 Task: Find connections with filter location Victoriaville with filter topic #Storytellingwith filter profile language German with filter current company Spencer Stuart with filter school Indian Institute of Materials Management, Mumbai with filter industry Wholesale Hardware, Plumbing, Heating Equipment with filter service category Financial Accounting with filter keywords title Restaurant Chain Executive
Action: Mouse moved to (690, 124)
Screenshot: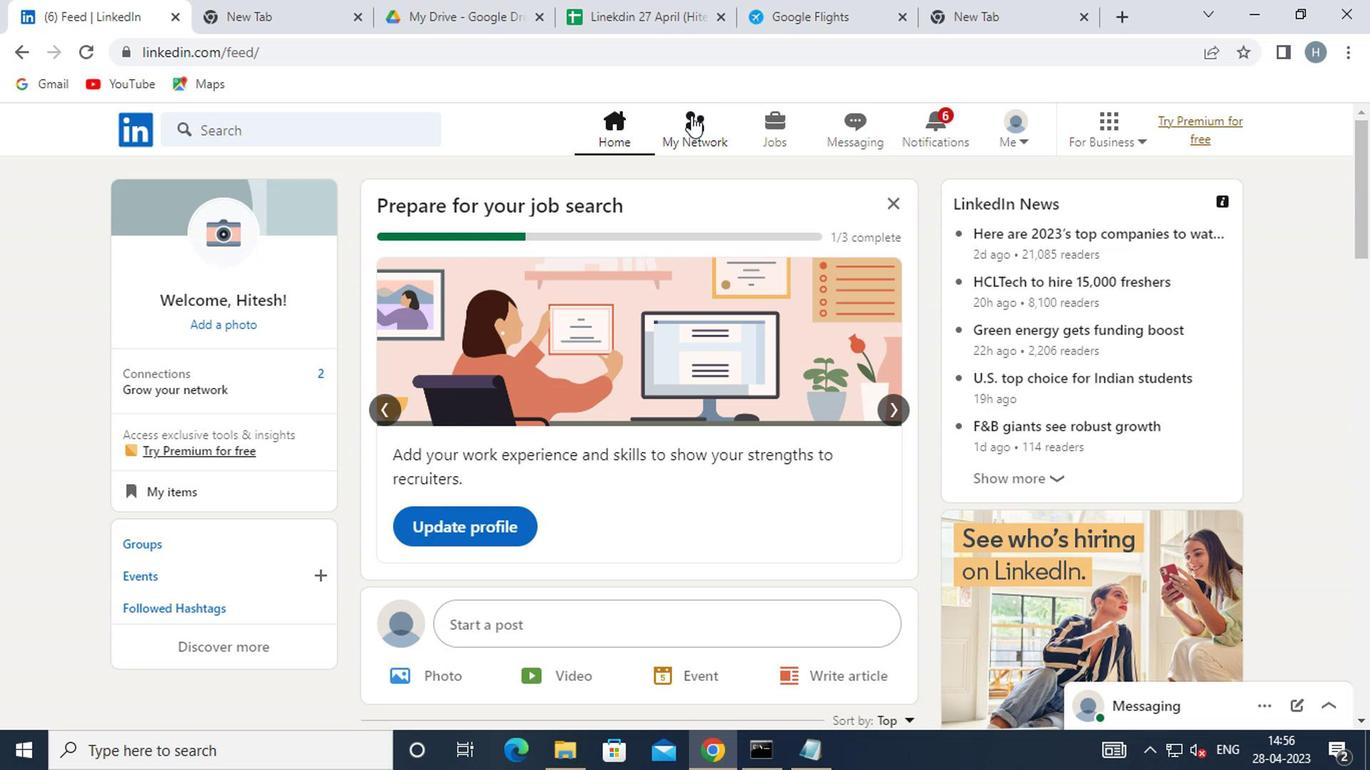 
Action: Mouse pressed left at (690, 124)
Screenshot: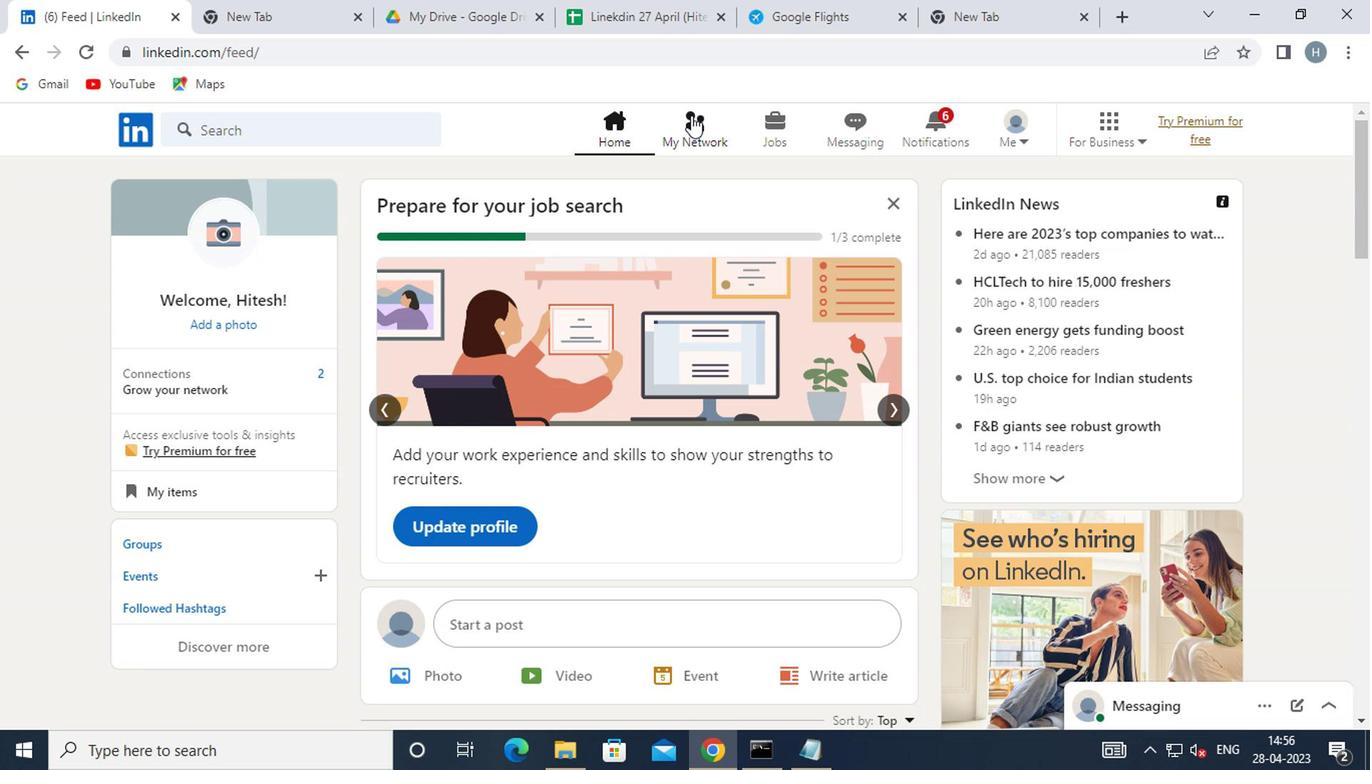 
Action: Mouse moved to (357, 228)
Screenshot: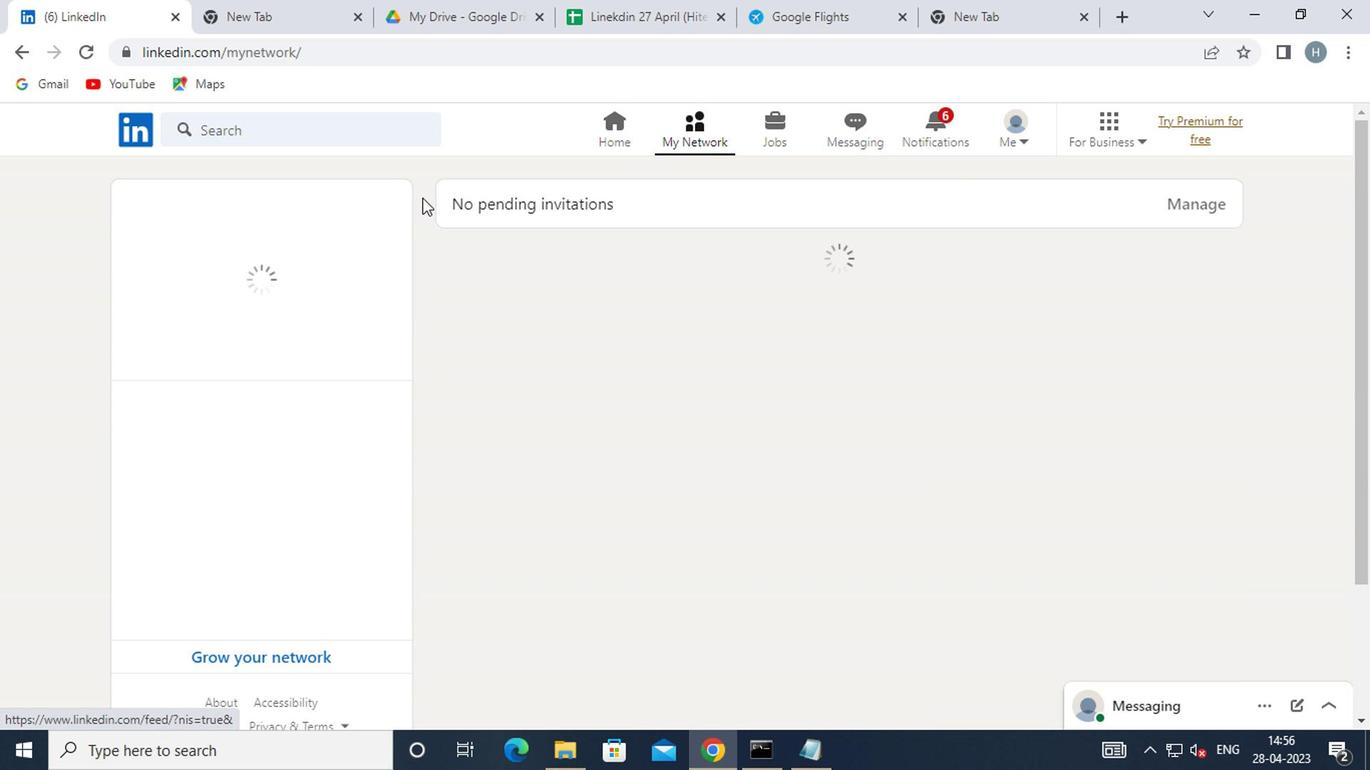 
Action: Mouse pressed left at (357, 228)
Screenshot: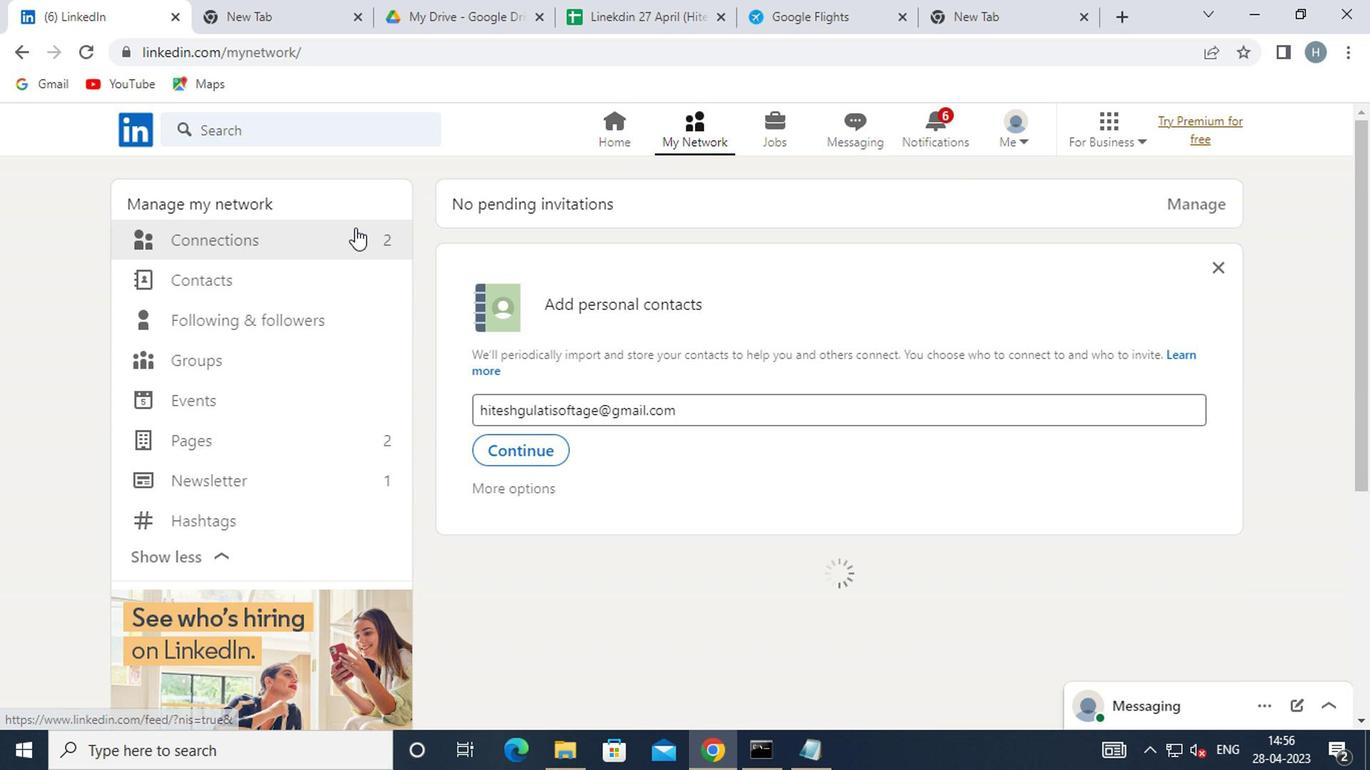
Action: Mouse moved to (824, 243)
Screenshot: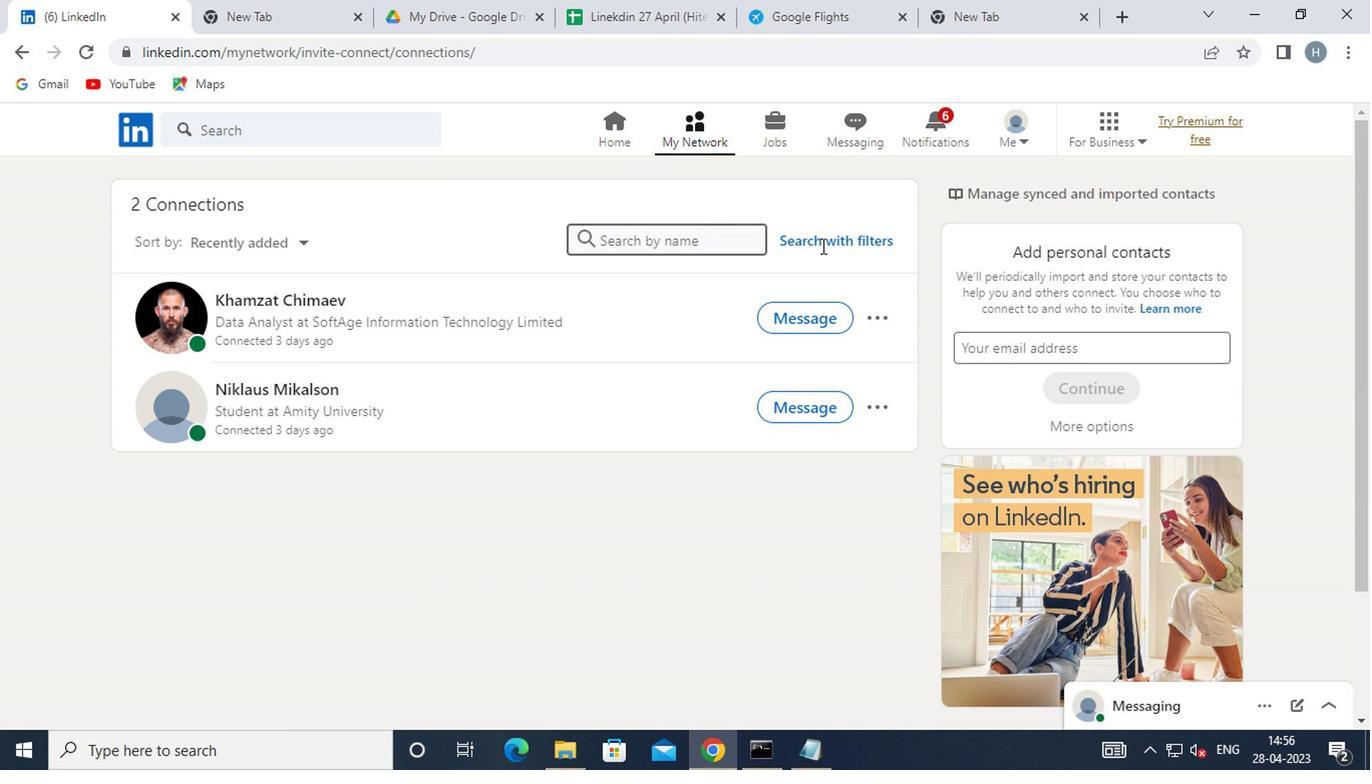 
Action: Mouse pressed left at (824, 243)
Screenshot: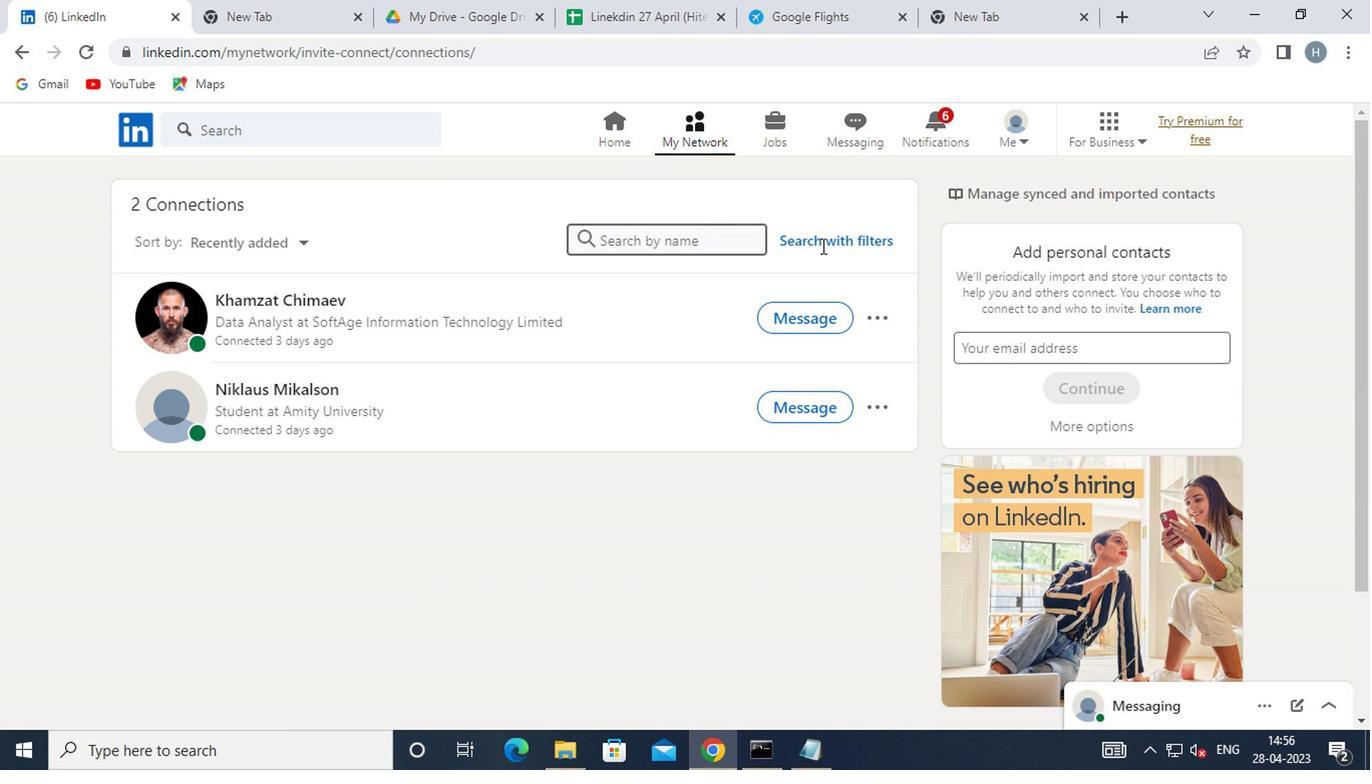 
Action: Mouse moved to (746, 184)
Screenshot: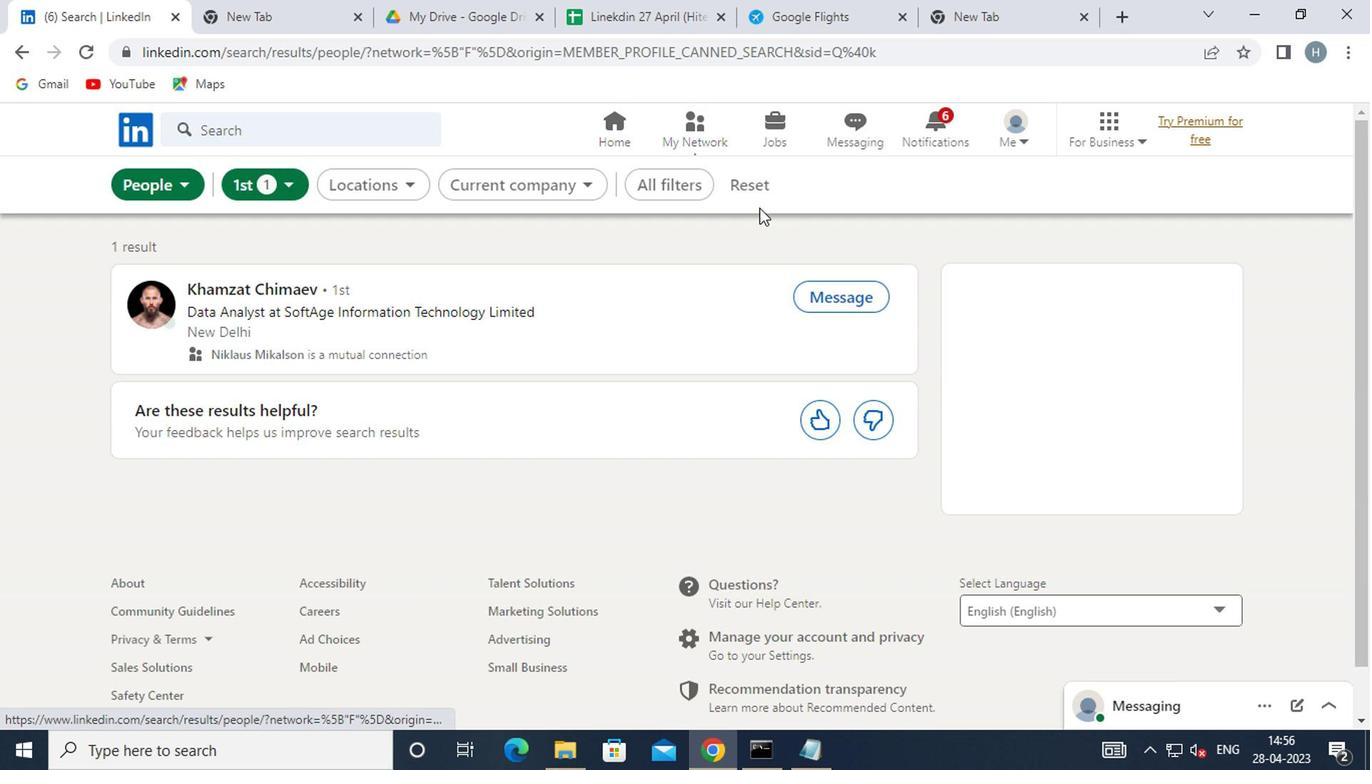 
Action: Mouse pressed left at (746, 184)
Screenshot: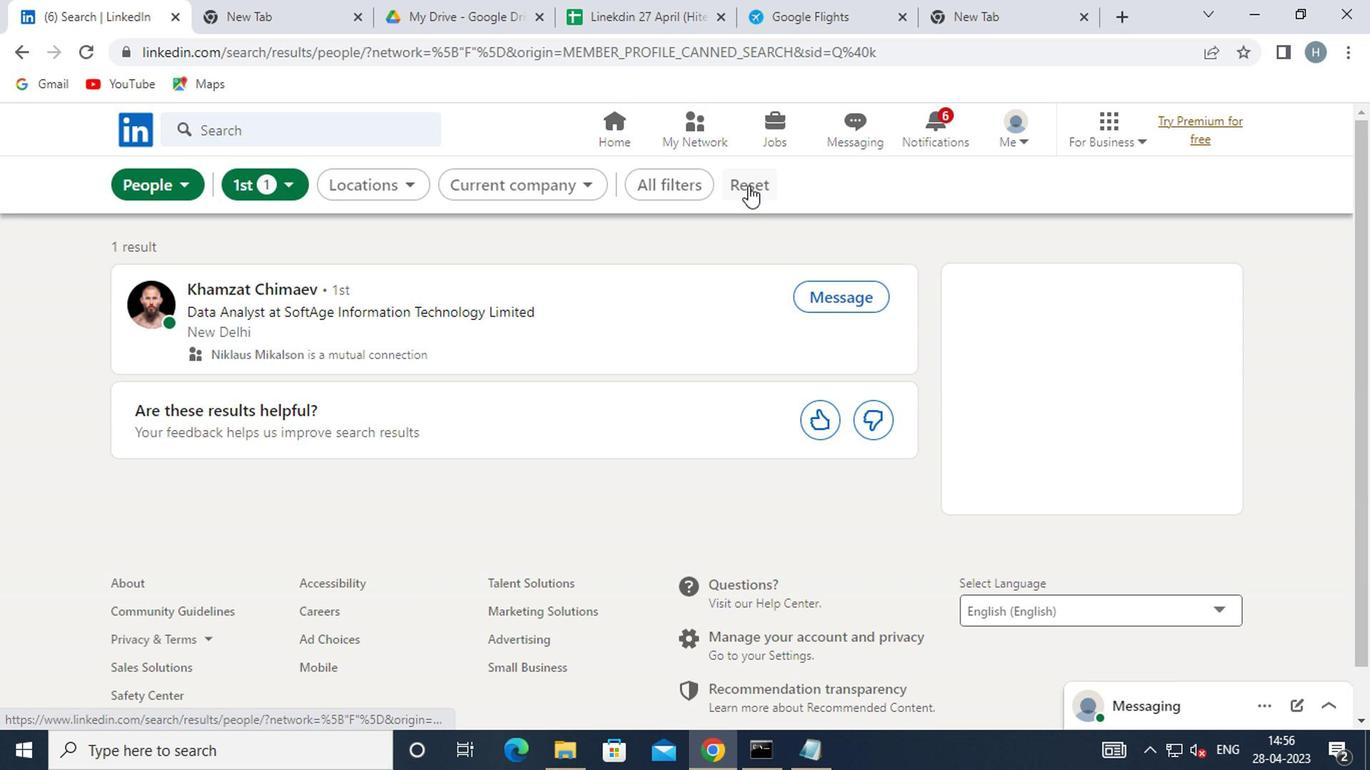 
Action: Mouse moved to (722, 180)
Screenshot: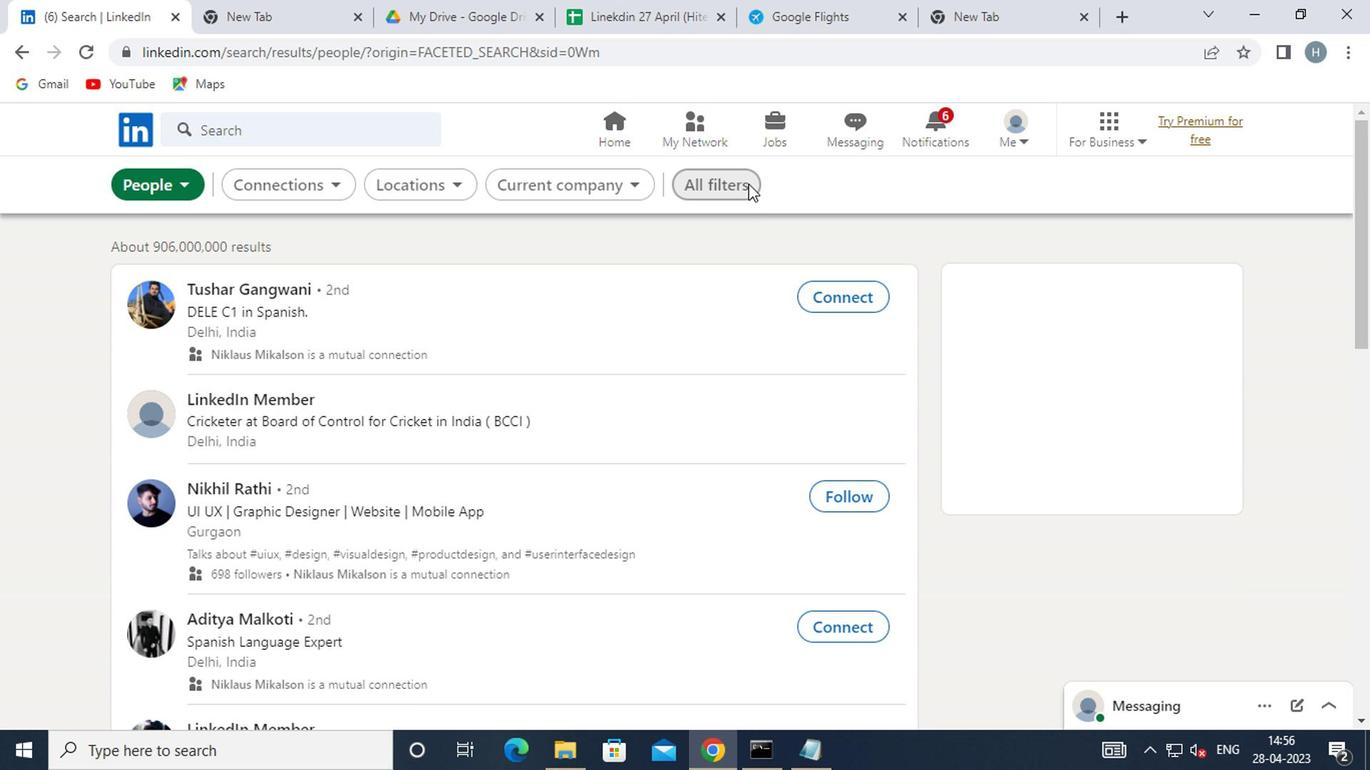 
Action: Mouse pressed left at (722, 180)
Screenshot: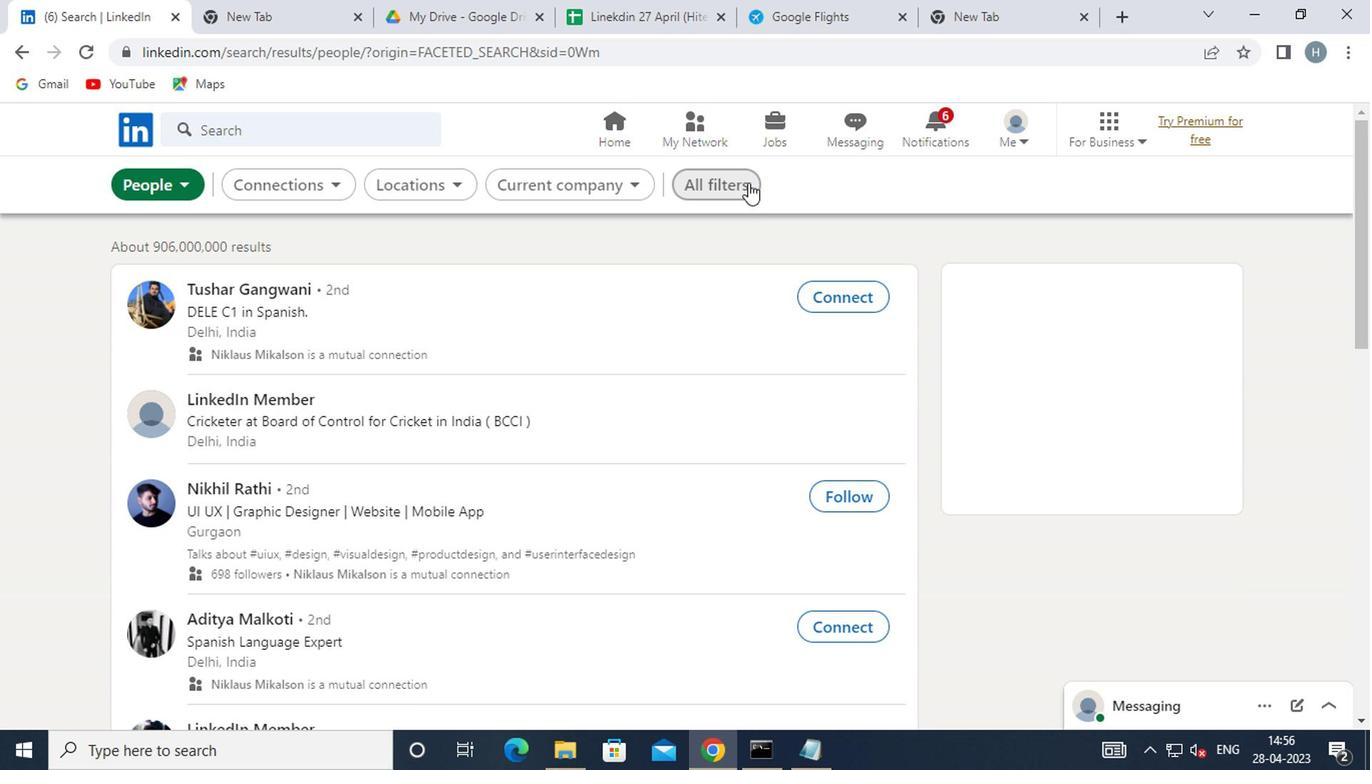 
Action: Mouse moved to (934, 311)
Screenshot: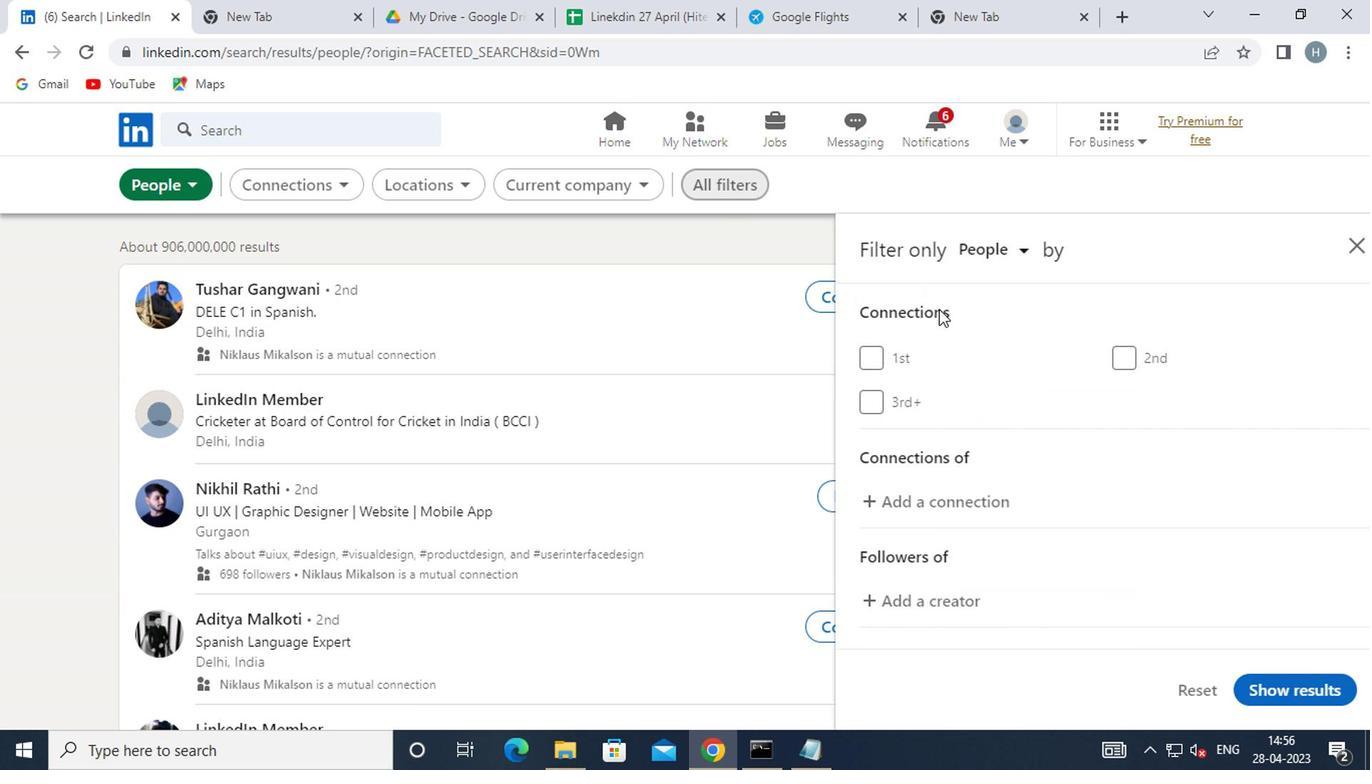 
Action: Mouse scrolled (934, 311) with delta (0, 0)
Screenshot: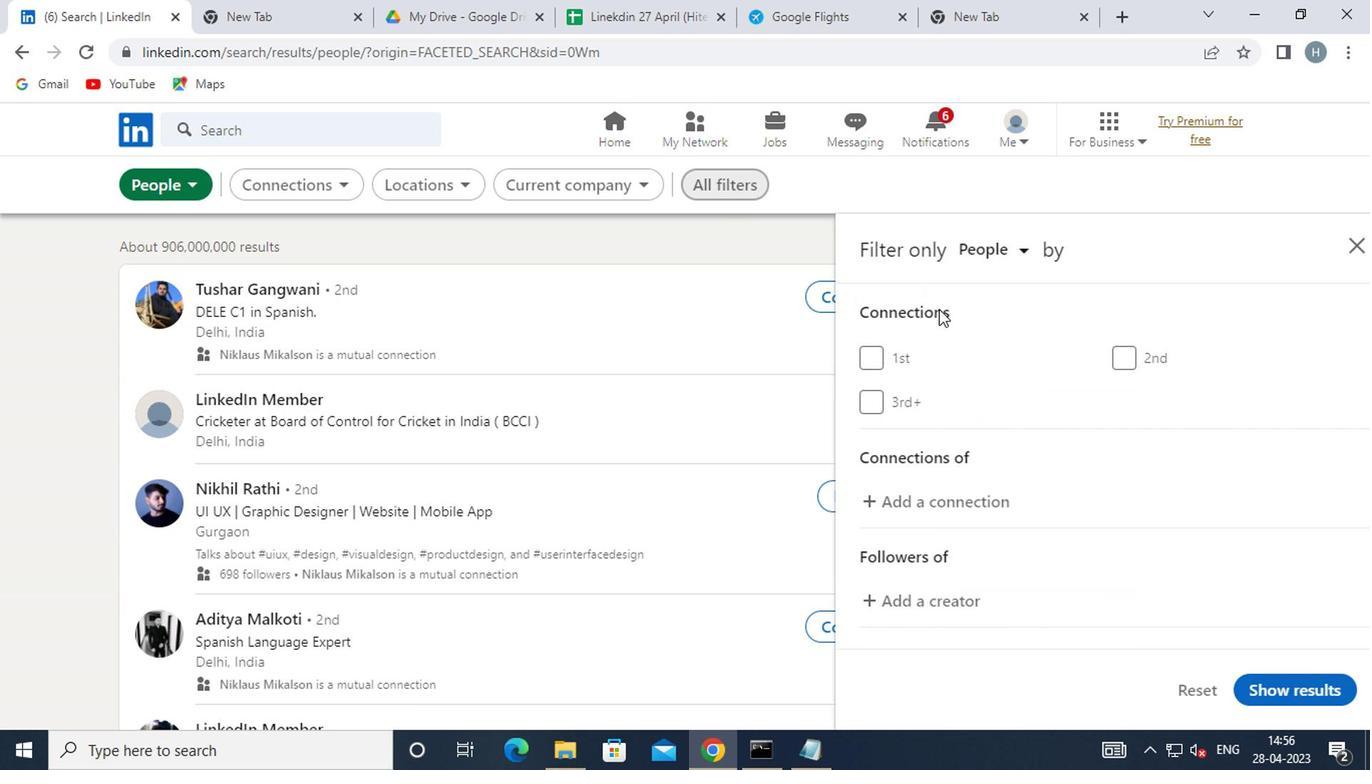
Action: Mouse moved to (936, 313)
Screenshot: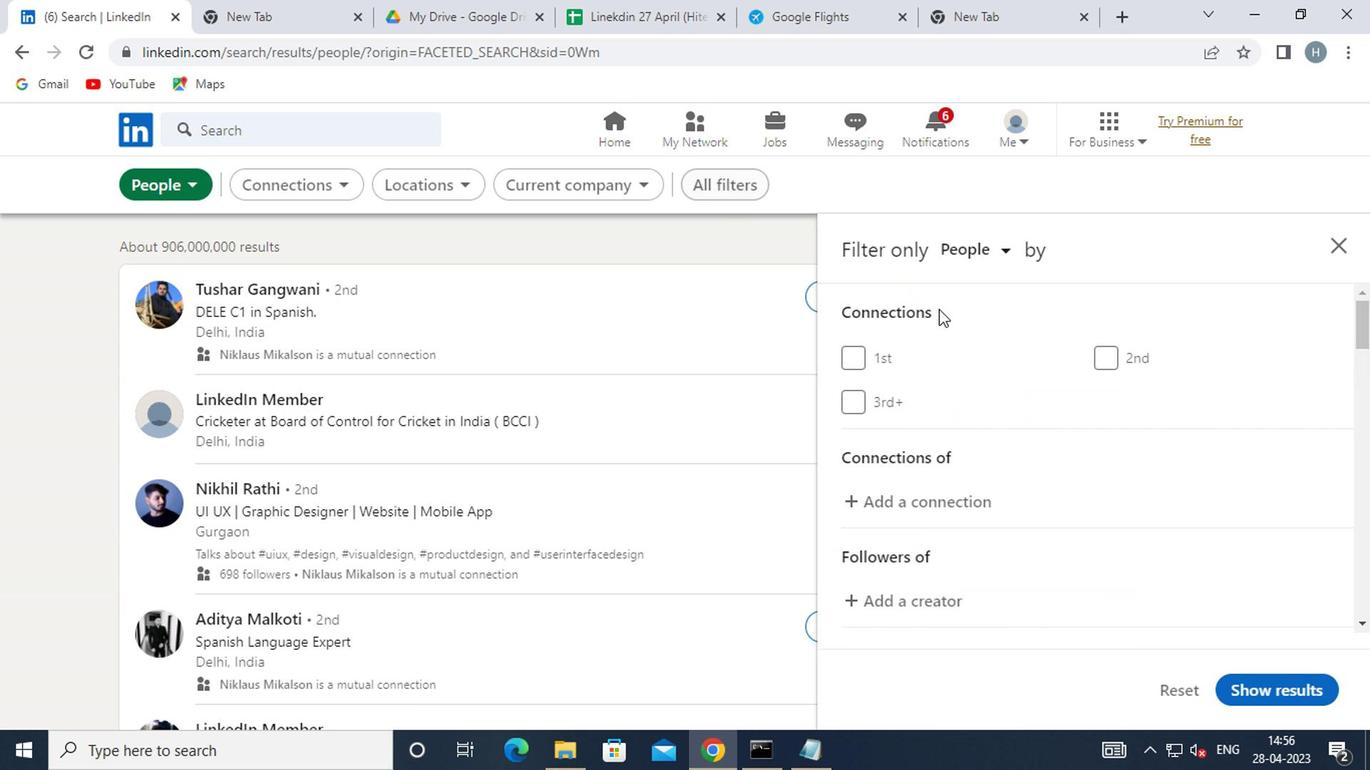 
Action: Mouse scrolled (936, 313) with delta (0, 0)
Screenshot: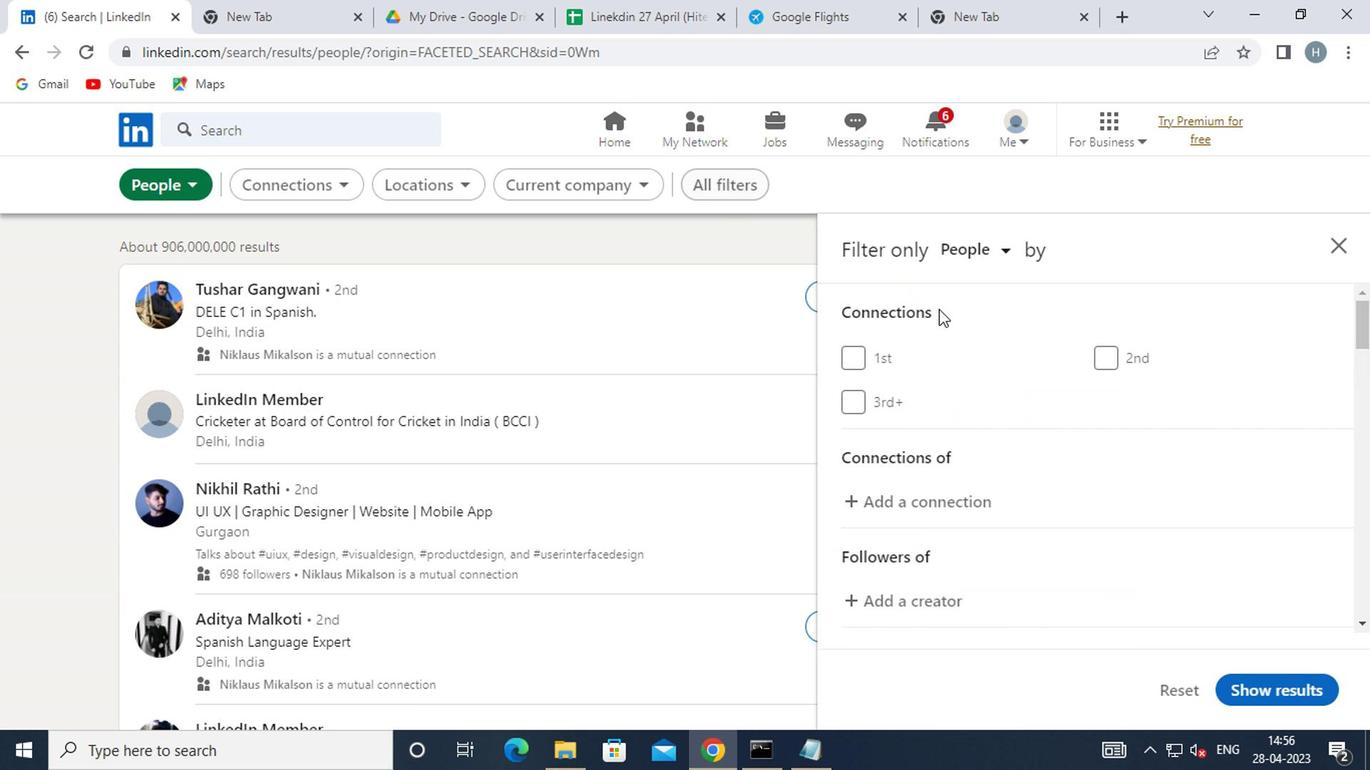 
Action: Mouse moved to (936, 316)
Screenshot: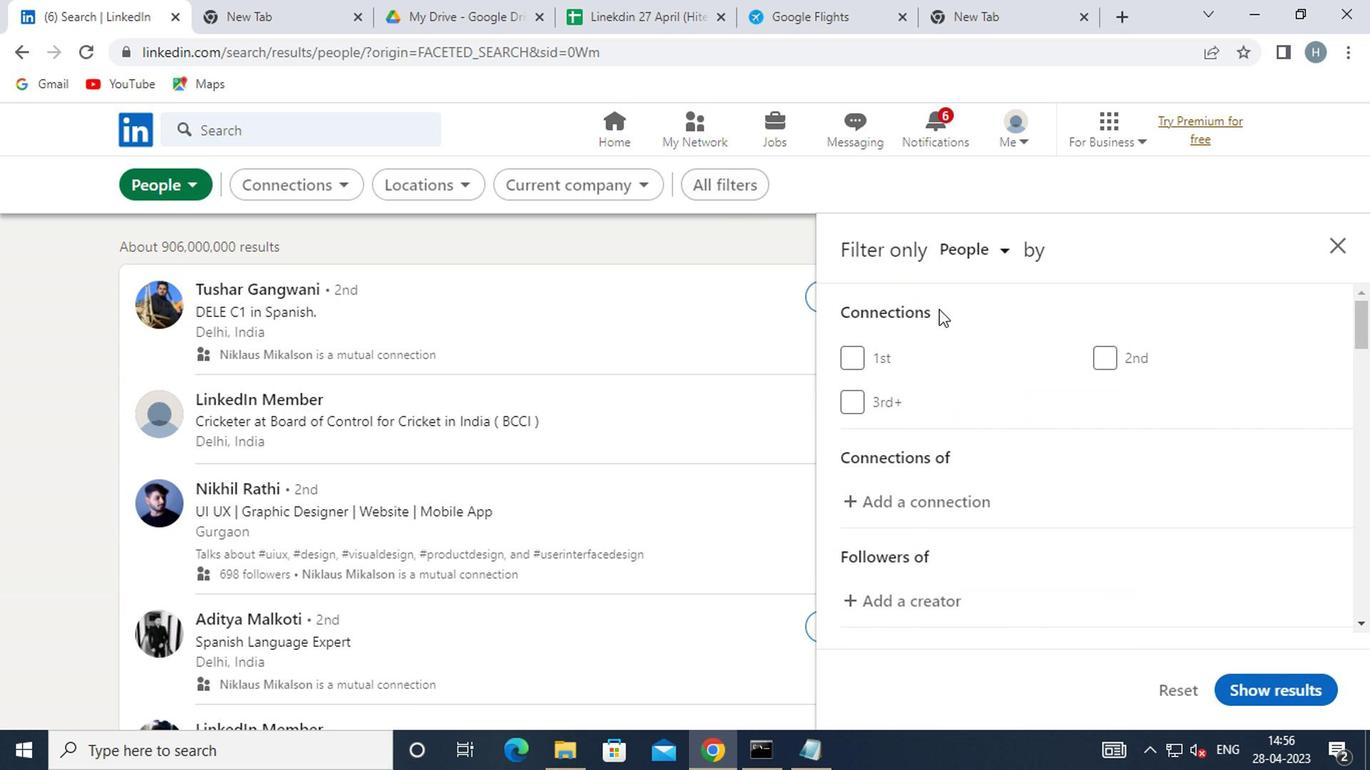 
Action: Mouse scrolled (936, 314) with delta (0, -1)
Screenshot: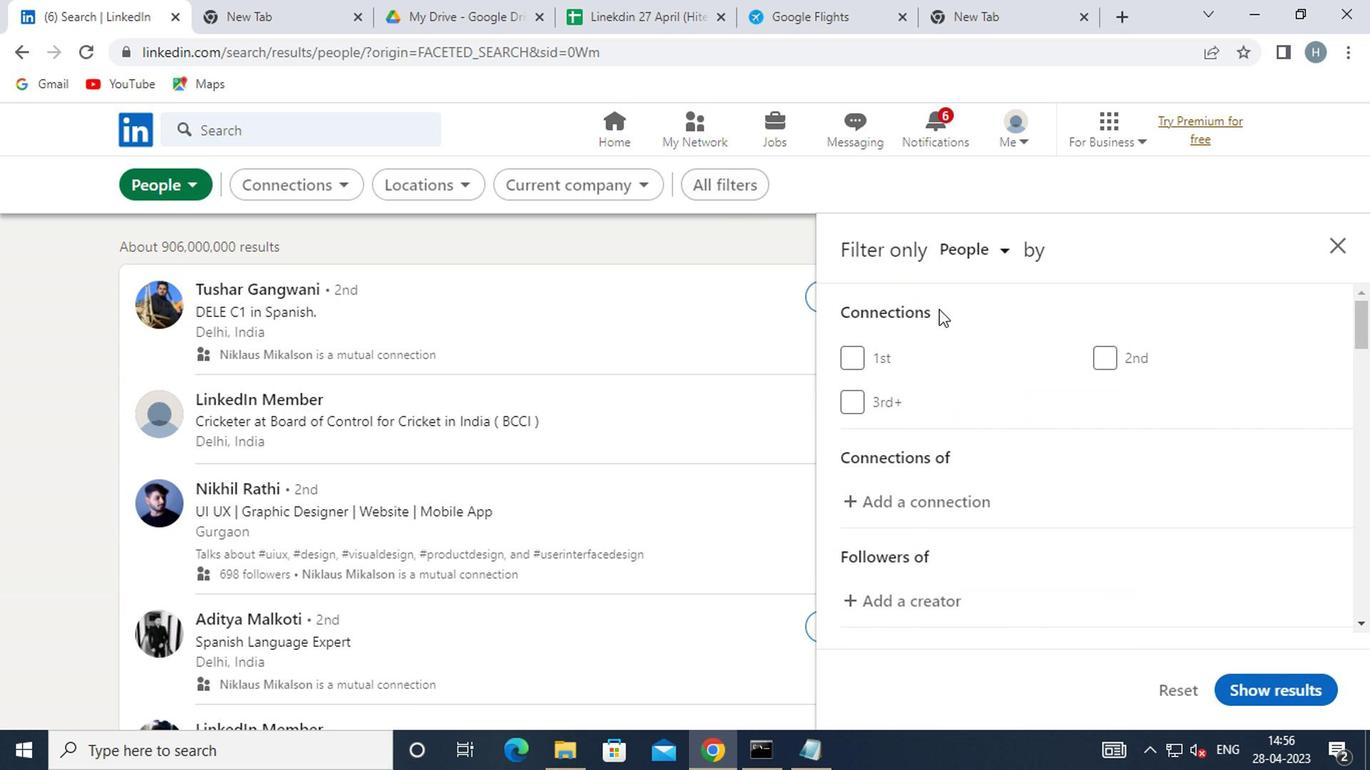 
Action: Mouse moved to (936, 316)
Screenshot: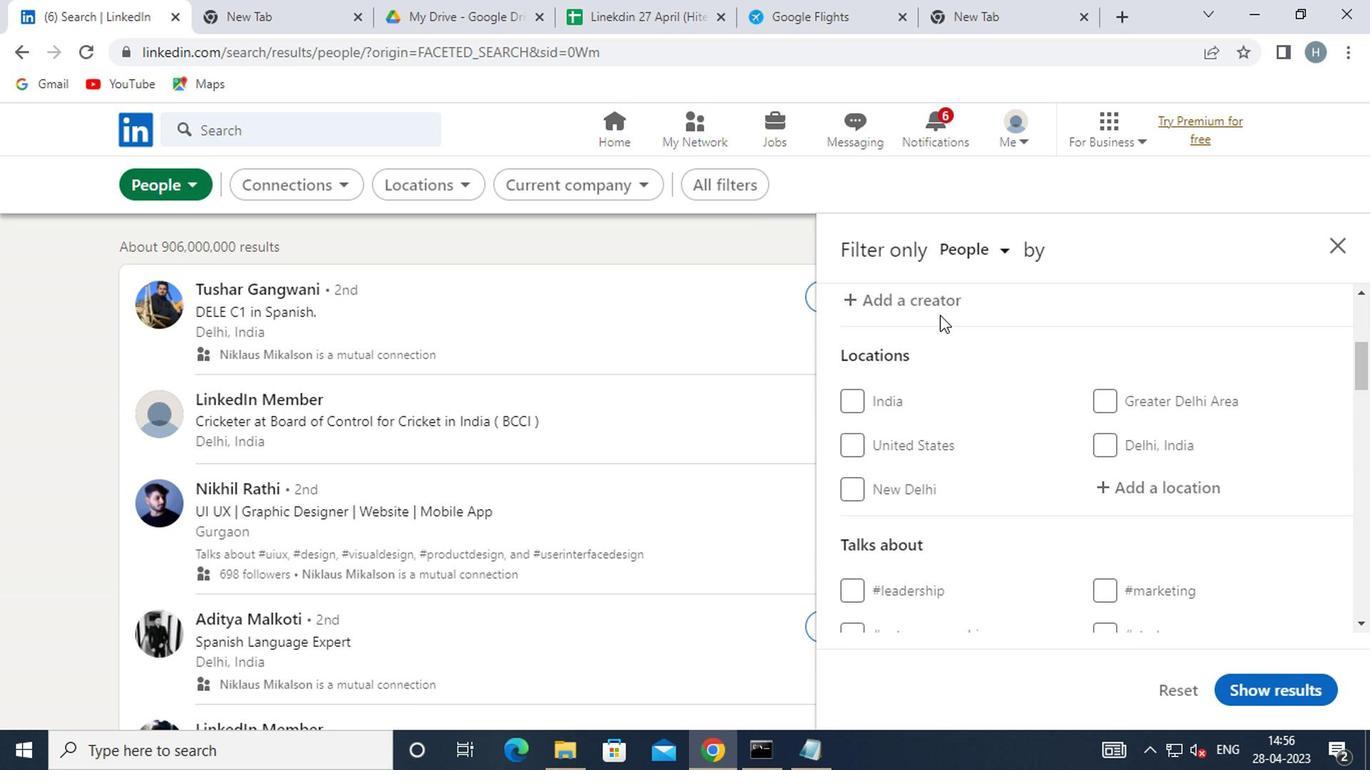 
Action: Mouse scrolled (936, 314) with delta (0, -1)
Screenshot: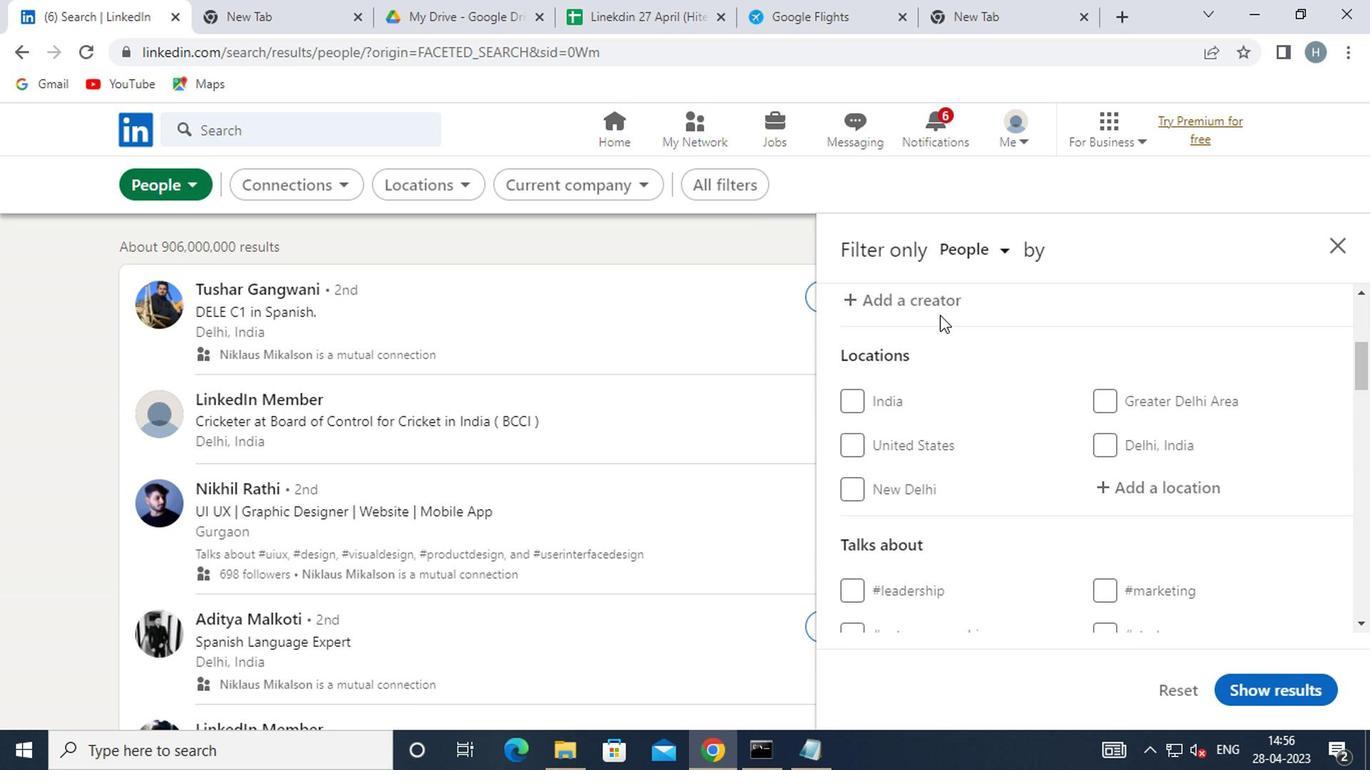 
Action: Mouse moved to (1130, 397)
Screenshot: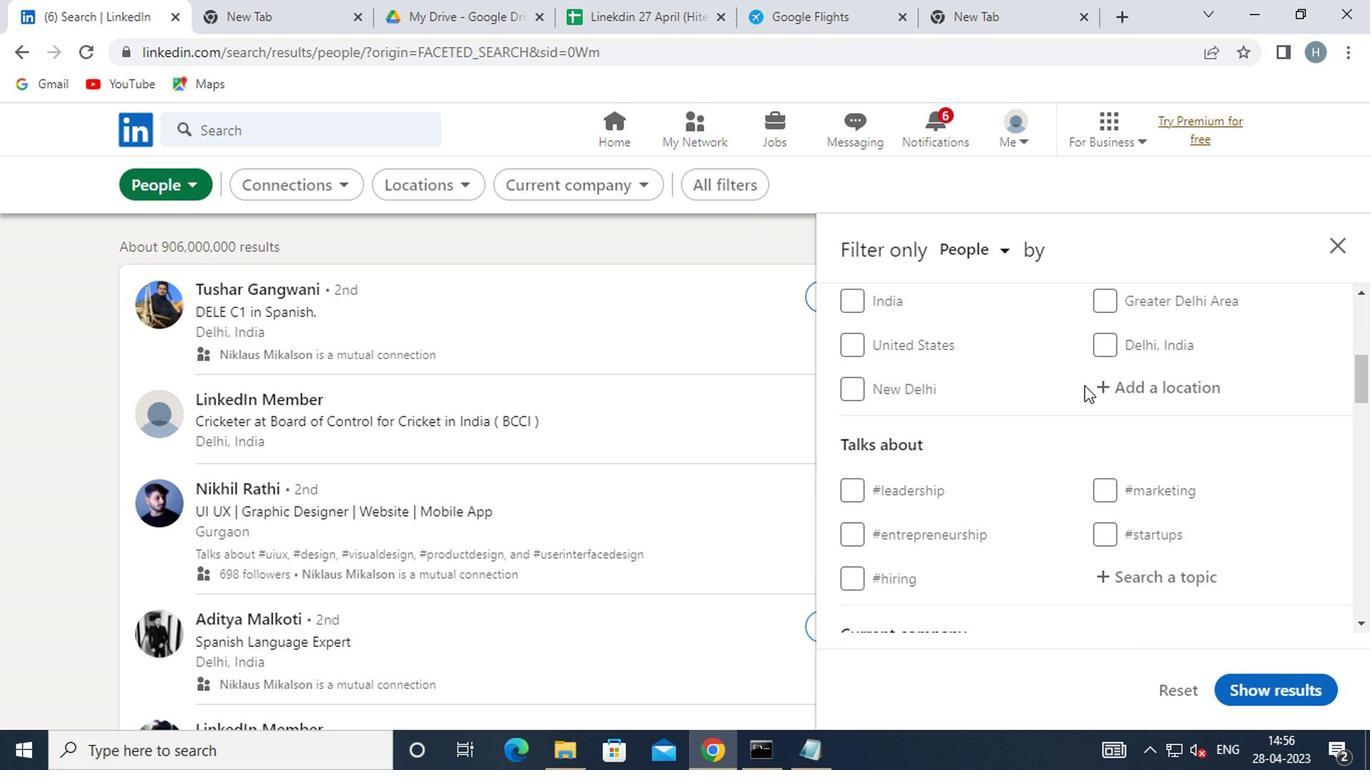 
Action: Mouse pressed left at (1130, 397)
Screenshot: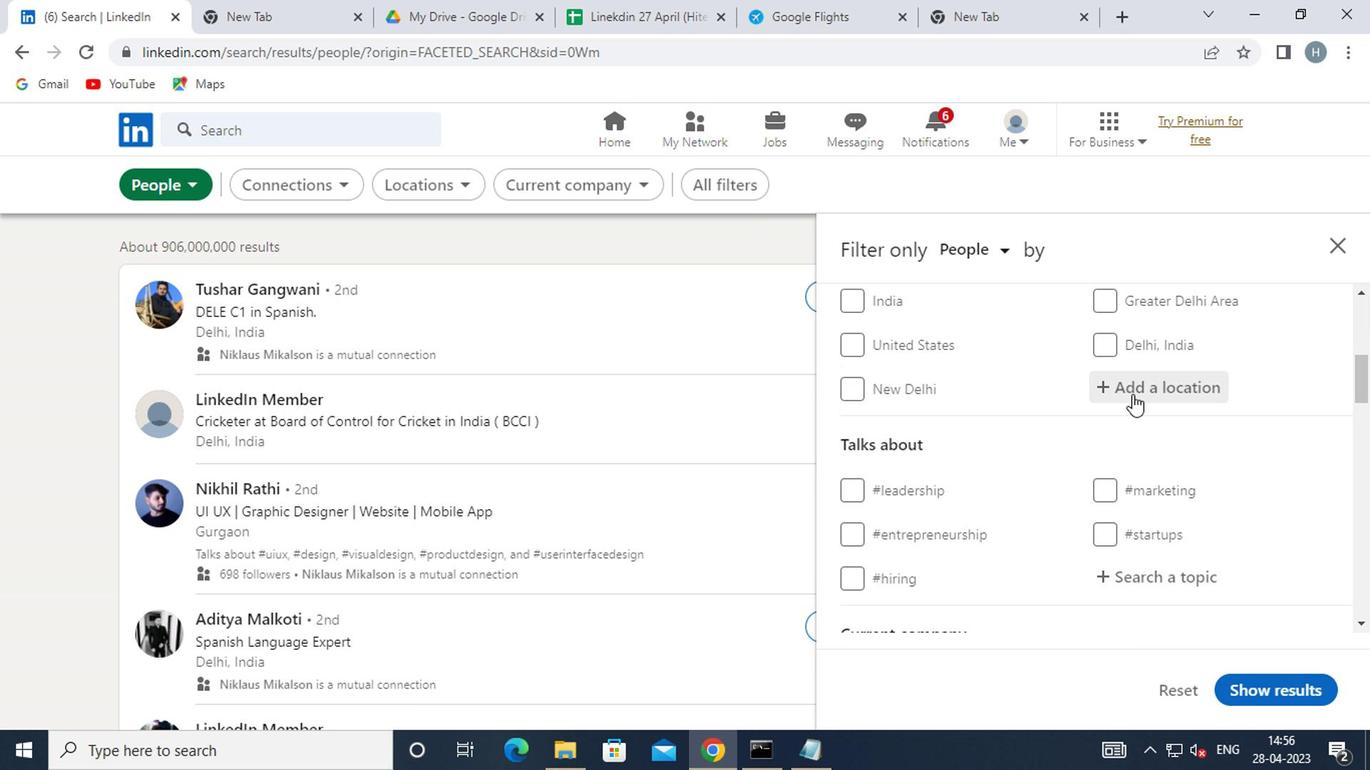 
Action: Mouse moved to (1128, 397)
Screenshot: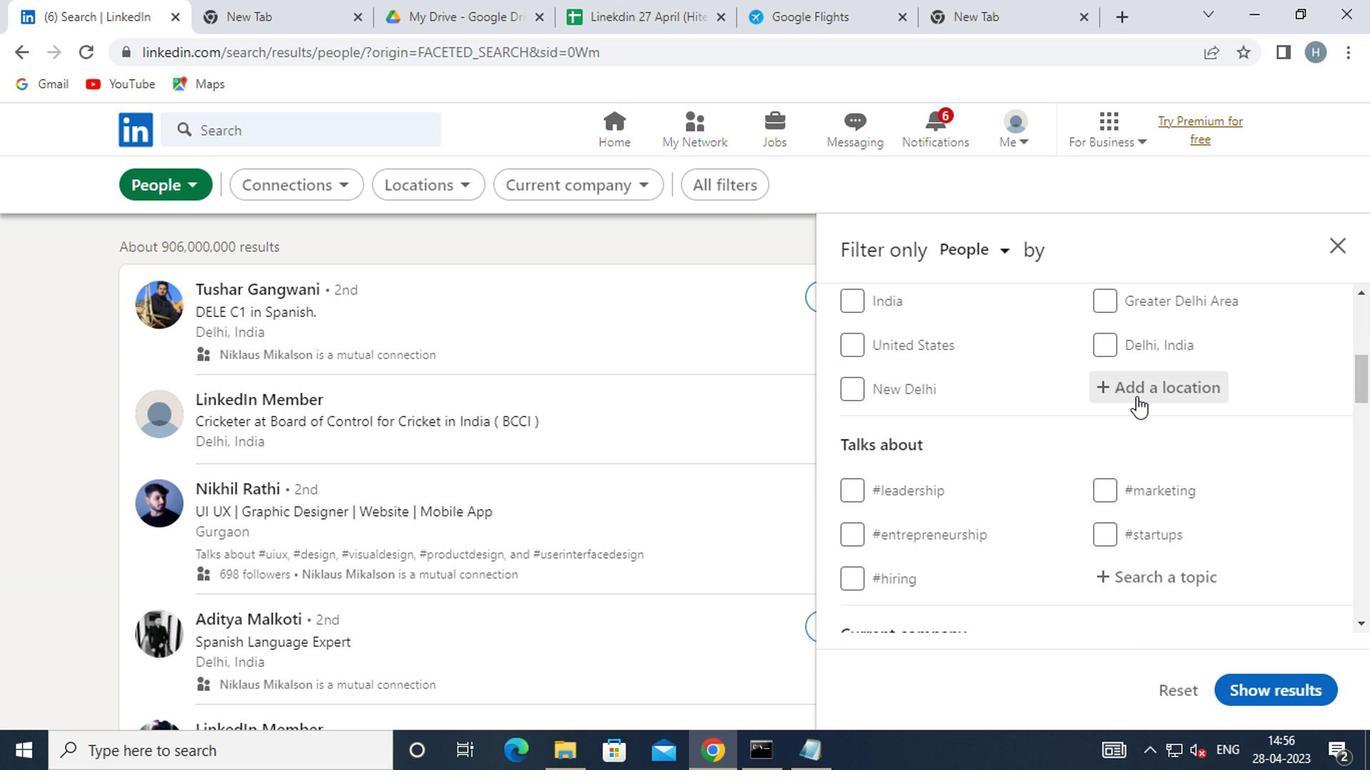 
Action: Key pressed <Key.shift>VICTORIA
Screenshot: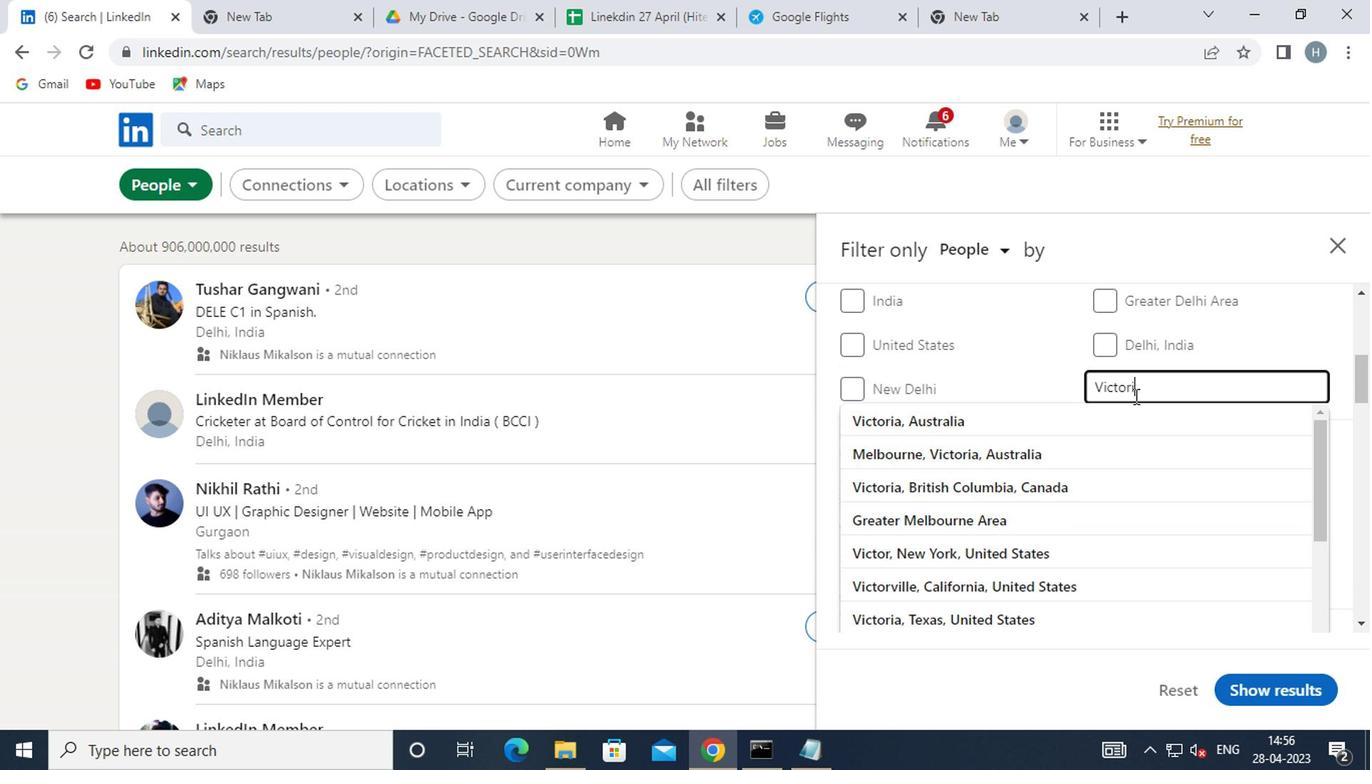 
Action: Mouse moved to (1127, 396)
Screenshot: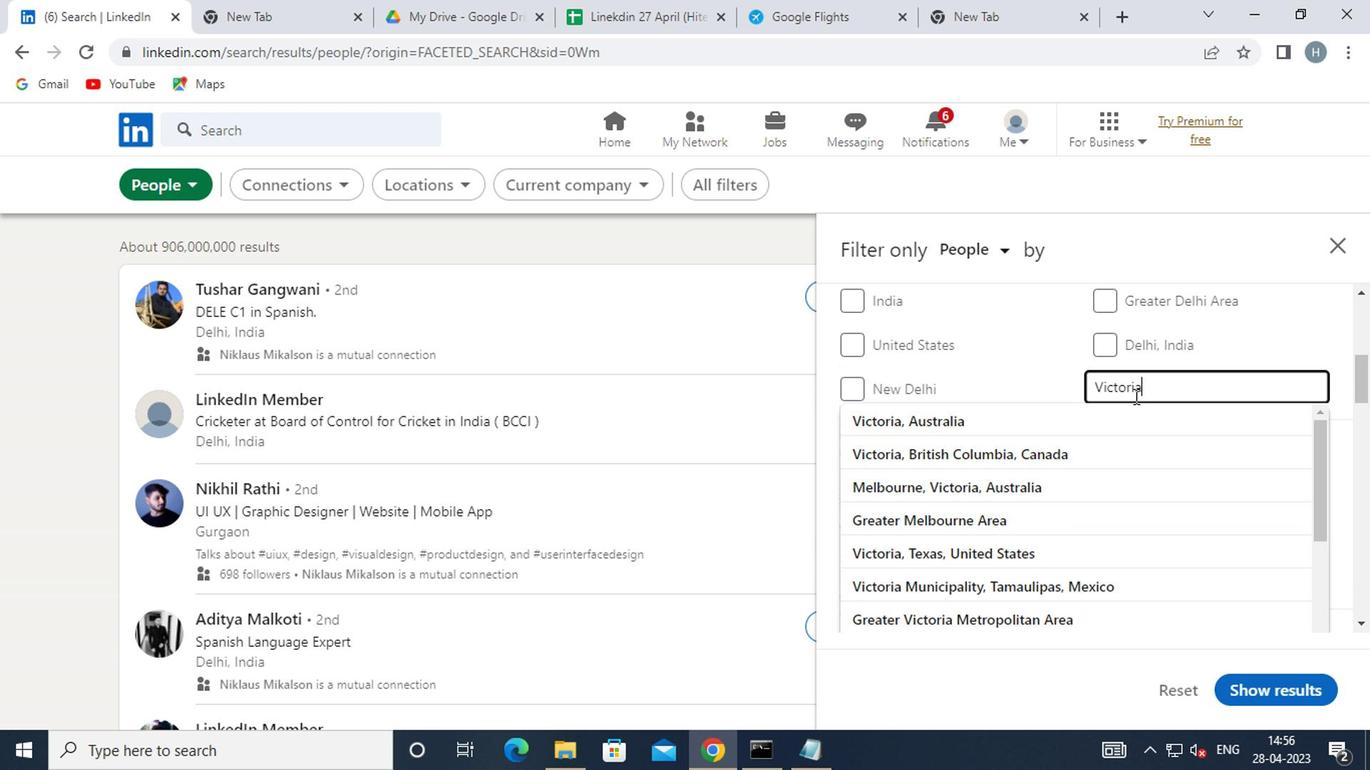 
Action: Key pressed VILLE
Screenshot: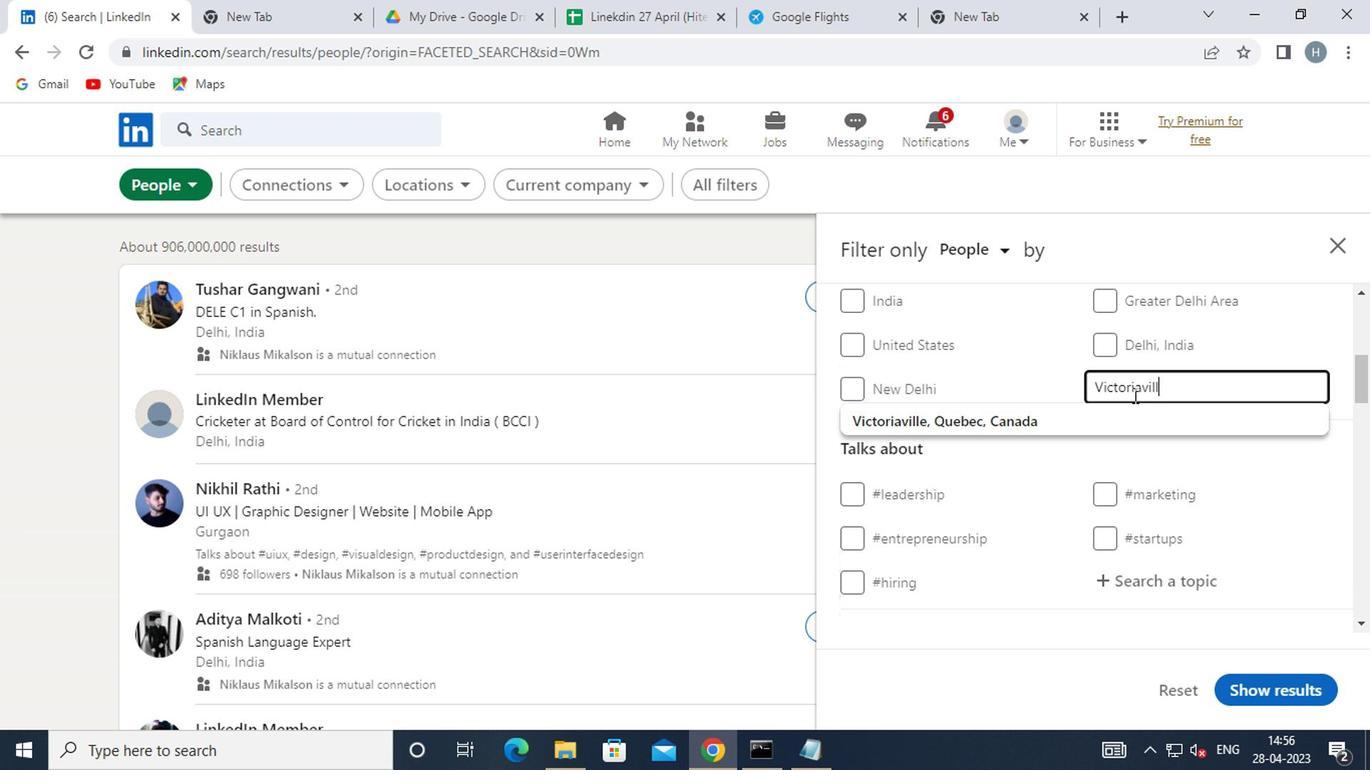 
Action: Mouse moved to (1088, 415)
Screenshot: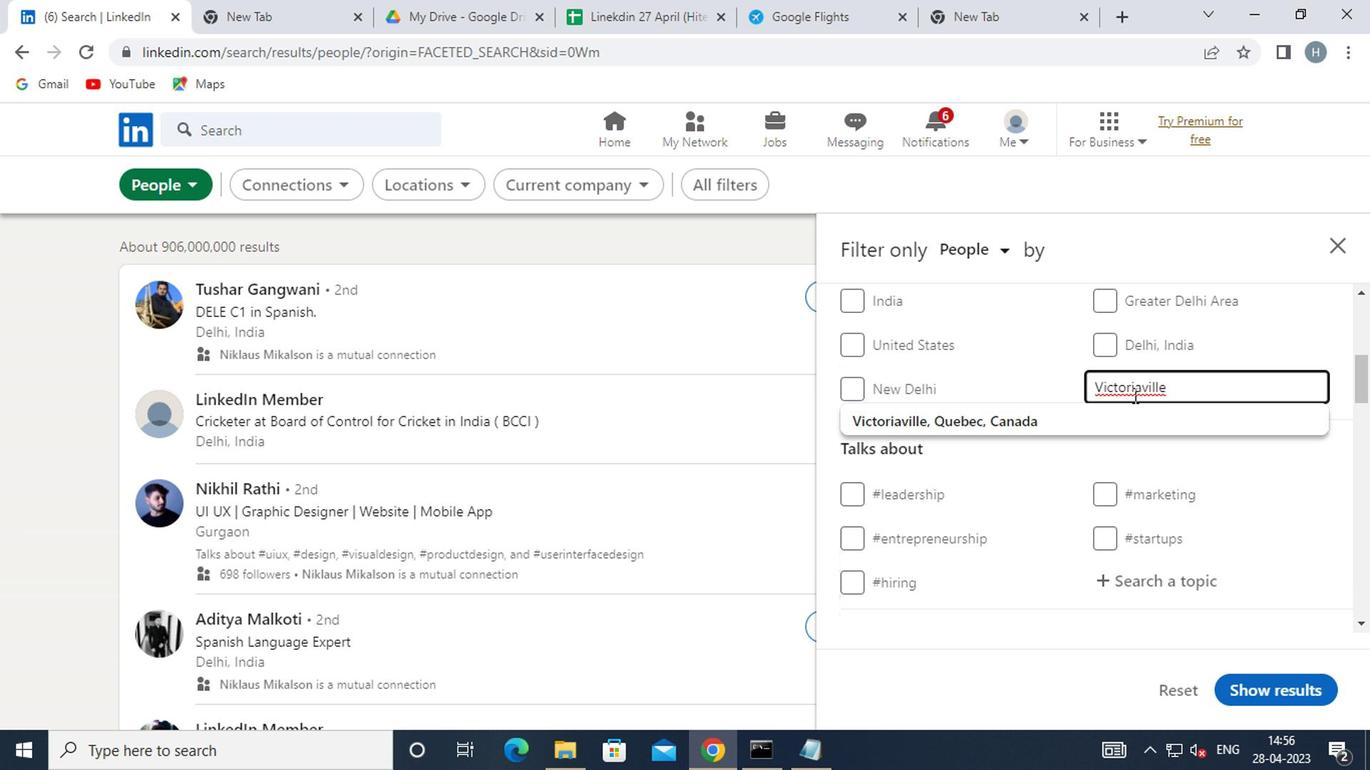 
Action: Mouse pressed left at (1088, 415)
Screenshot: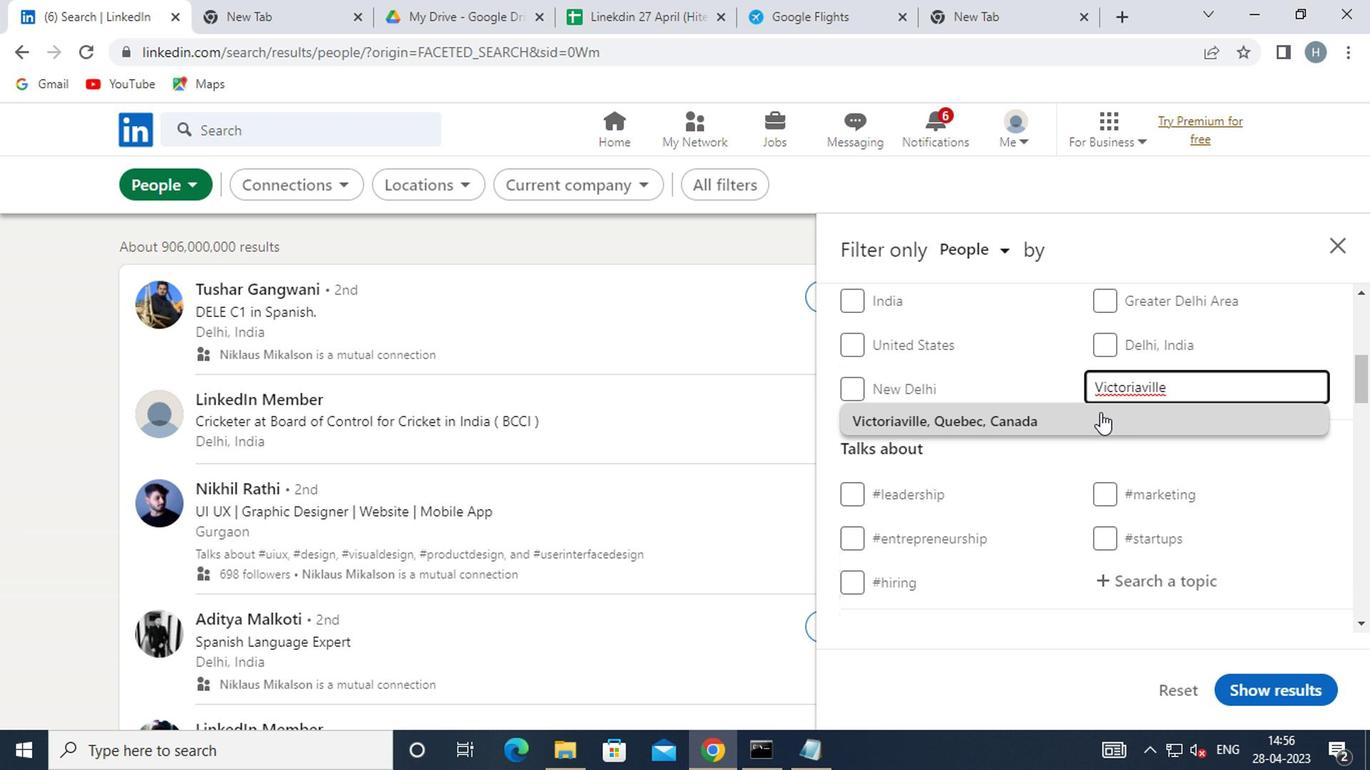 
Action: Mouse moved to (1091, 403)
Screenshot: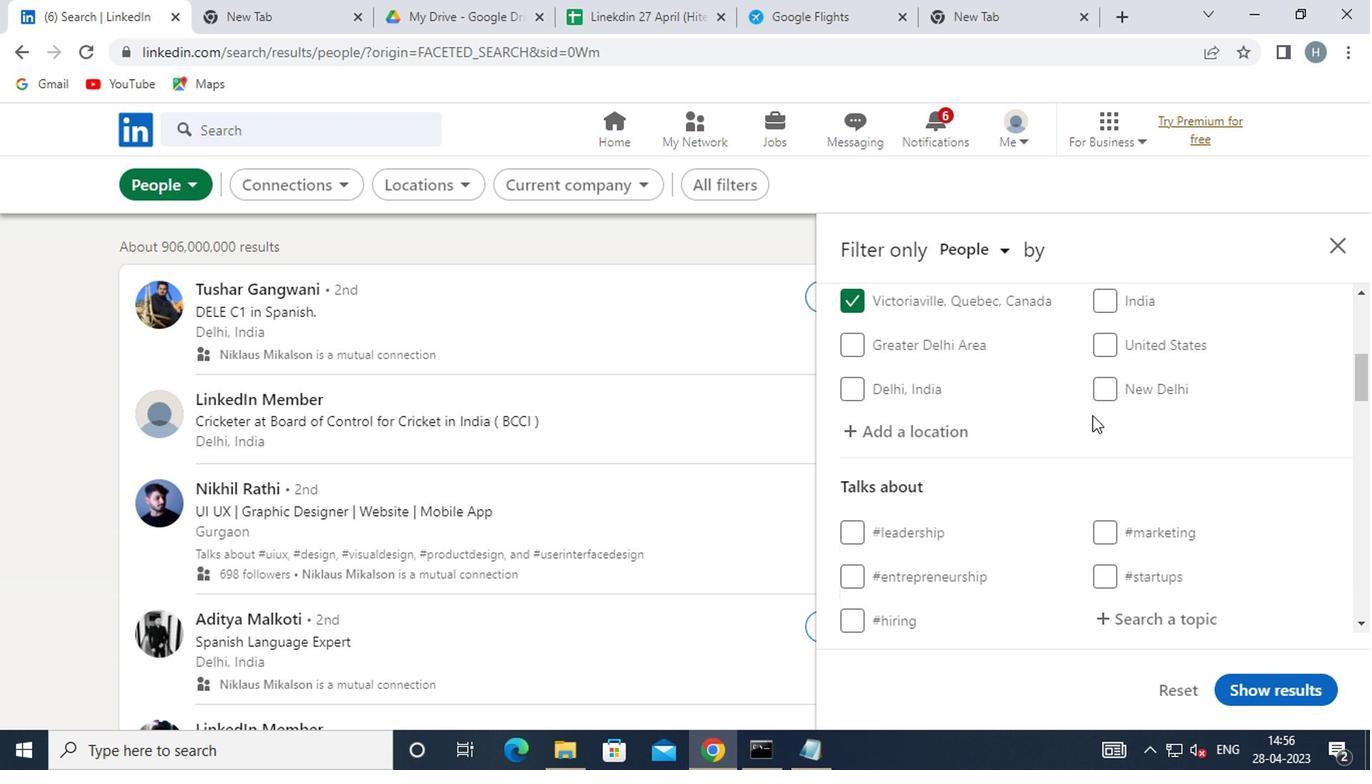 
Action: Mouse scrolled (1091, 402) with delta (0, 0)
Screenshot: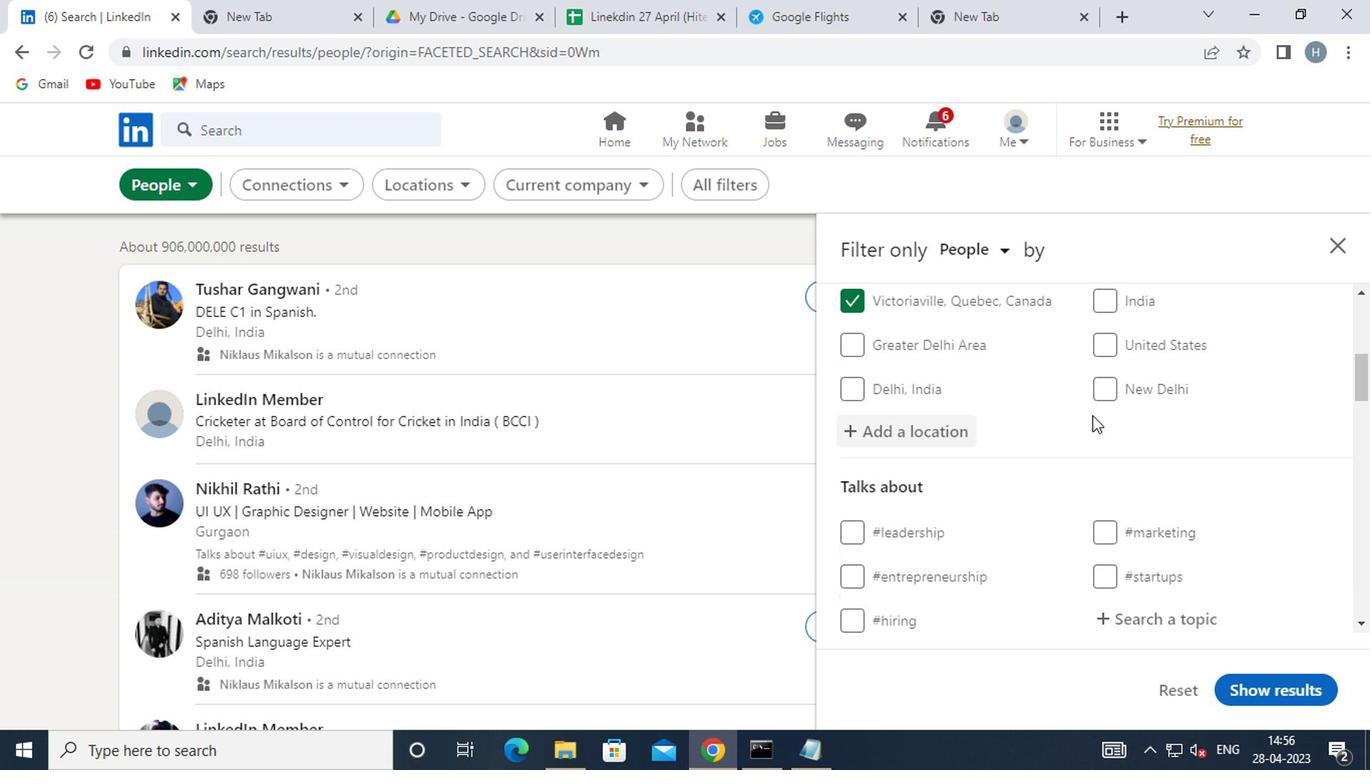 
Action: Mouse scrolled (1091, 402) with delta (0, 0)
Screenshot: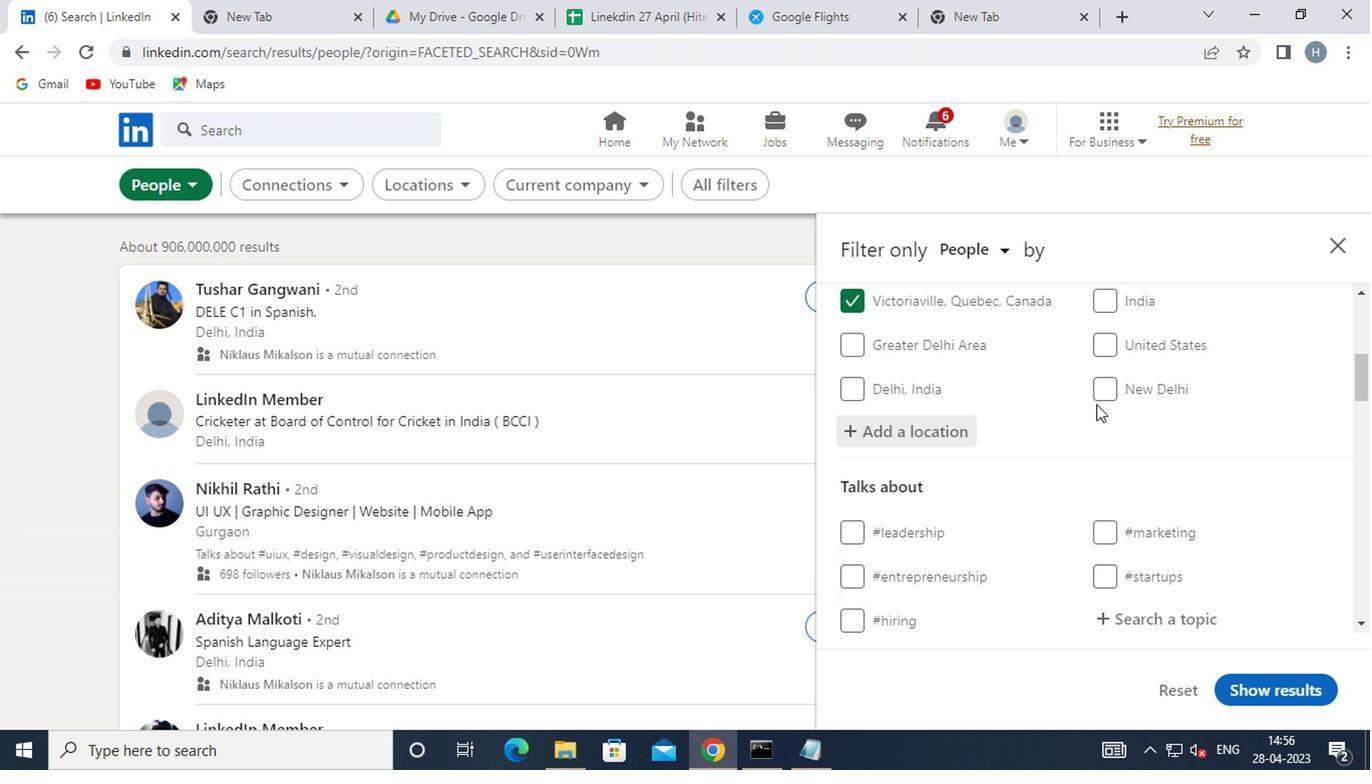
Action: Mouse moved to (1129, 415)
Screenshot: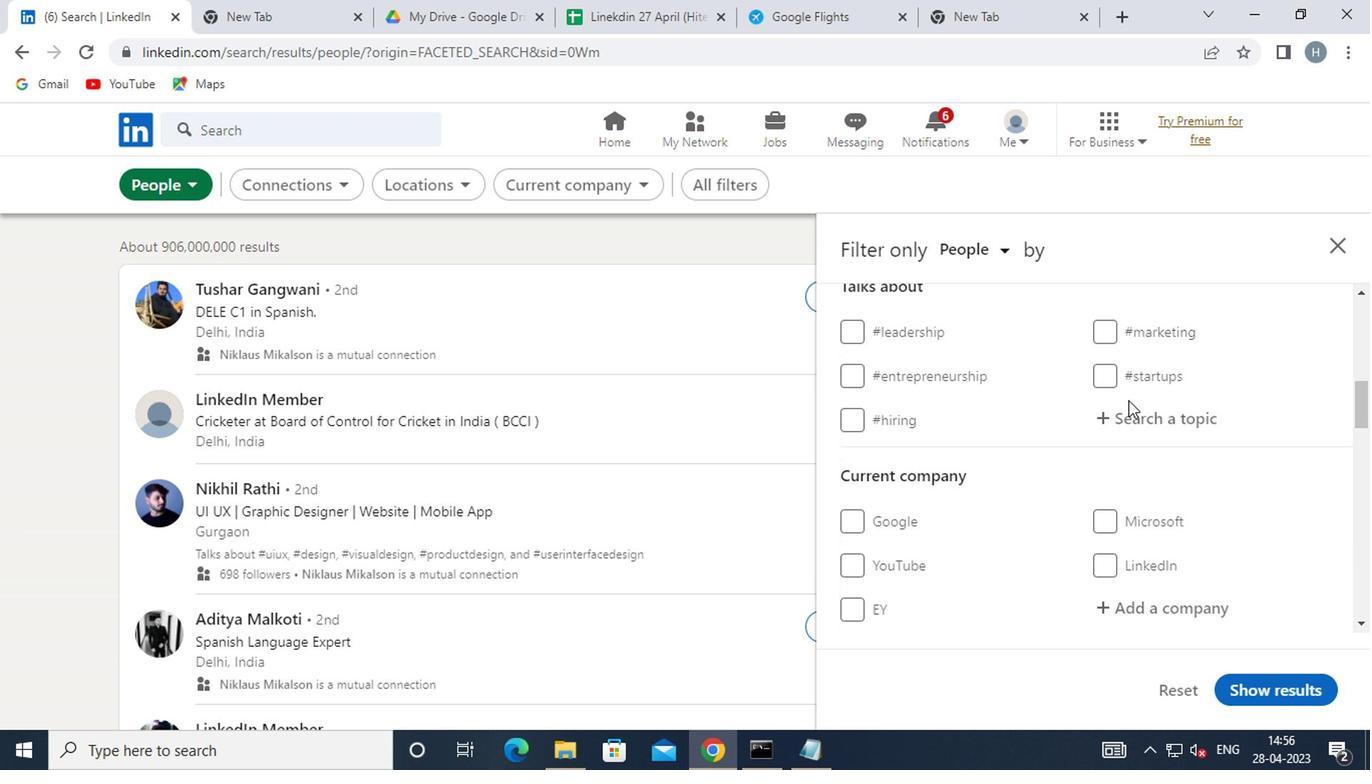 
Action: Mouse pressed left at (1129, 415)
Screenshot: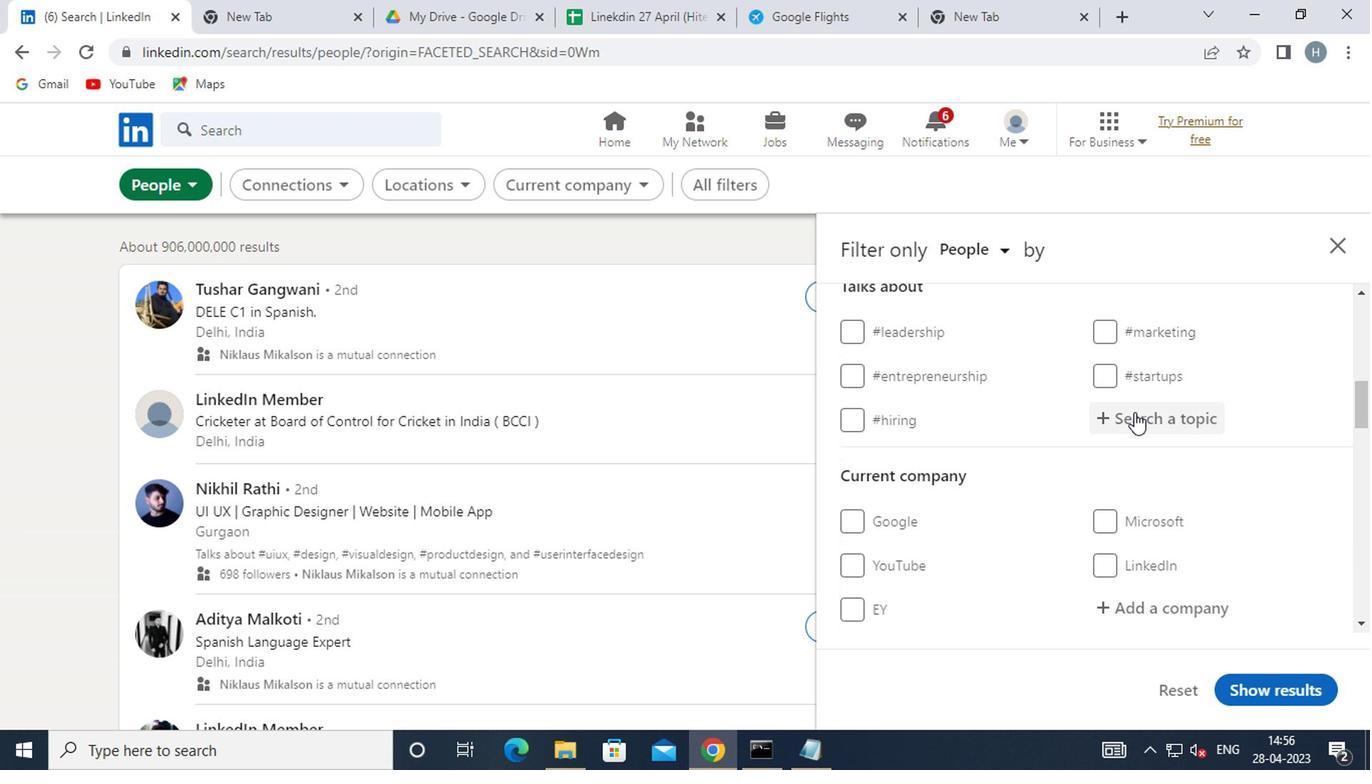 
Action: Mouse moved to (1129, 415)
Screenshot: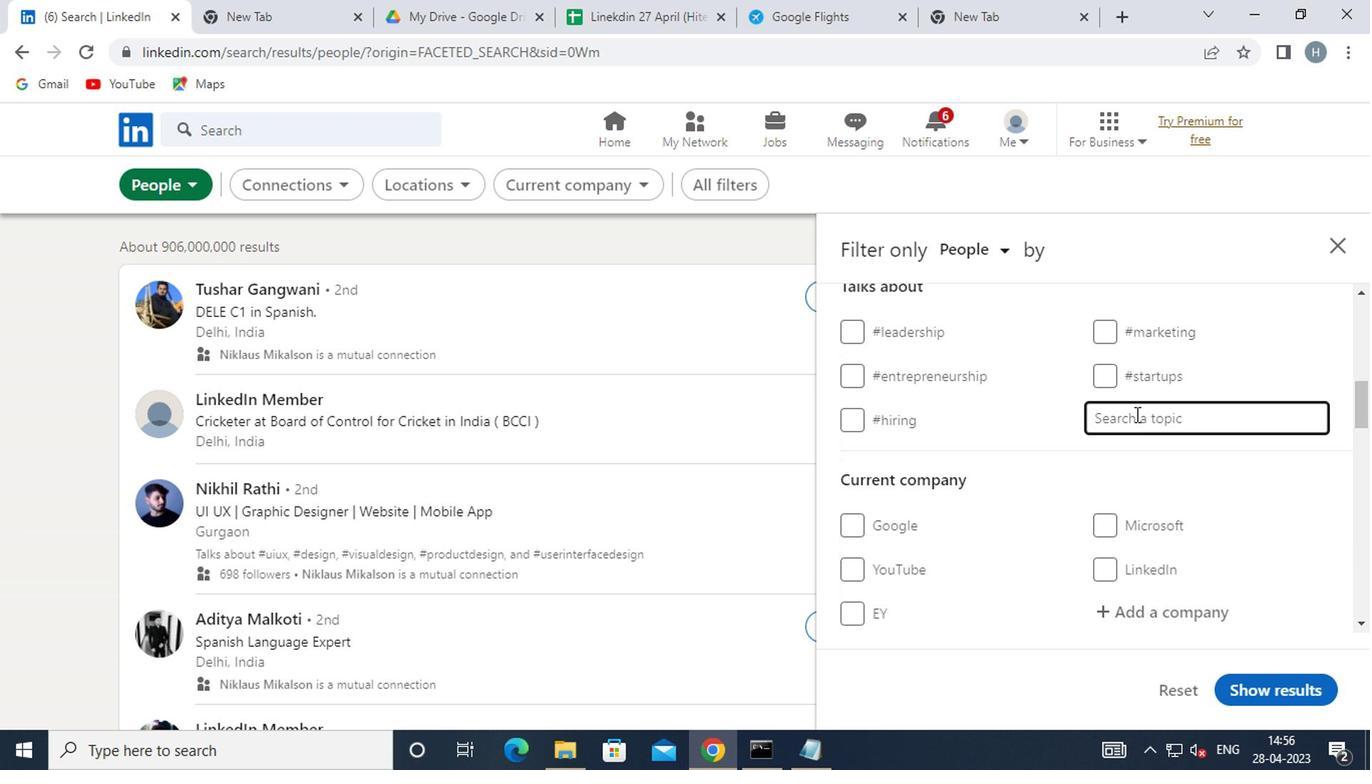 
Action: Key pressed <Key.shift>S
Screenshot: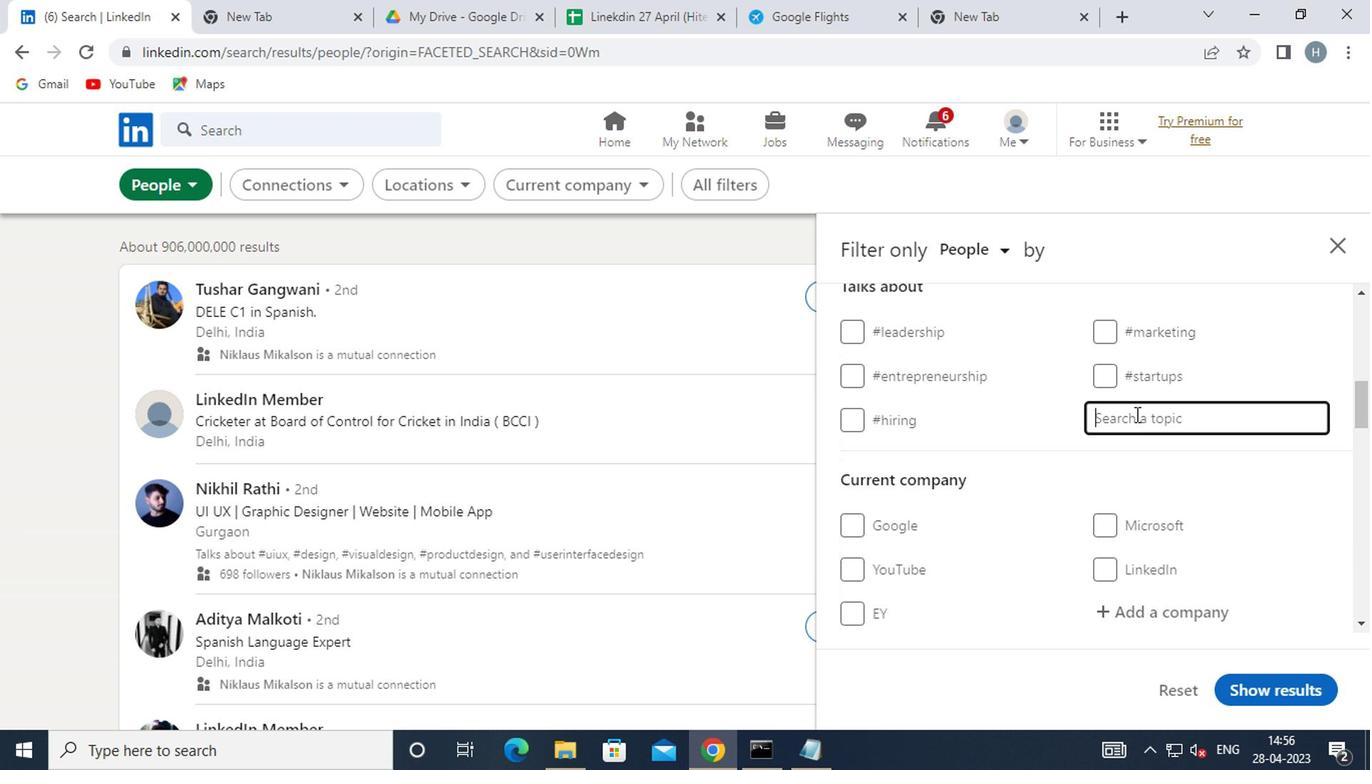 
Action: Mouse moved to (1129, 413)
Screenshot: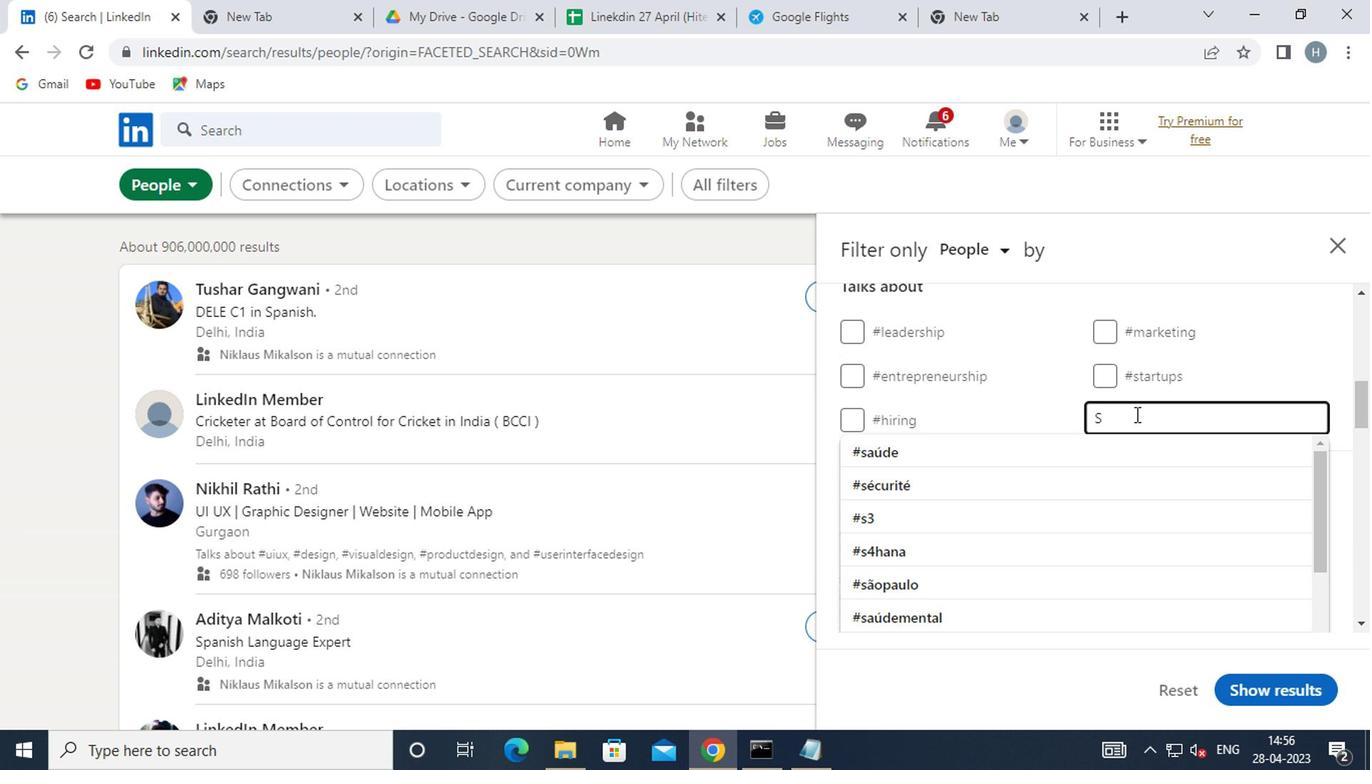 
Action: Key pressed T
Screenshot: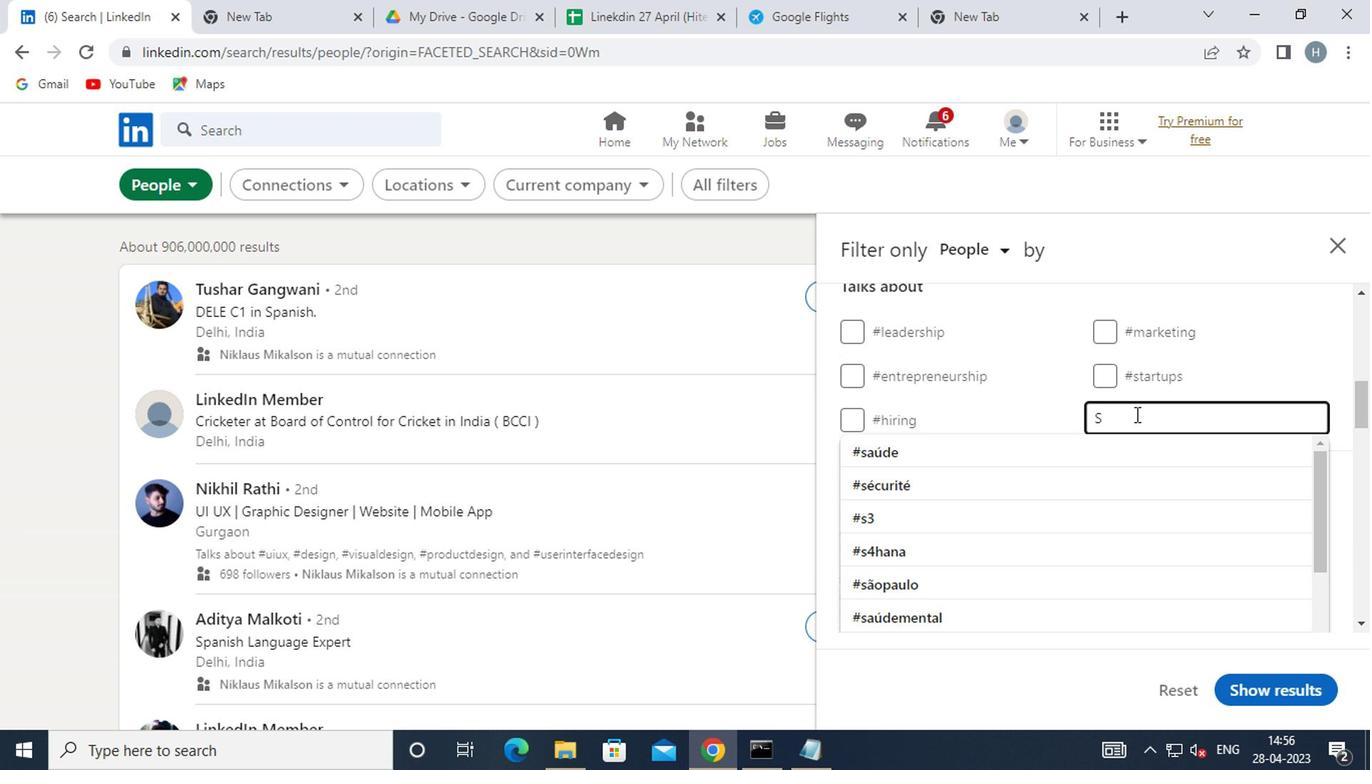 
Action: Mouse moved to (1132, 410)
Screenshot: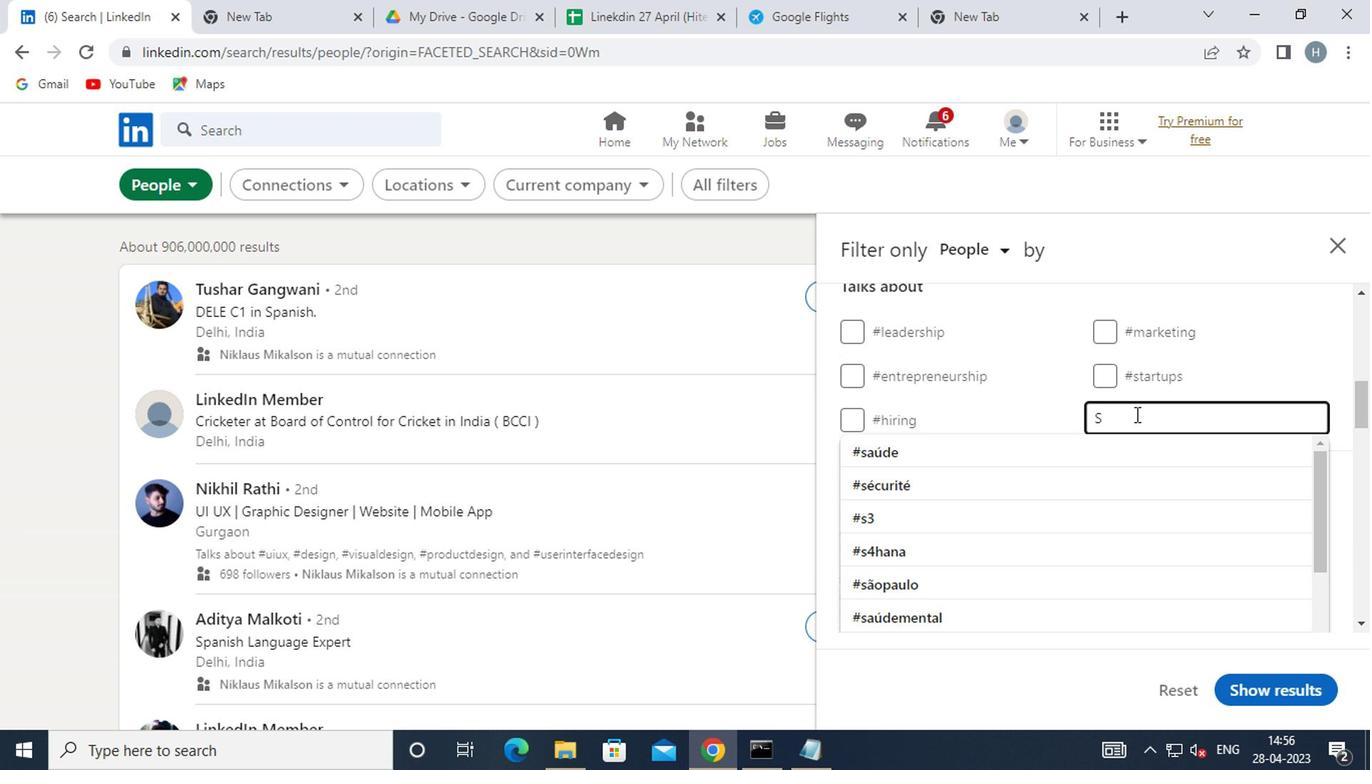 
Action: Key pressed OR
Screenshot: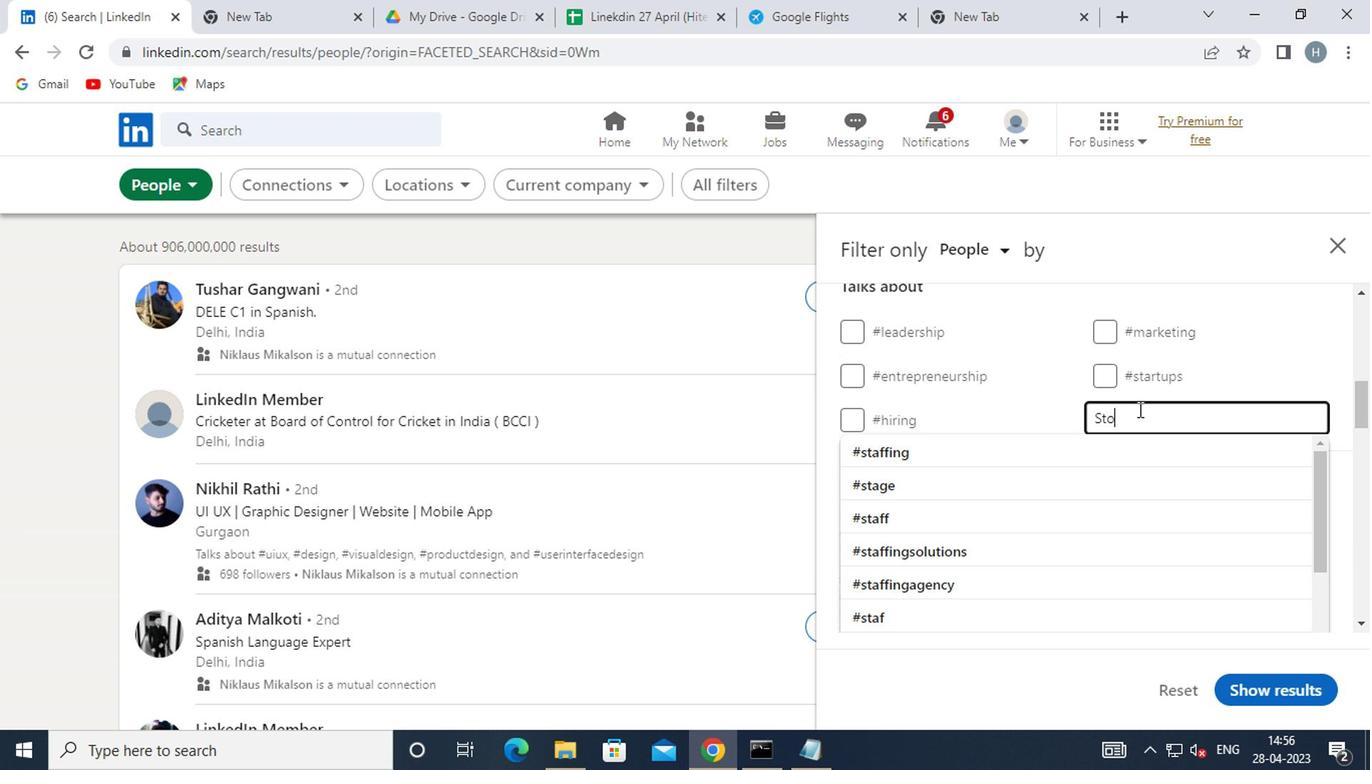 
Action: Mouse moved to (1083, 449)
Screenshot: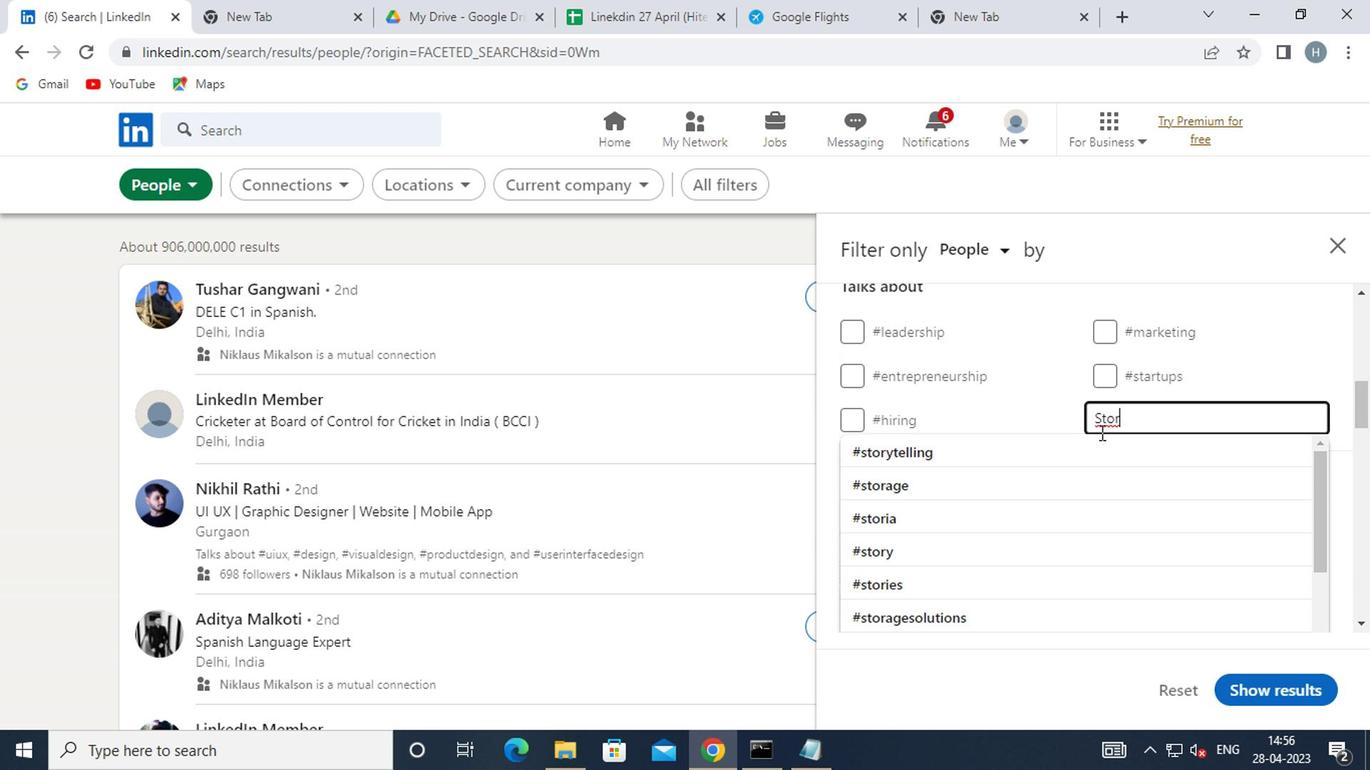 
Action: Mouse pressed left at (1083, 449)
Screenshot: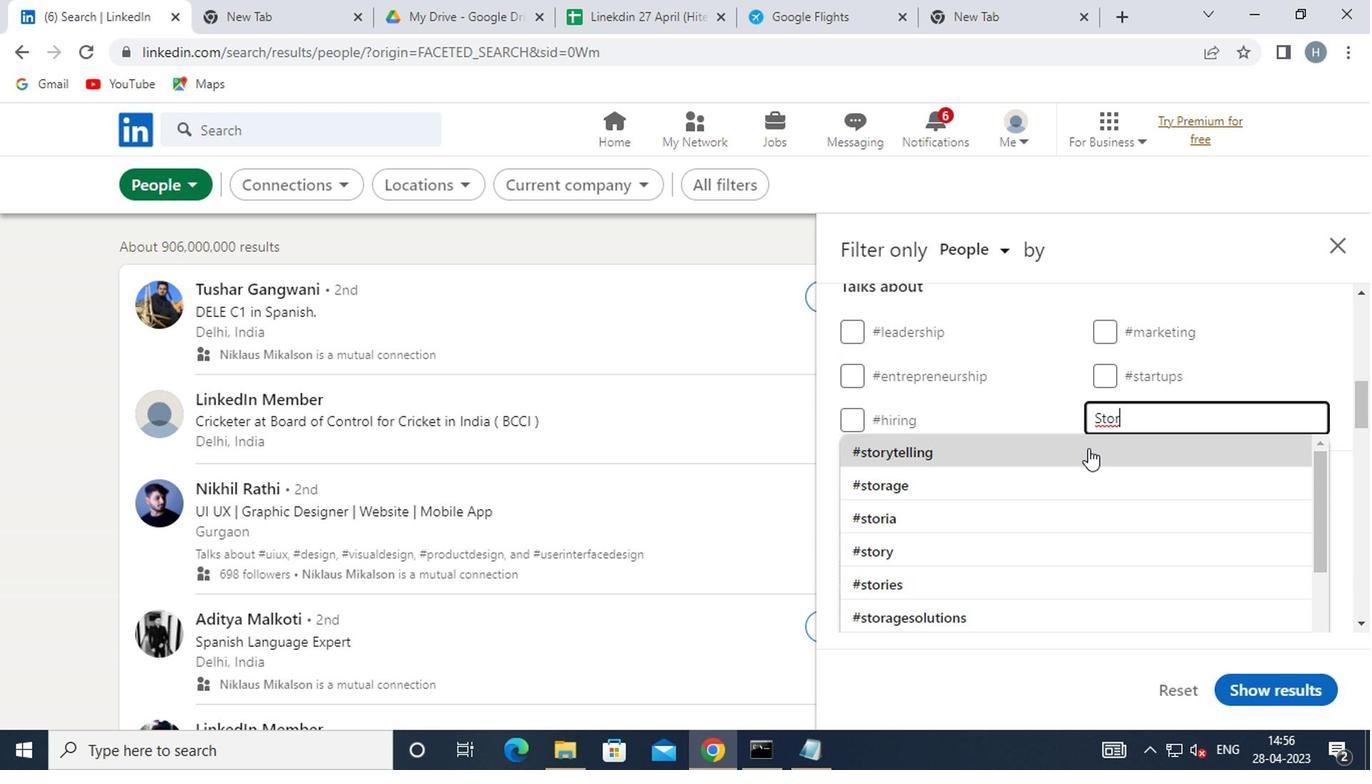 
Action: Mouse moved to (1076, 449)
Screenshot: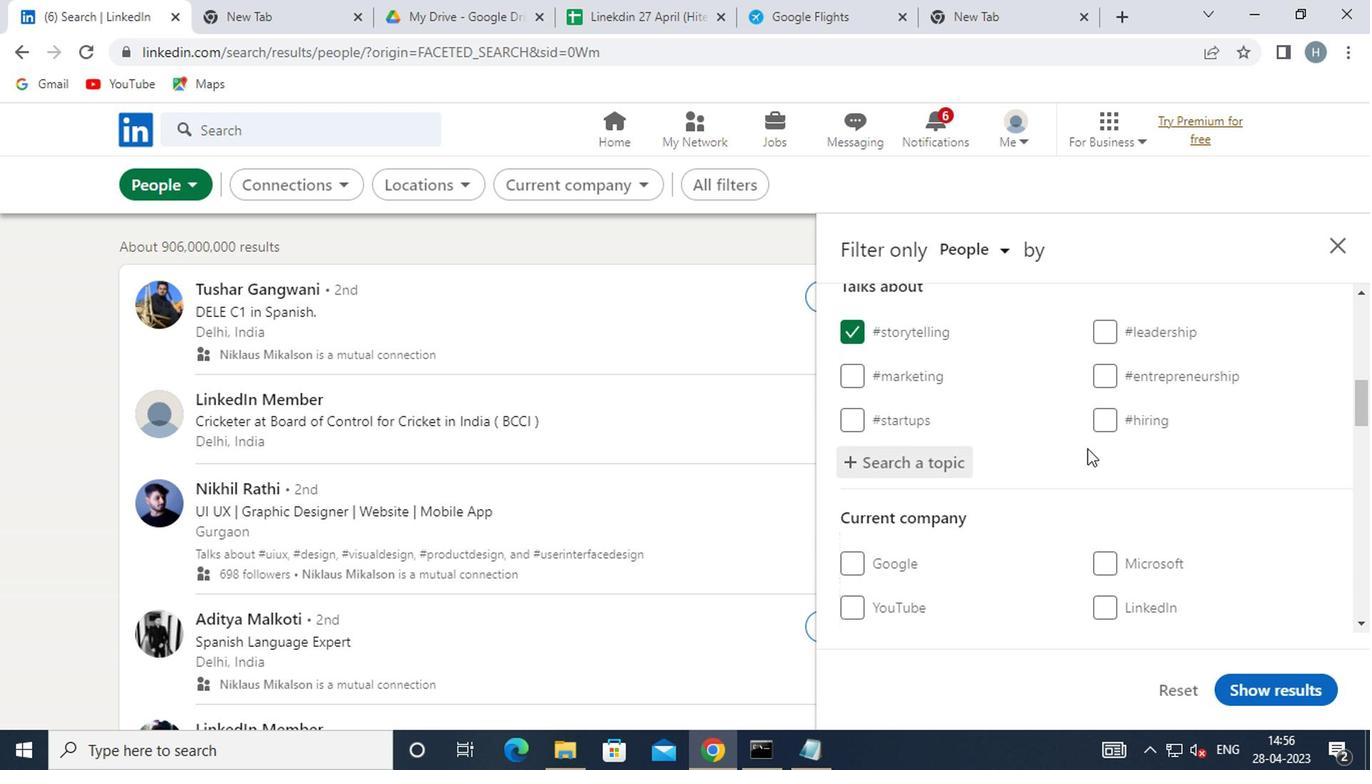 
Action: Mouse scrolled (1076, 448) with delta (0, 0)
Screenshot: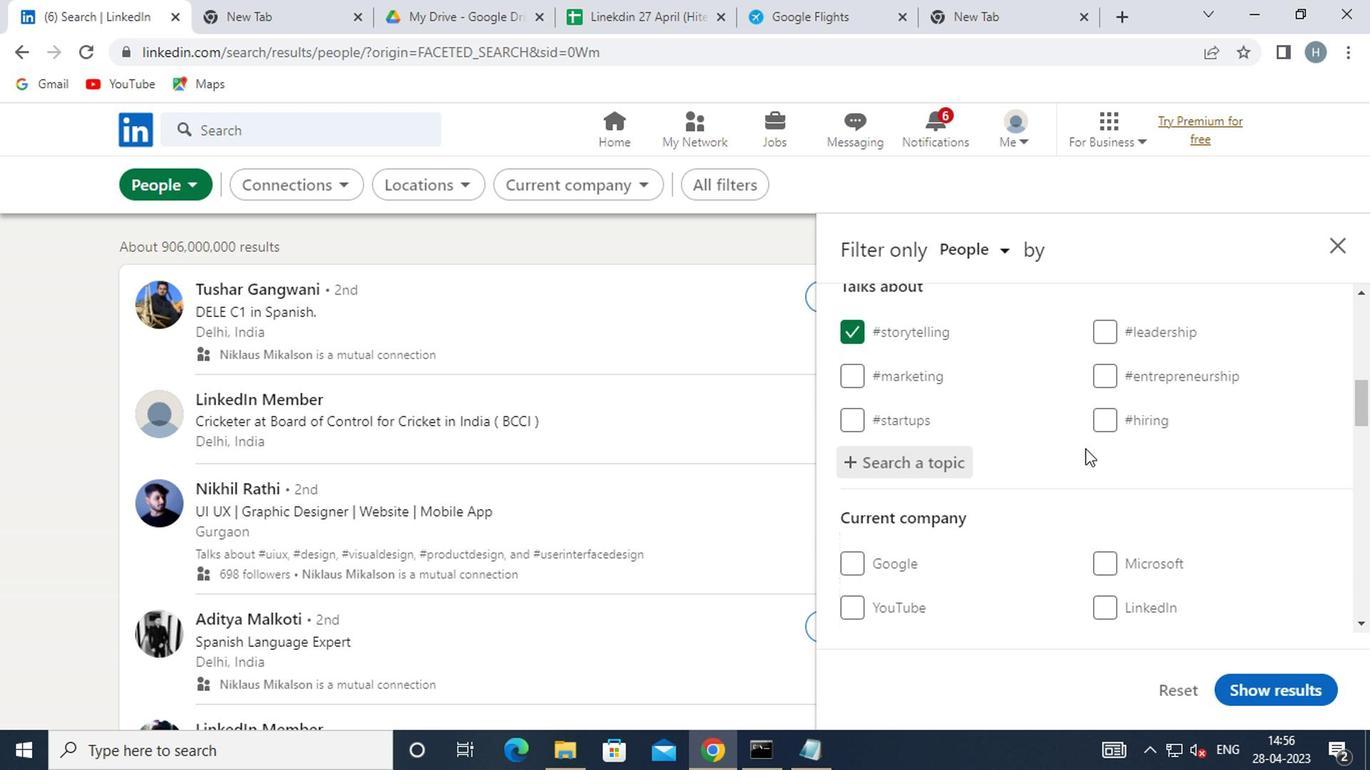 
Action: Mouse moved to (1076, 449)
Screenshot: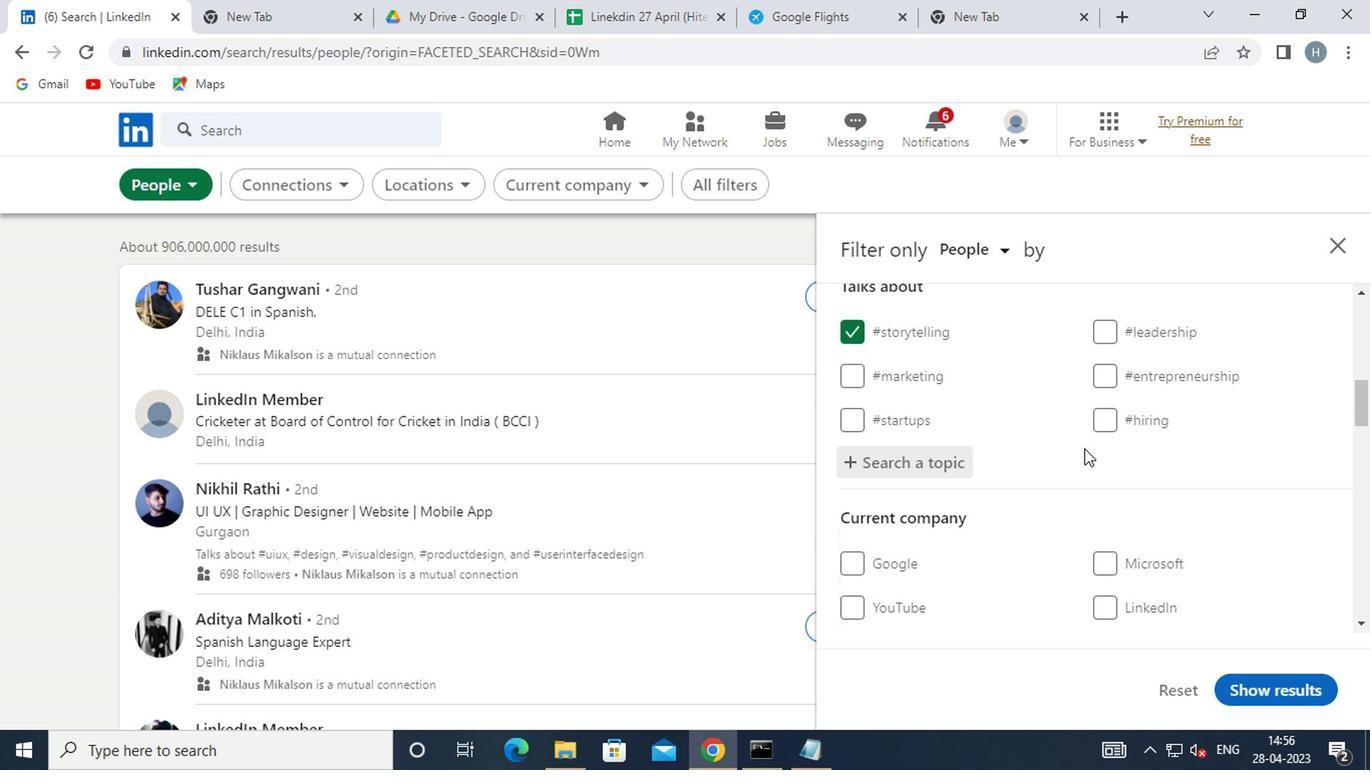 
Action: Mouse scrolled (1076, 448) with delta (0, 0)
Screenshot: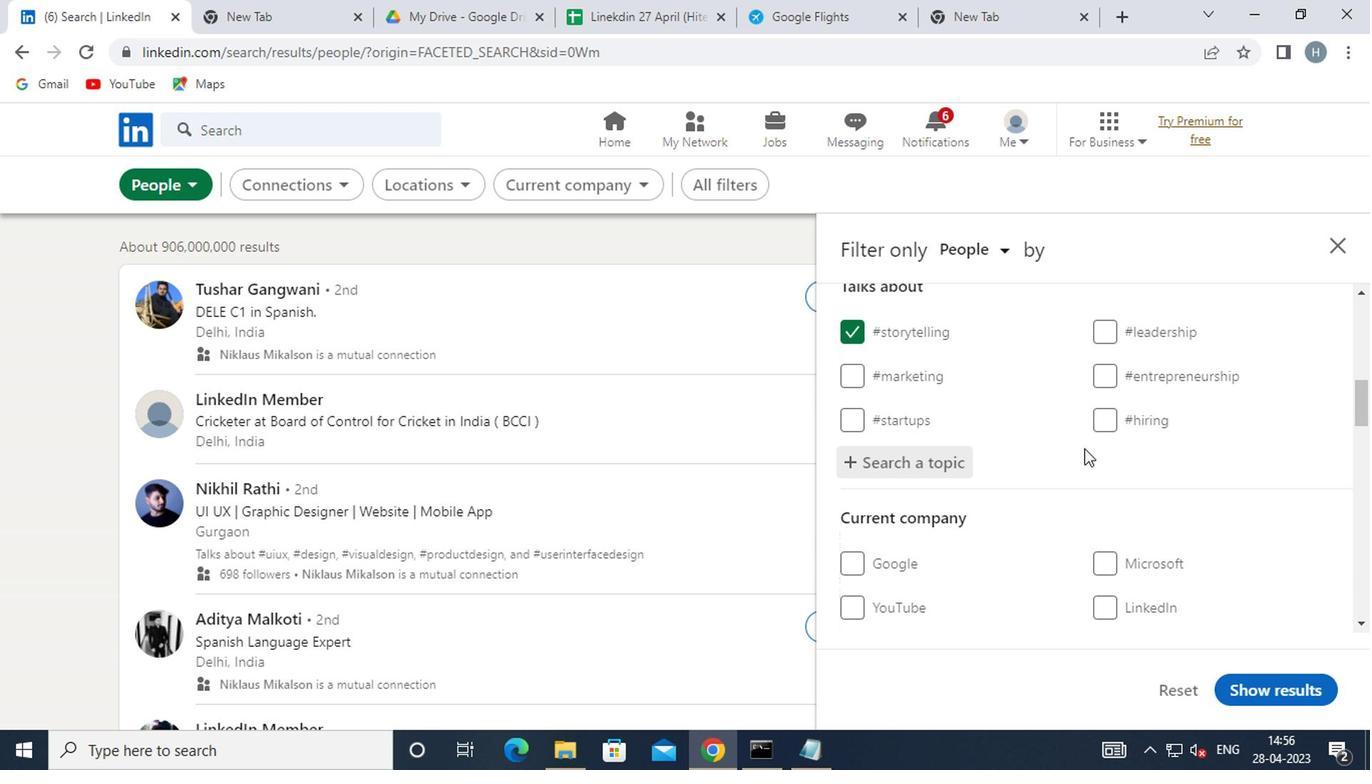 
Action: Mouse moved to (1075, 446)
Screenshot: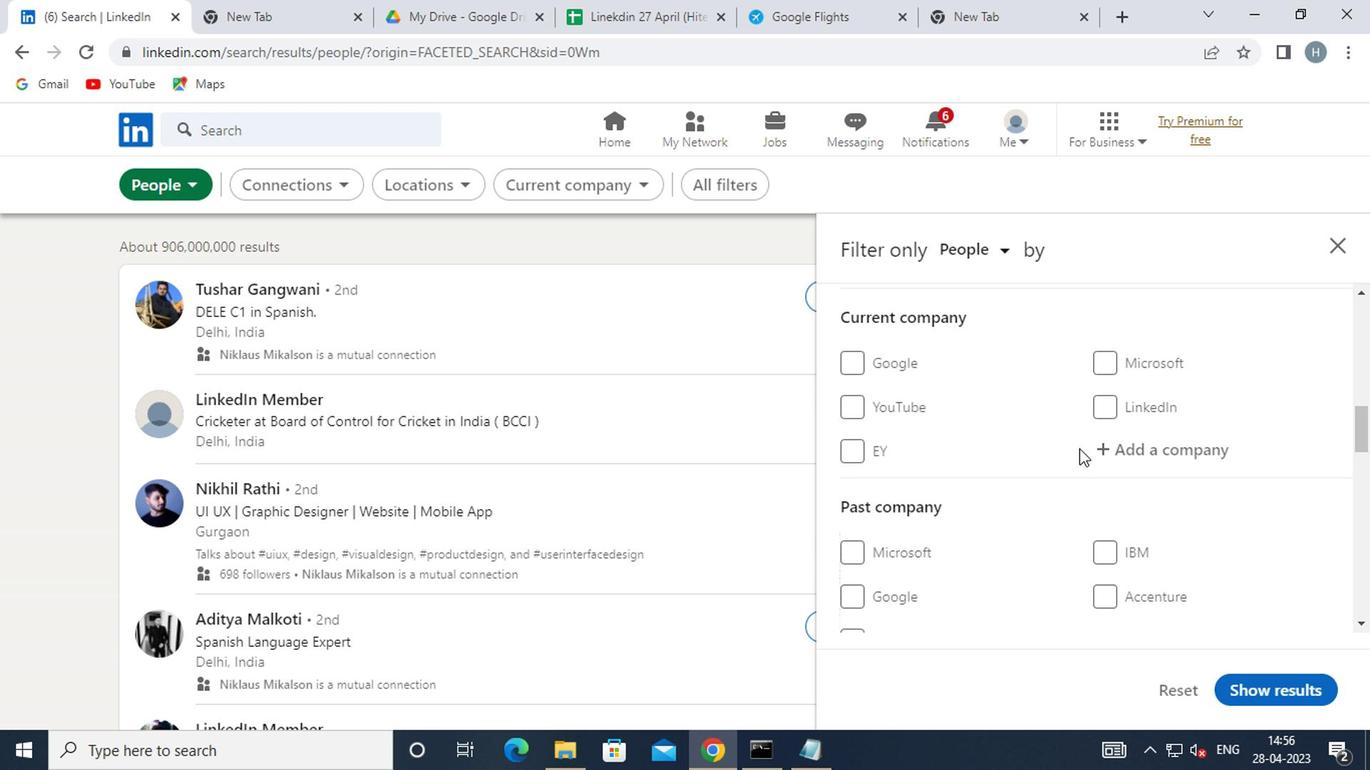 
Action: Mouse scrolled (1075, 445) with delta (0, -1)
Screenshot: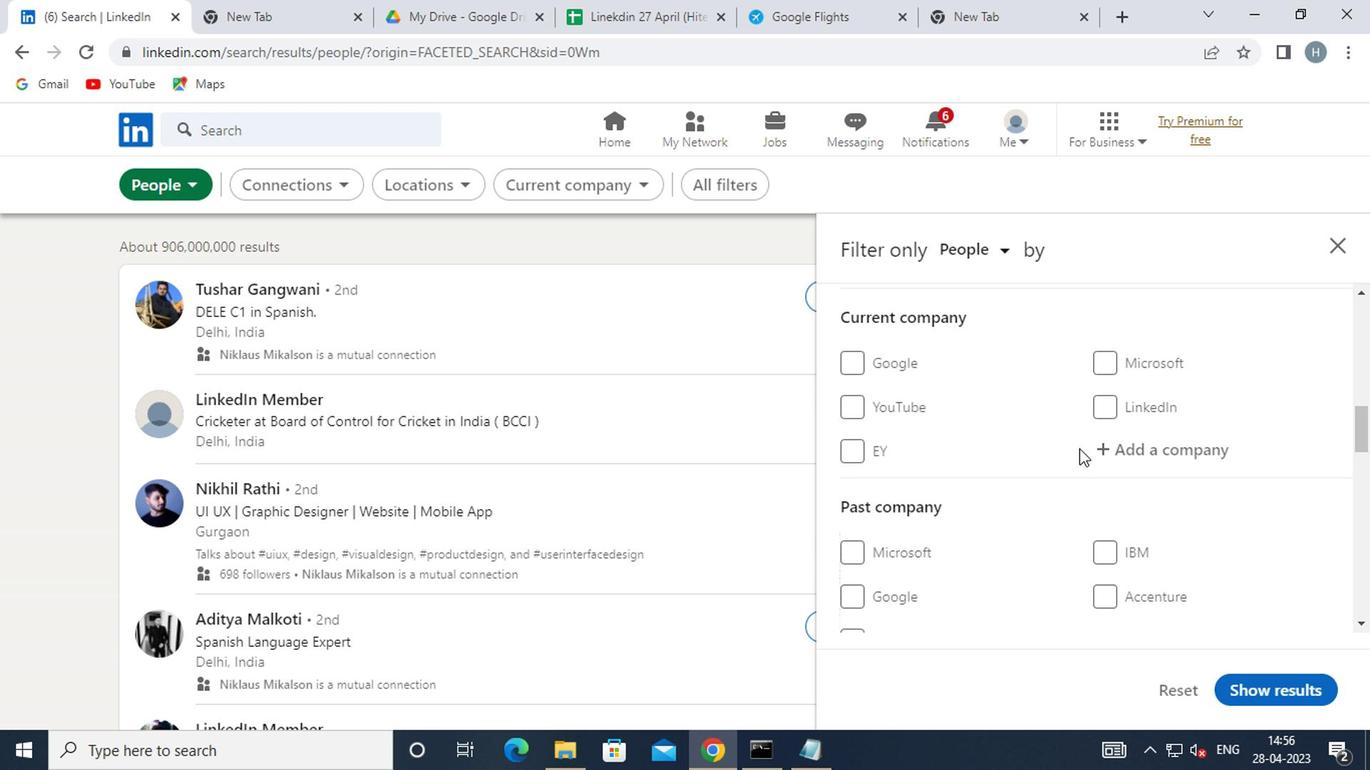 
Action: Mouse moved to (1075, 445)
Screenshot: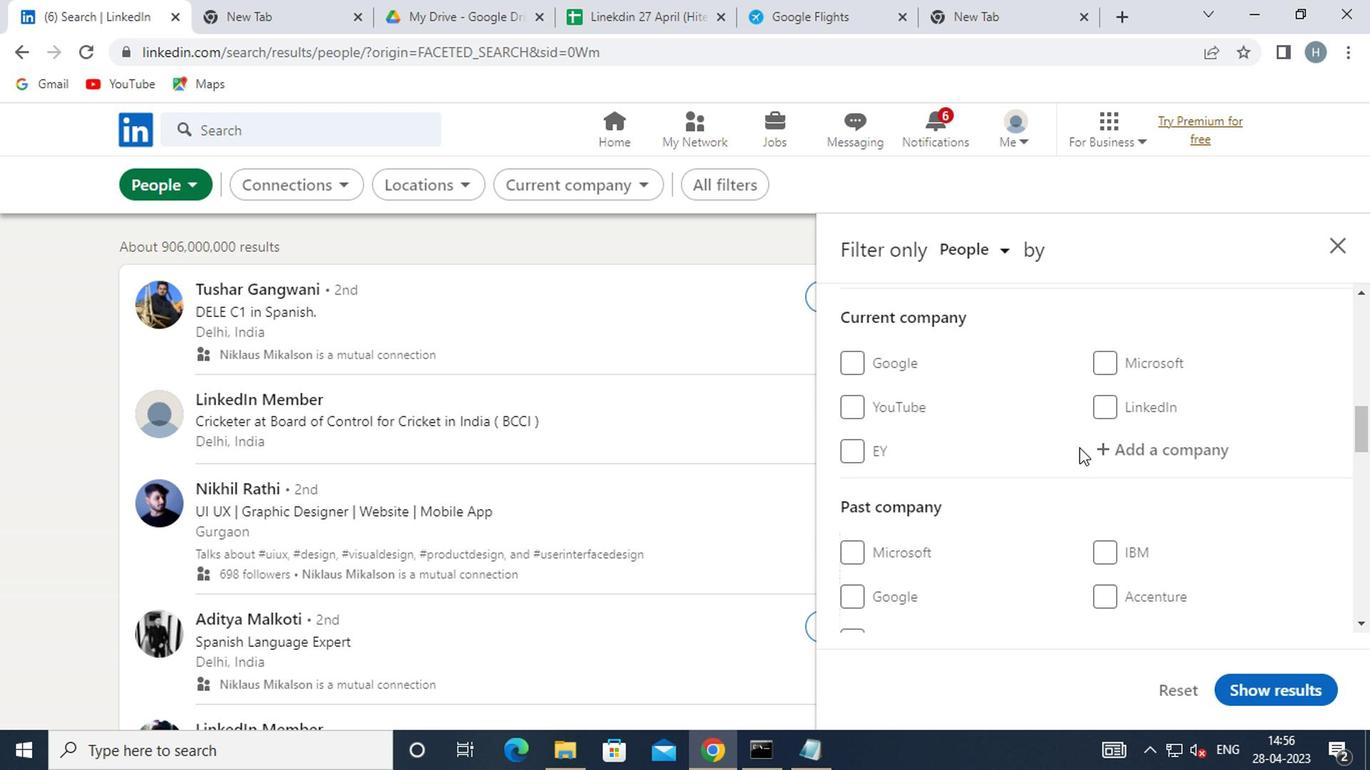 
Action: Mouse scrolled (1075, 444) with delta (0, 0)
Screenshot: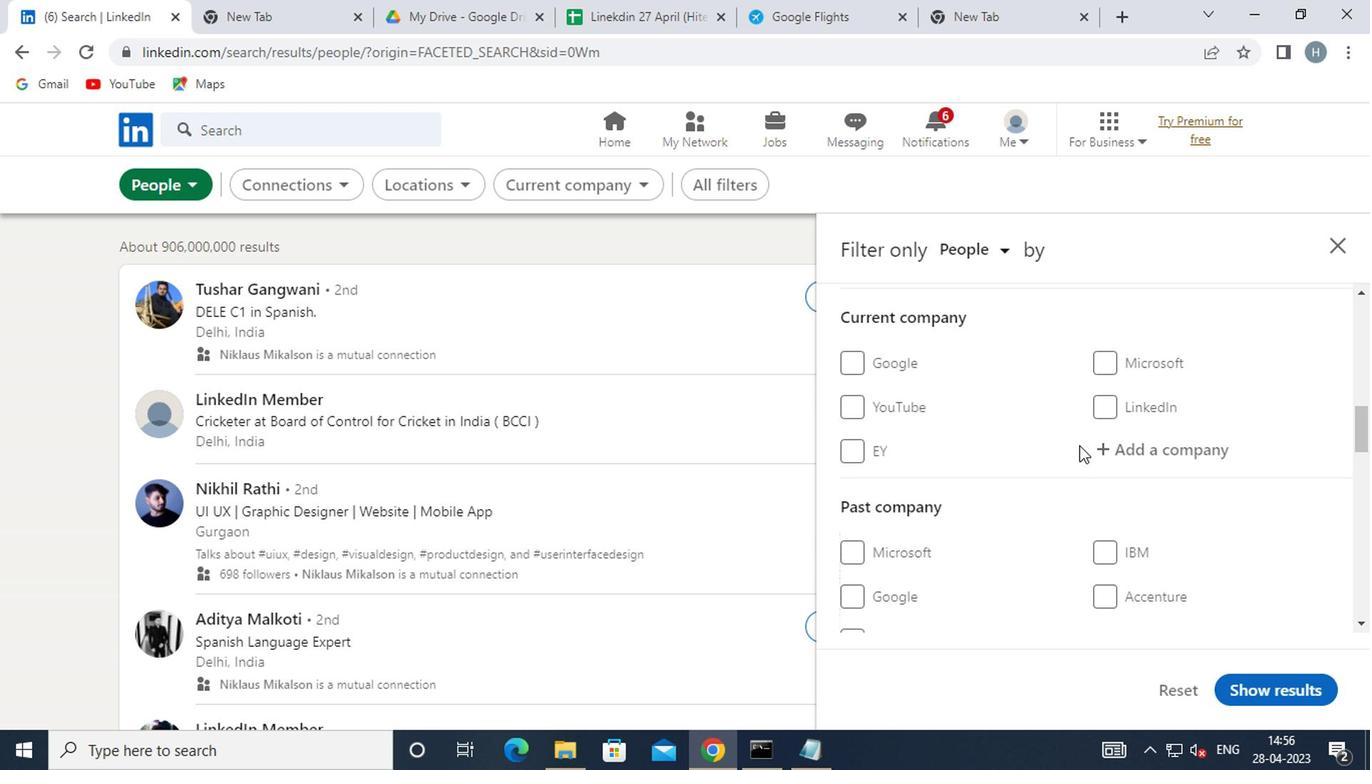 
Action: Mouse moved to (1075, 443)
Screenshot: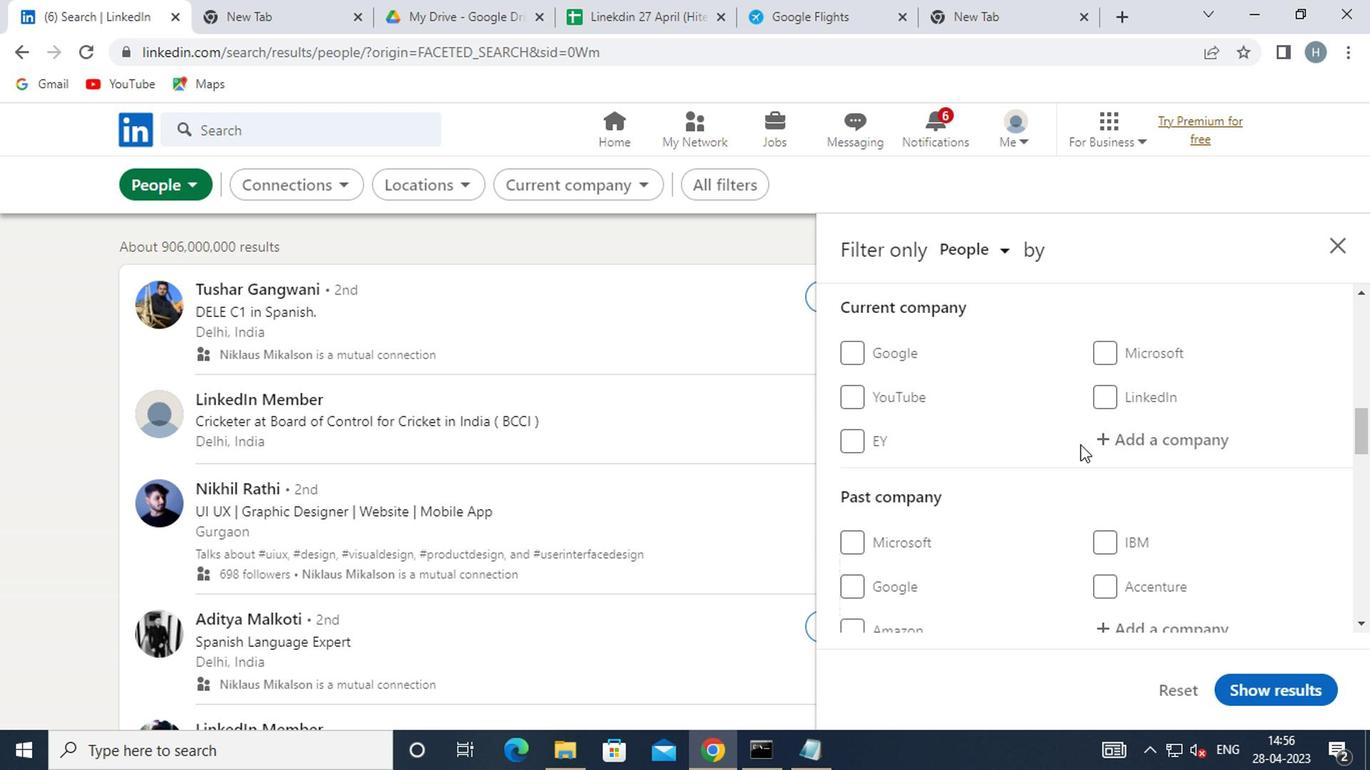 
Action: Mouse scrolled (1075, 442) with delta (0, -1)
Screenshot: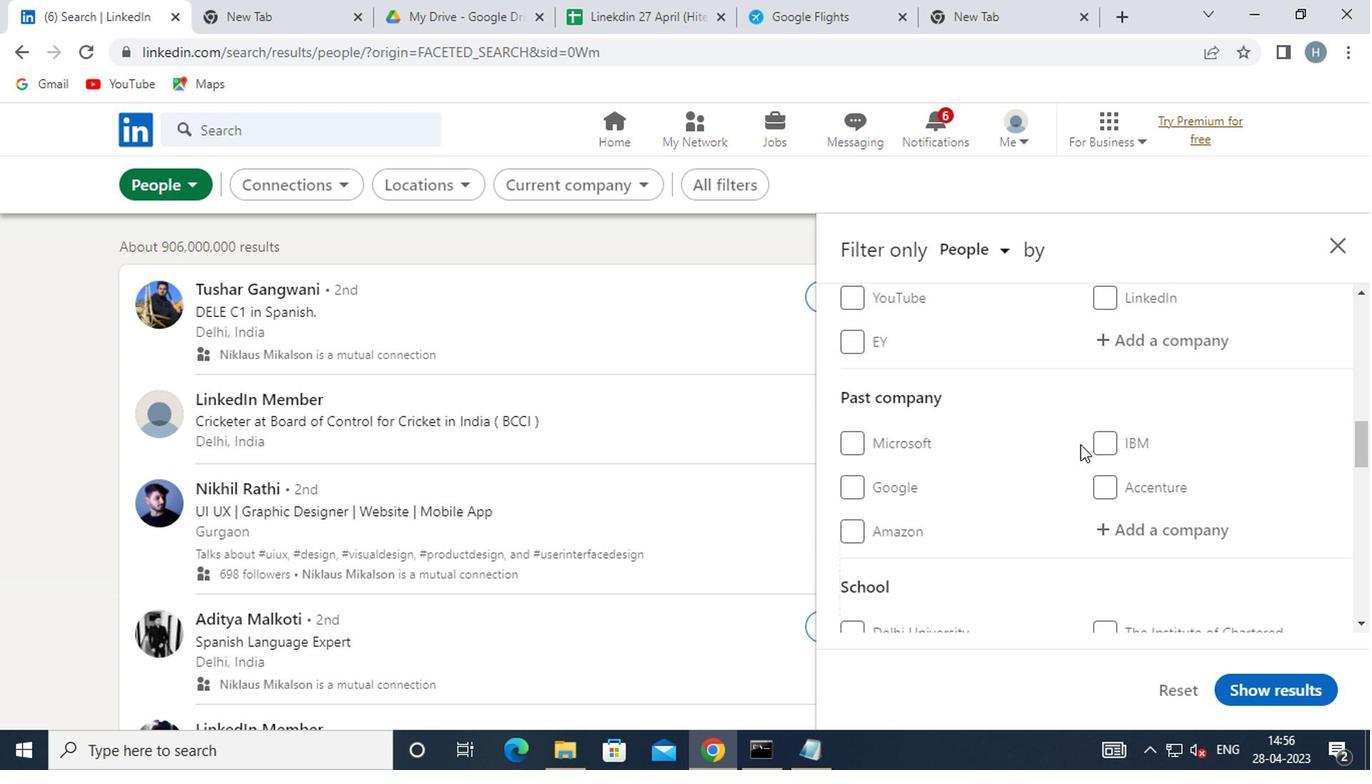 
Action: Mouse moved to (1076, 441)
Screenshot: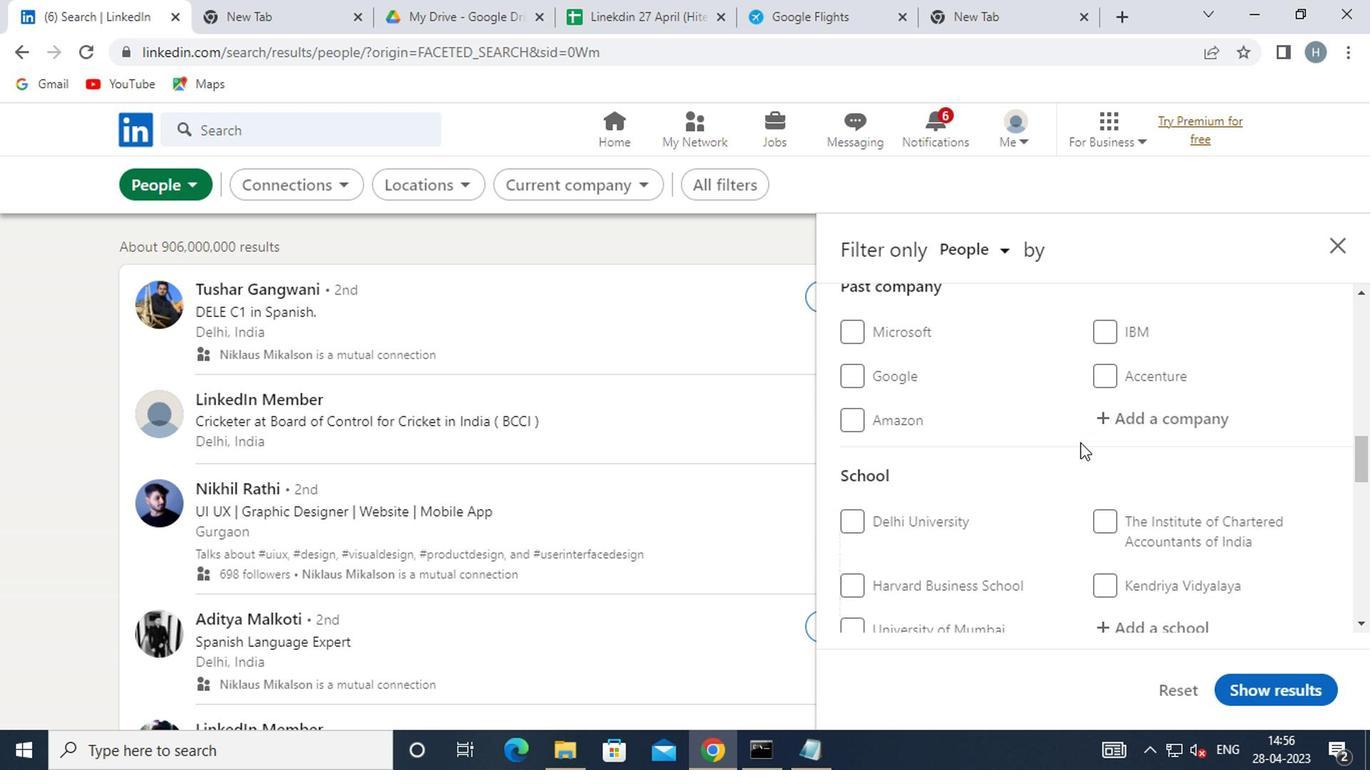 
Action: Mouse scrolled (1076, 440) with delta (0, -1)
Screenshot: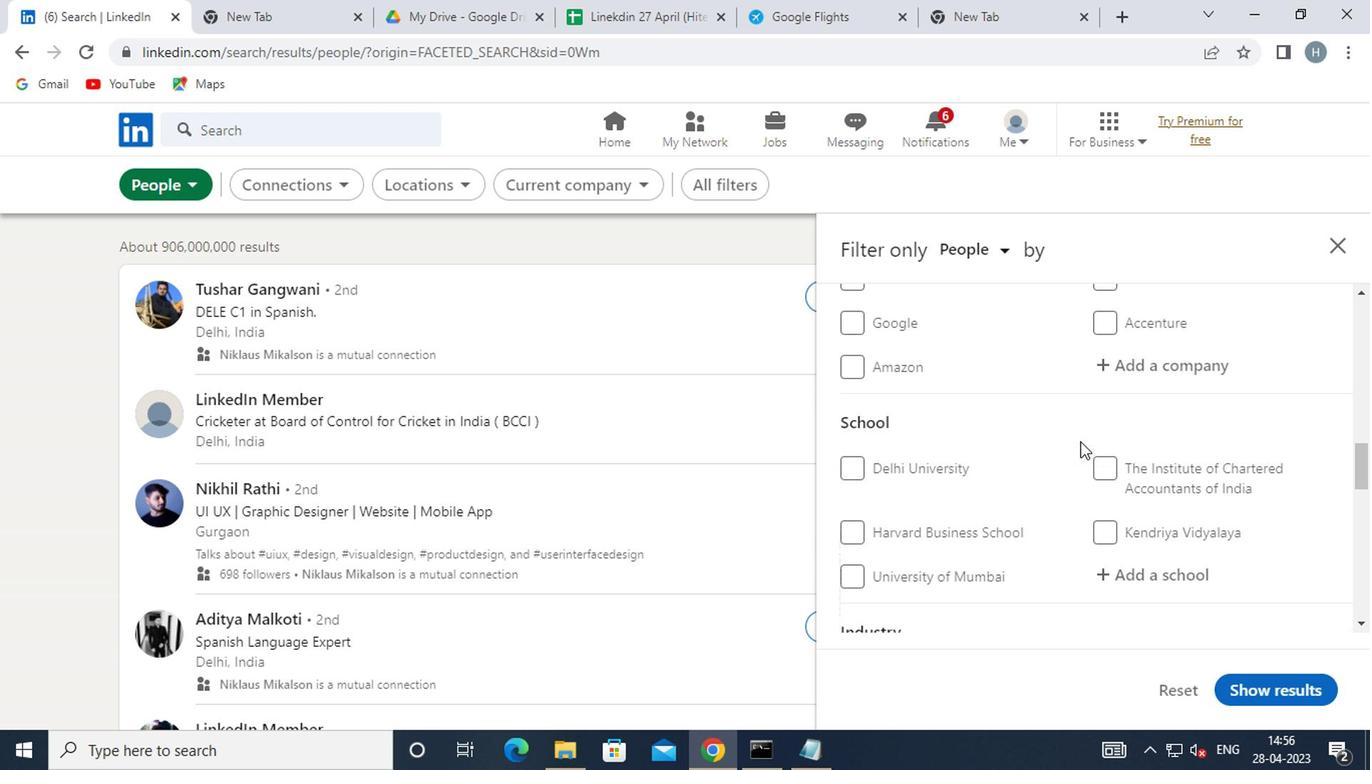 
Action: Mouse scrolled (1076, 440) with delta (0, -1)
Screenshot: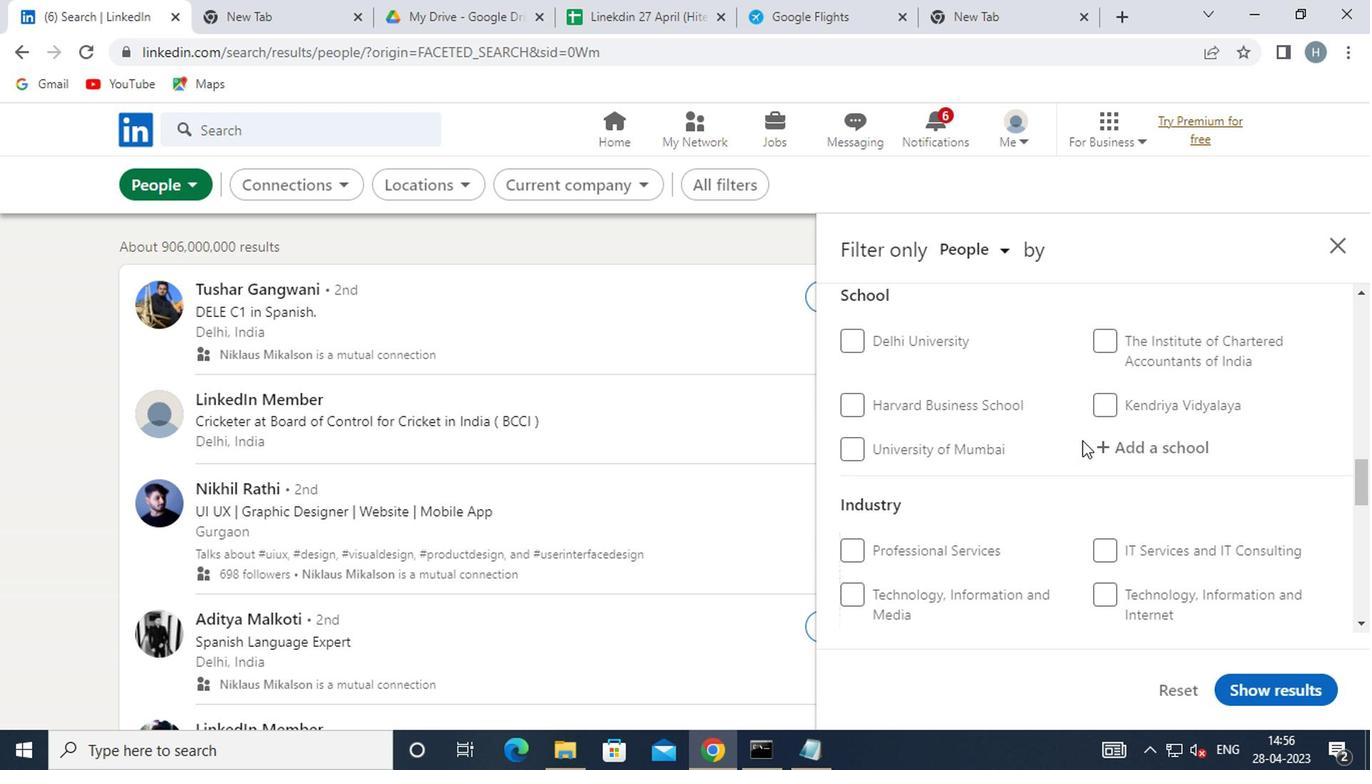 
Action: Mouse scrolled (1076, 440) with delta (0, -1)
Screenshot: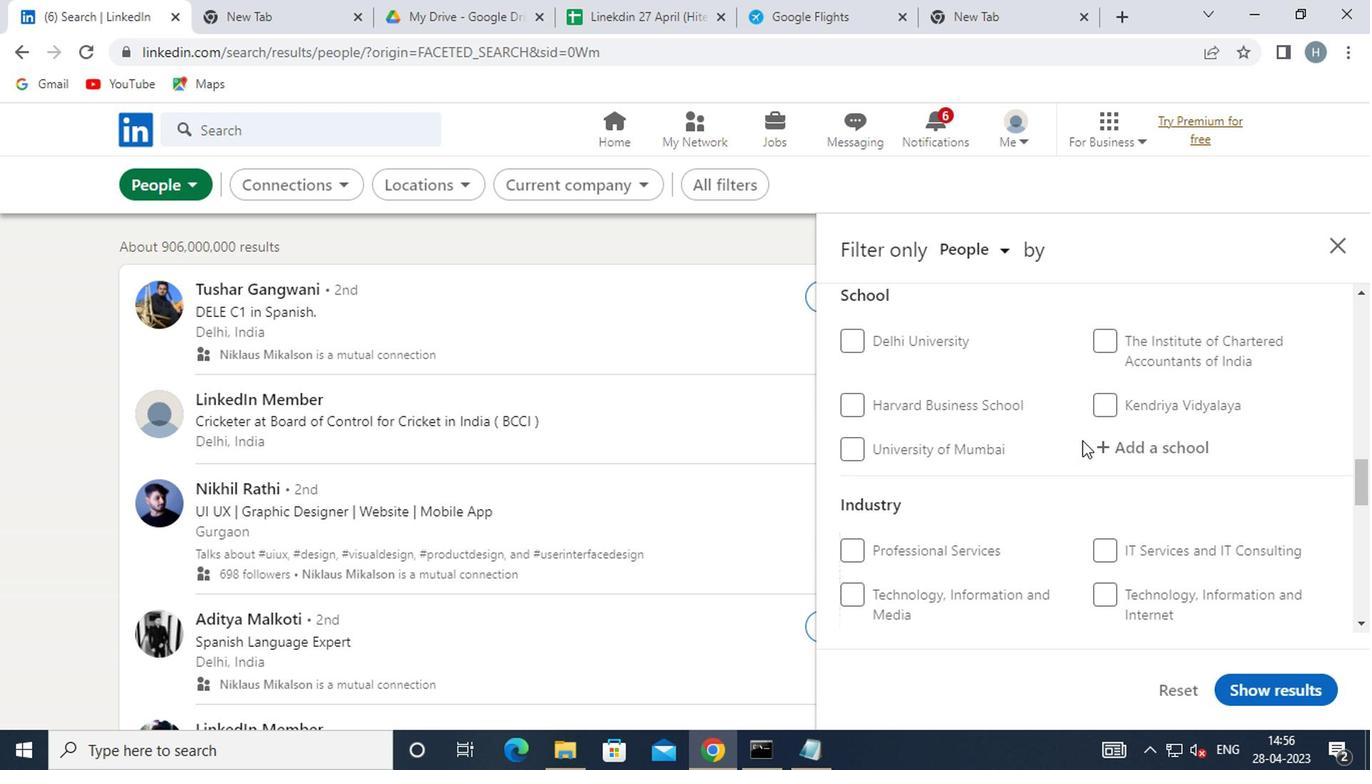 
Action: Mouse scrolled (1076, 440) with delta (0, -1)
Screenshot: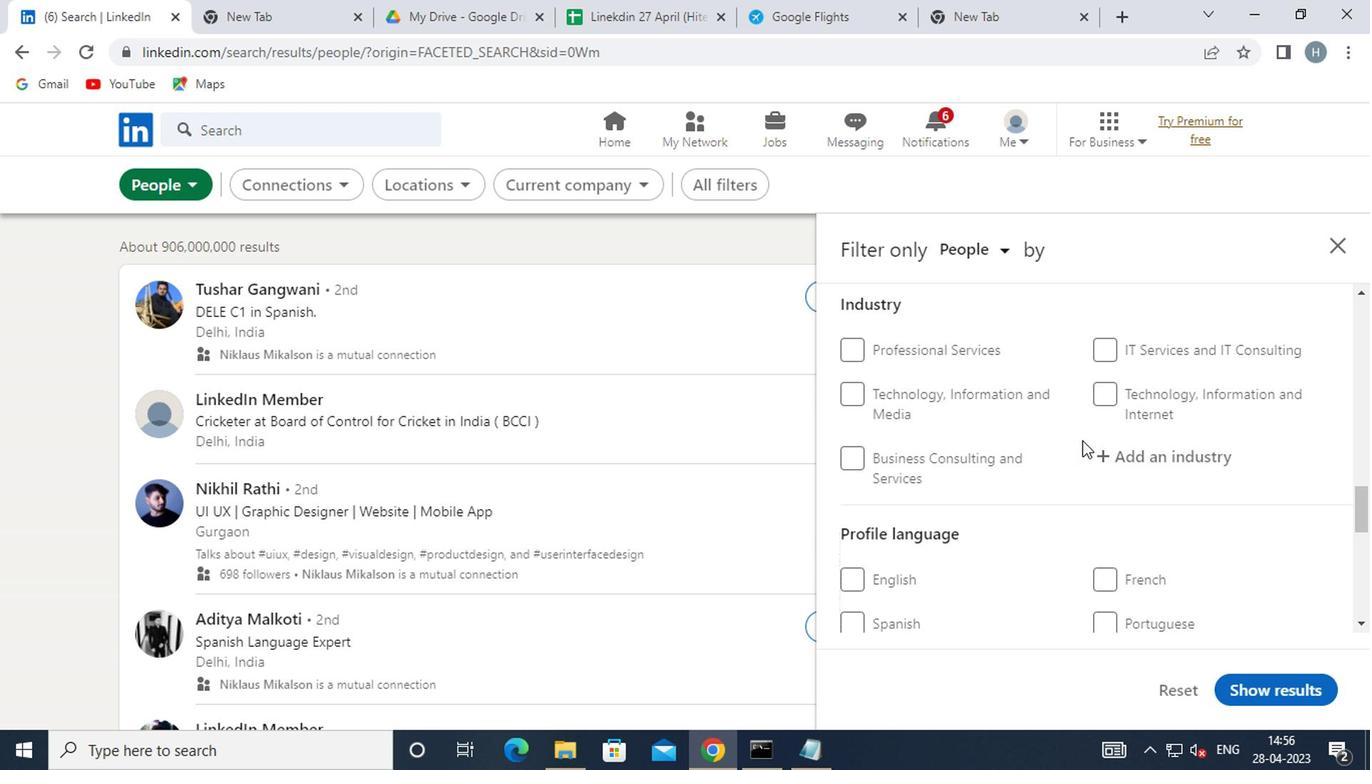 
Action: Mouse scrolled (1076, 440) with delta (0, -1)
Screenshot: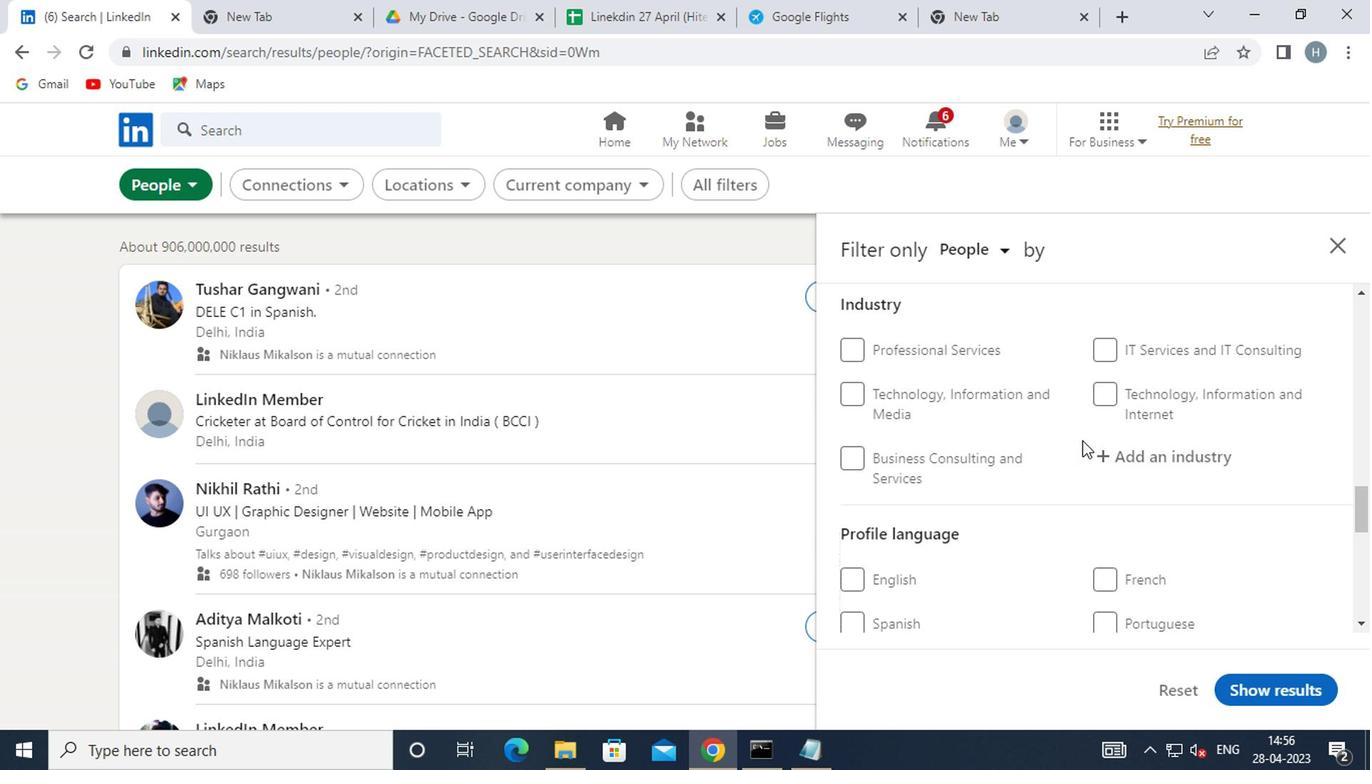 
Action: Mouse moved to (893, 470)
Screenshot: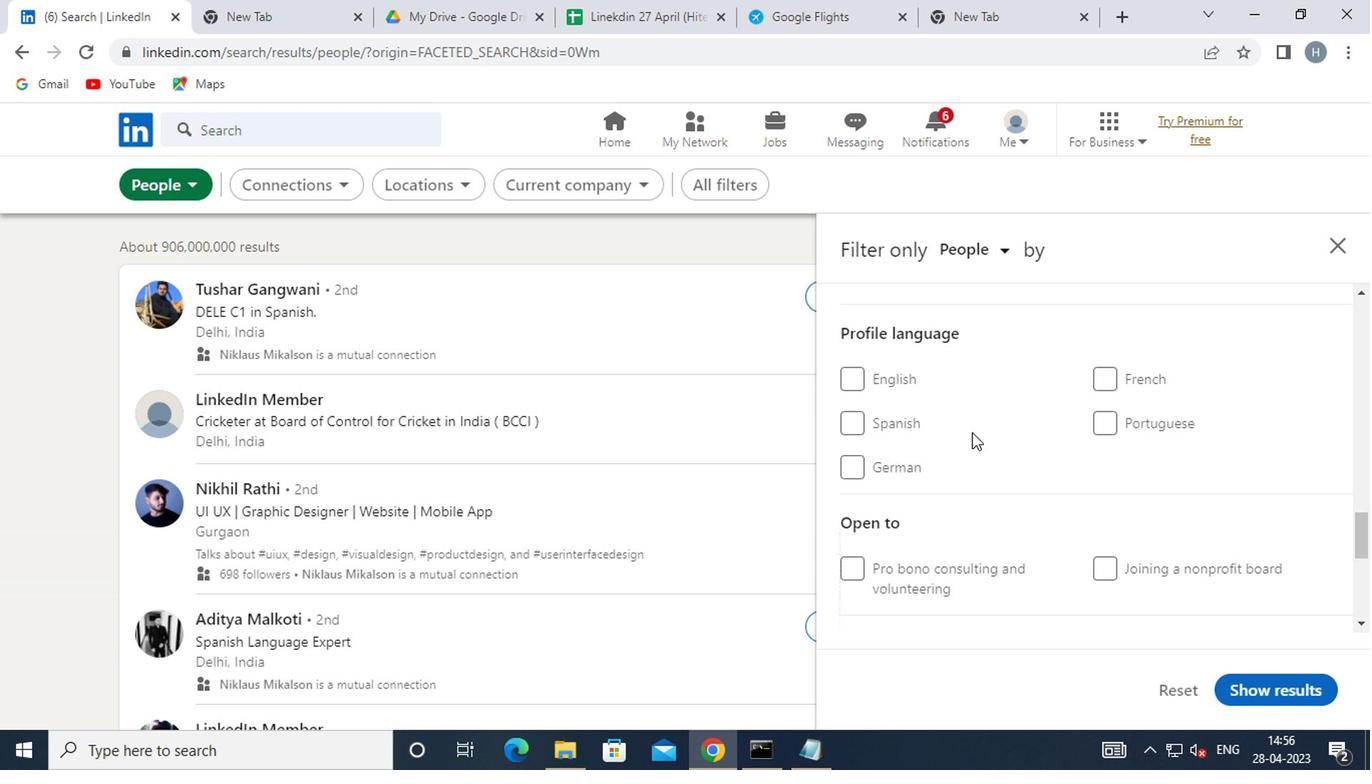 
Action: Mouse pressed left at (893, 470)
Screenshot: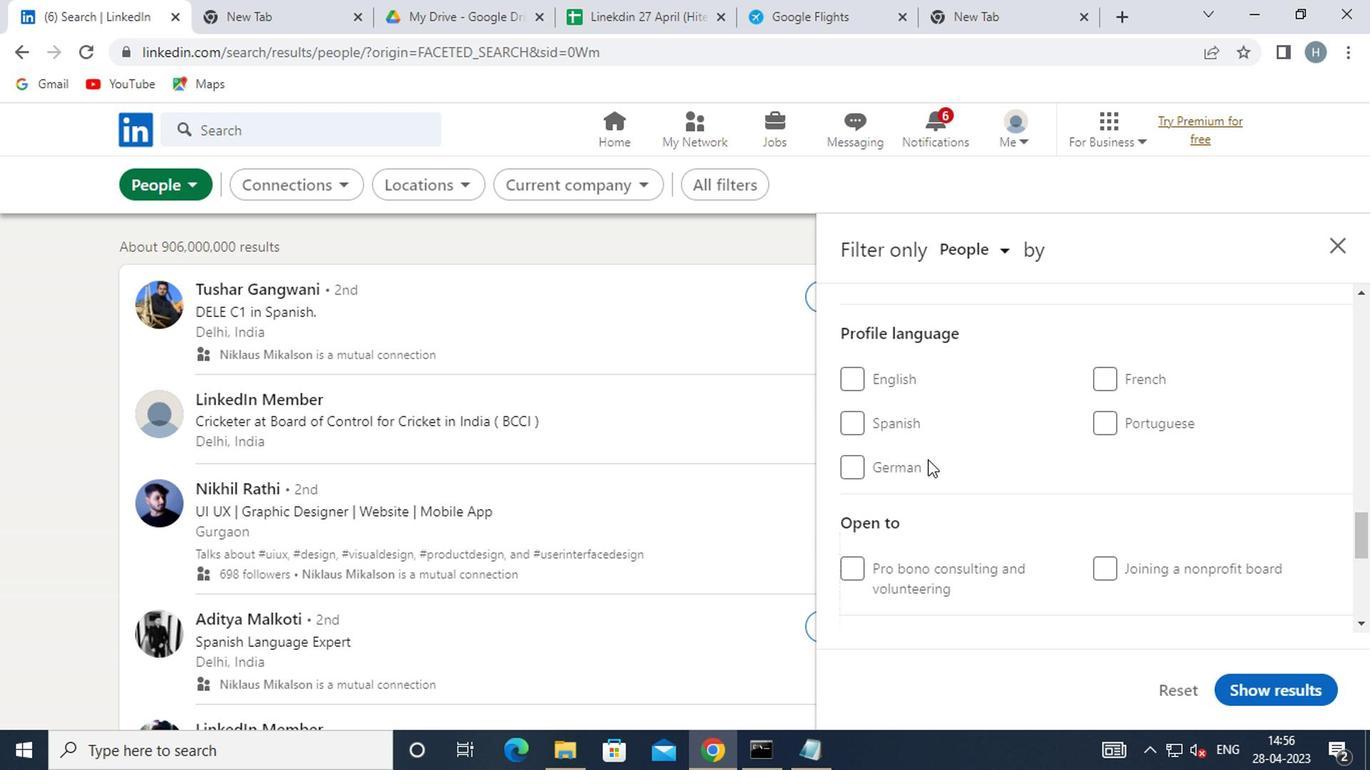 
Action: Mouse moved to (979, 444)
Screenshot: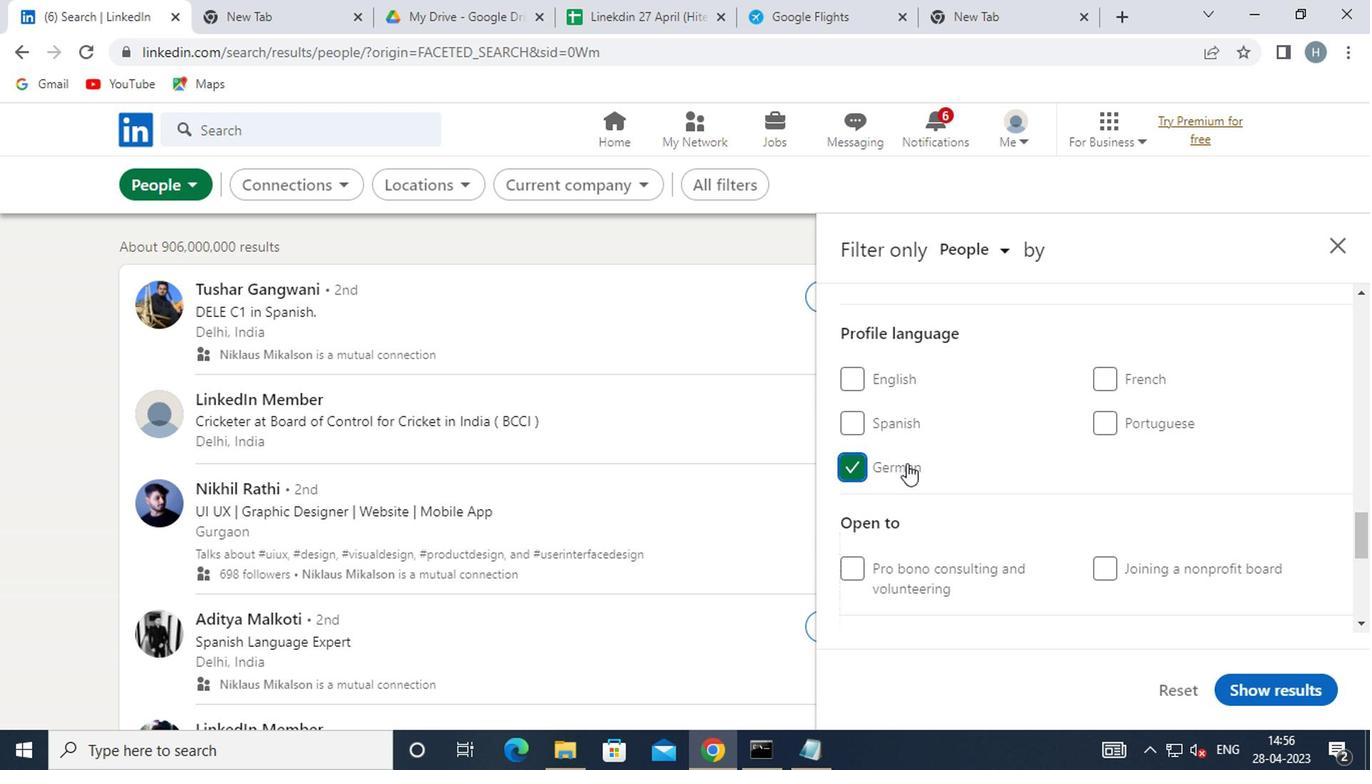 
Action: Mouse scrolled (979, 445) with delta (0, 0)
Screenshot: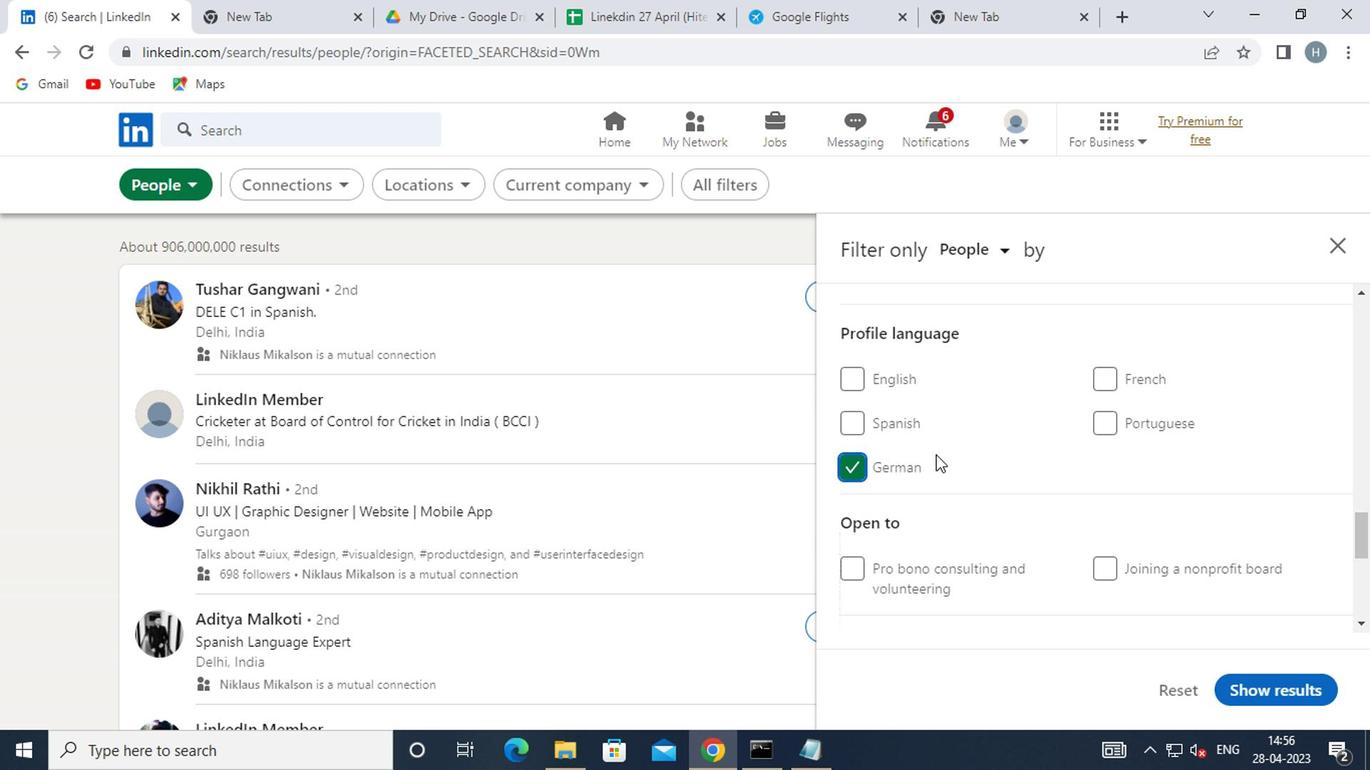 
Action: Mouse scrolled (979, 445) with delta (0, 0)
Screenshot: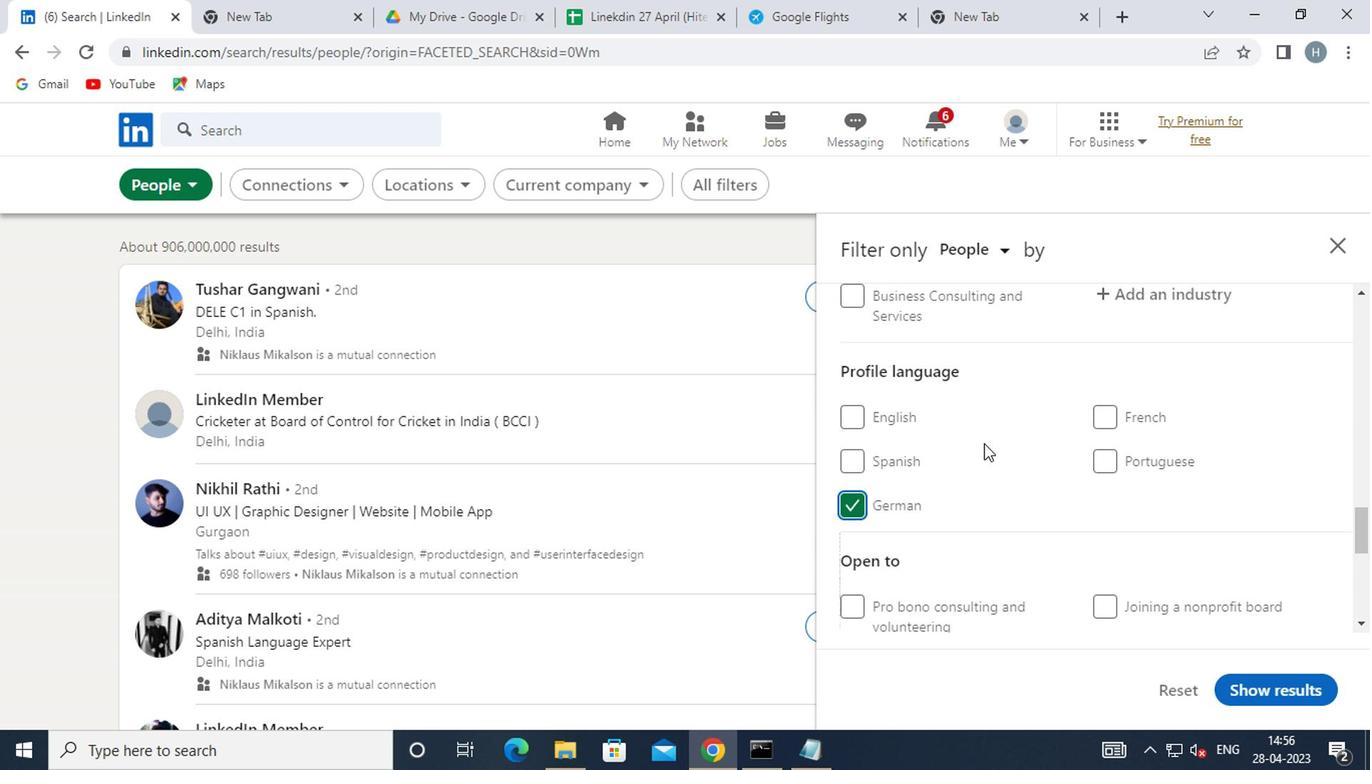 
Action: Mouse scrolled (979, 445) with delta (0, 0)
Screenshot: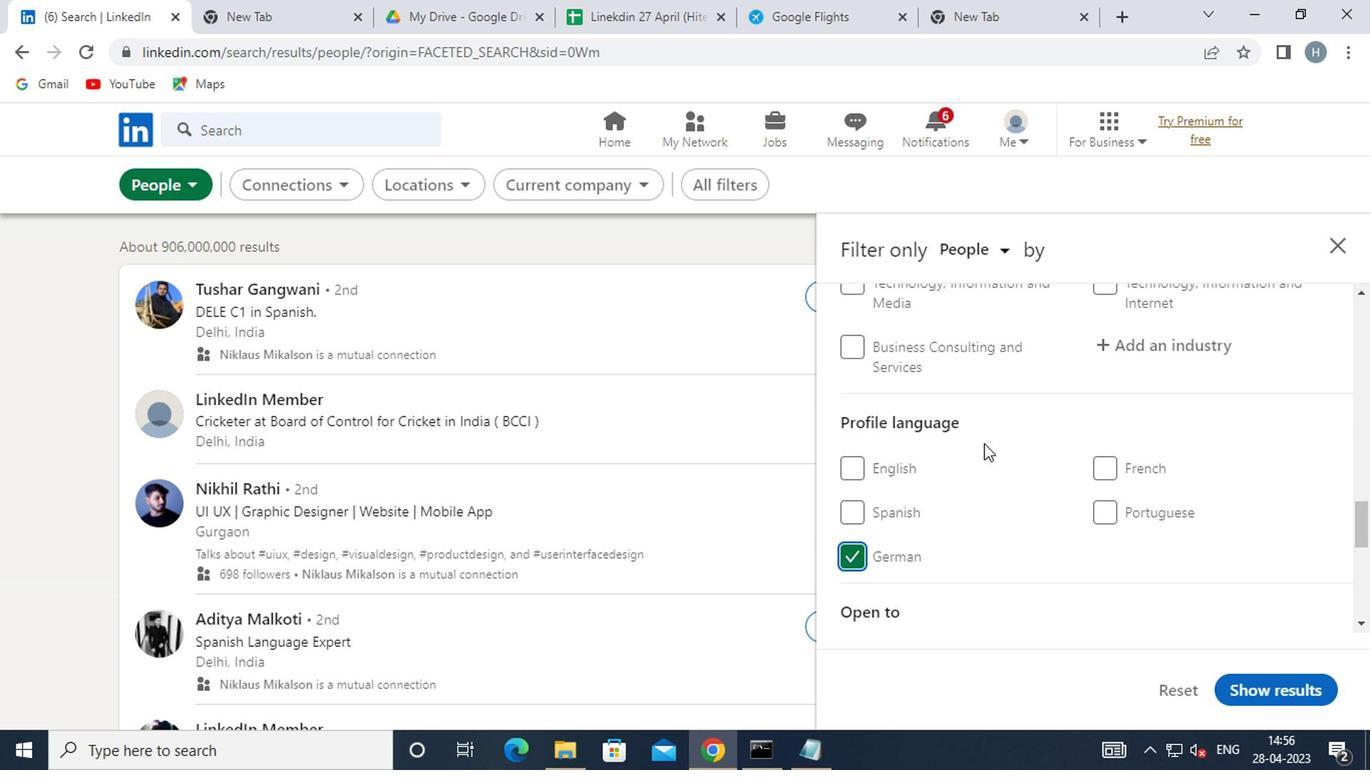 
Action: Mouse scrolled (979, 445) with delta (0, 0)
Screenshot: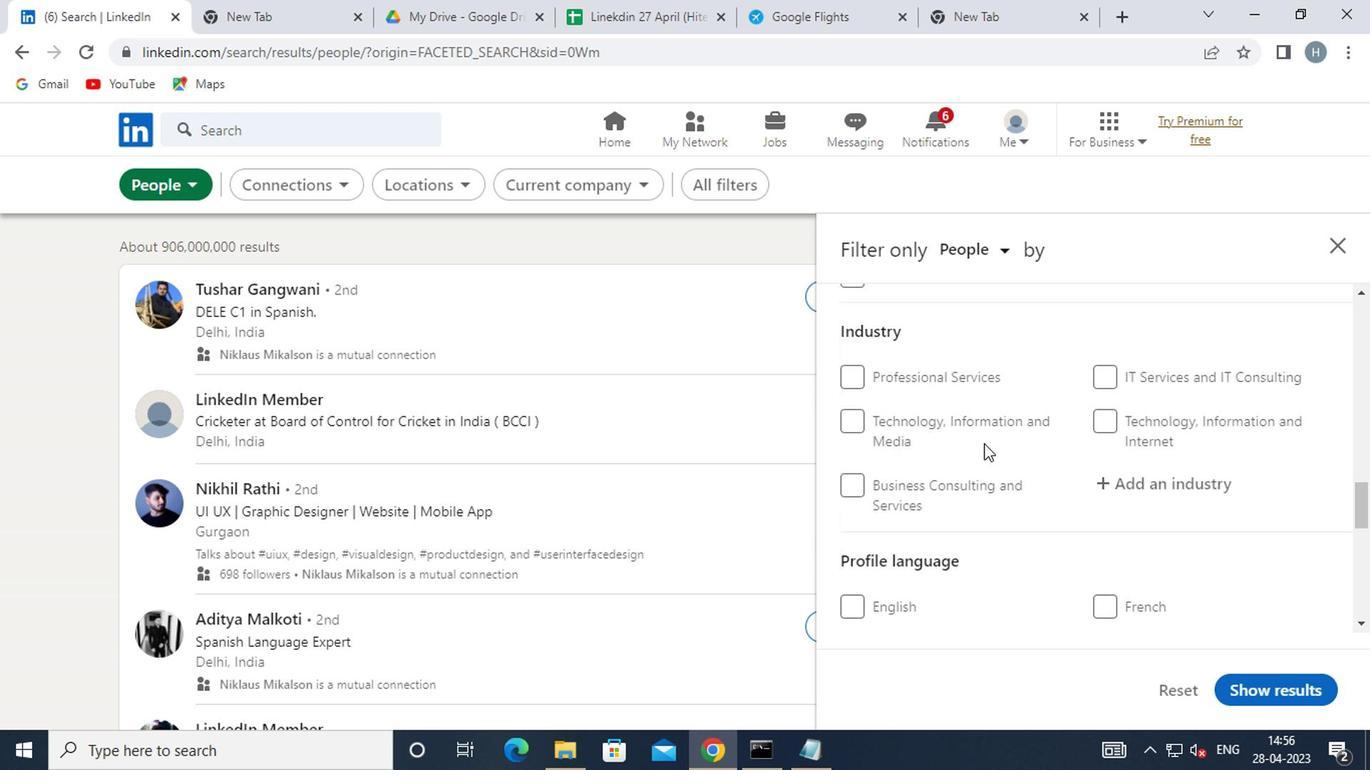 
Action: Mouse scrolled (979, 445) with delta (0, 0)
Screenshot: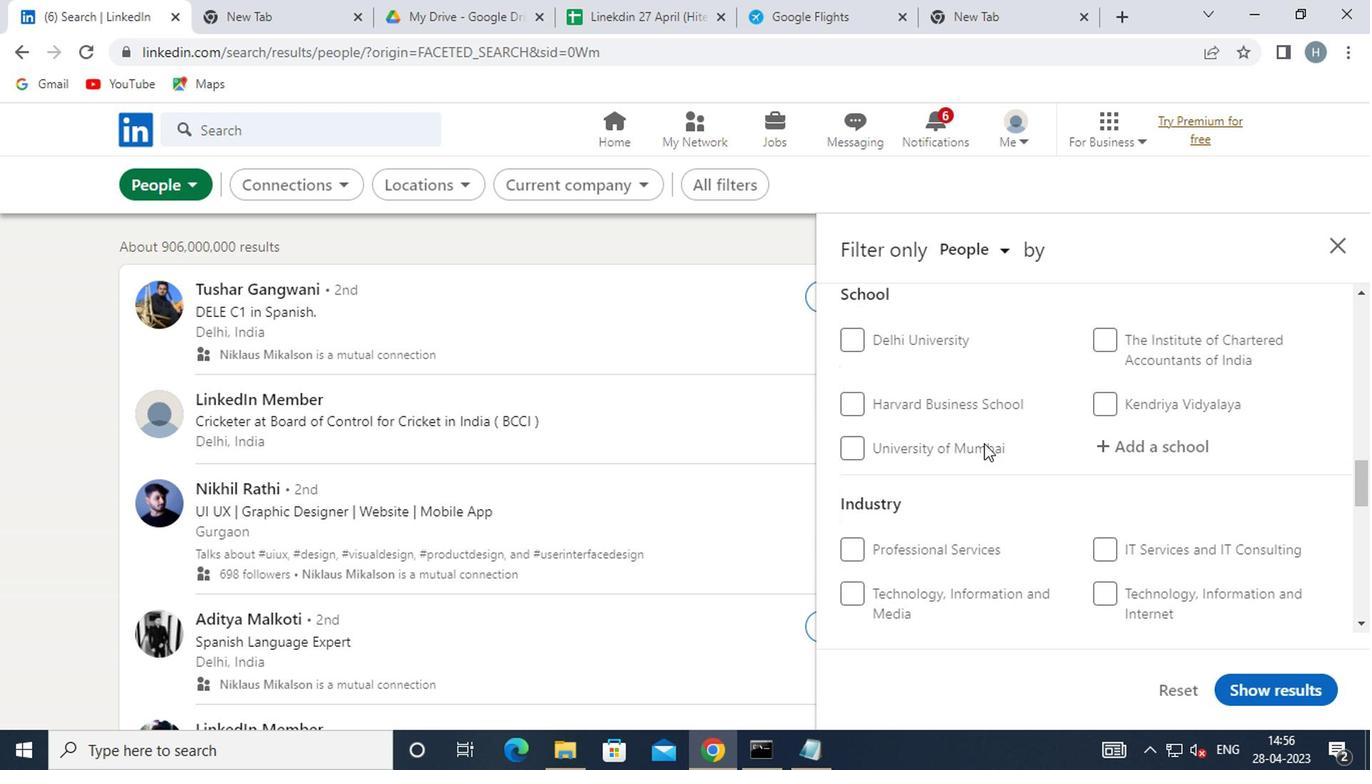 
Action: Mouse scrolled (979, 445) with delta (0, 0)
Screenshot: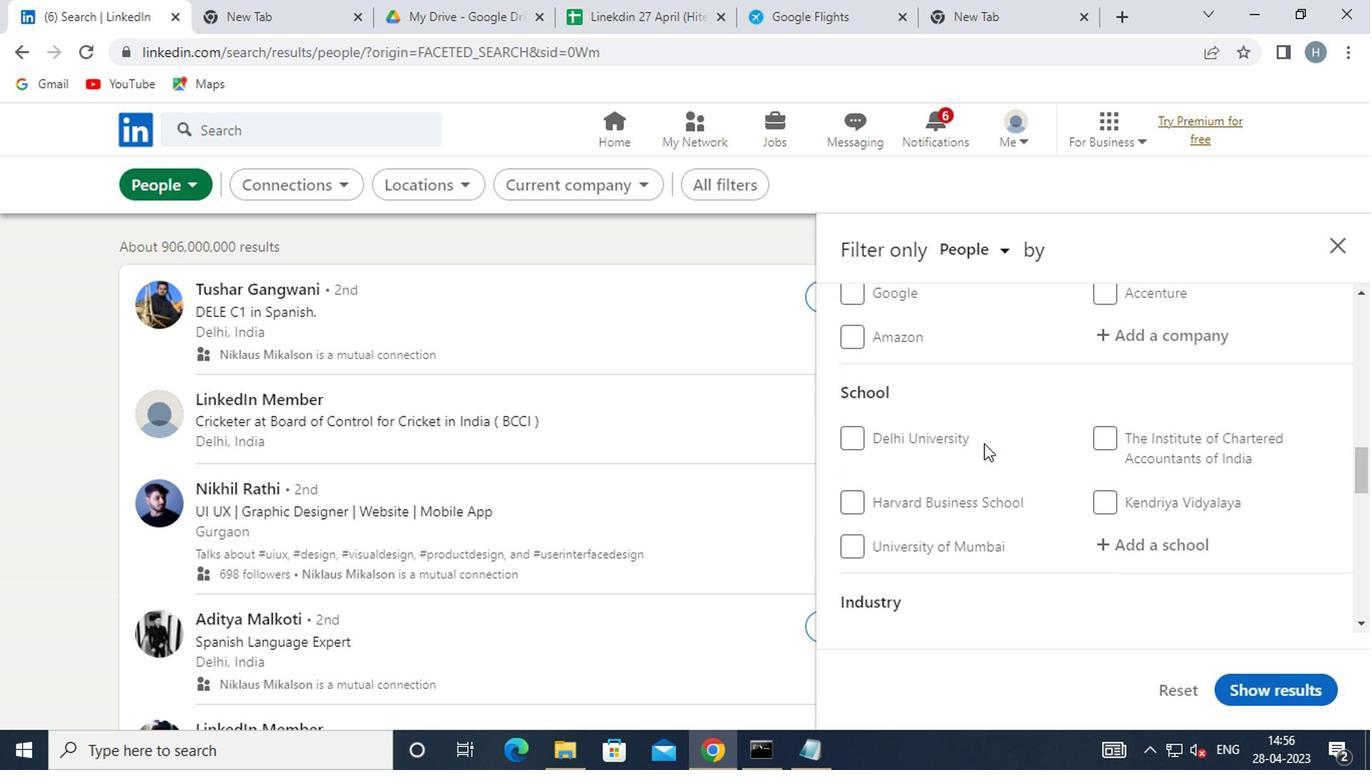 
Action: Mouse scrolled (979, 445) with delta (0, 0)
Screenshot: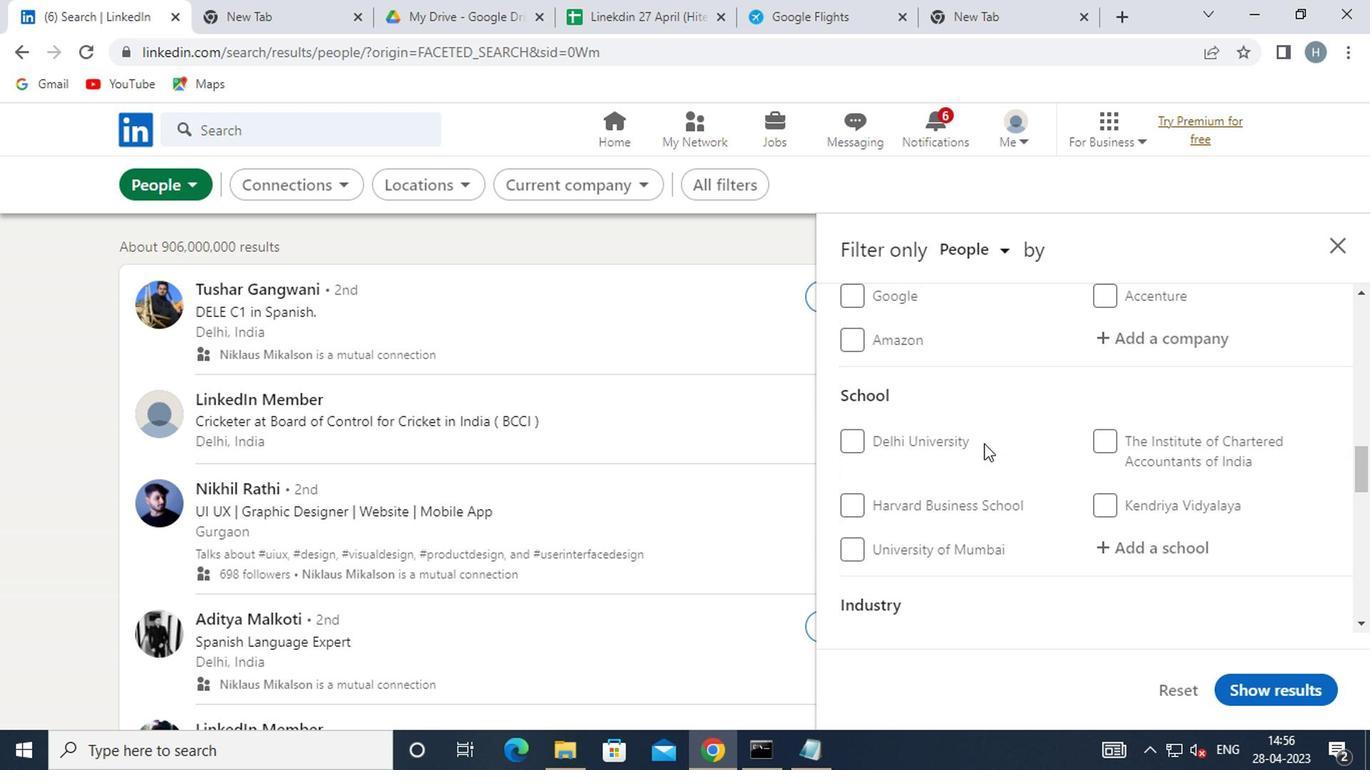 
Action: Mouse scrolled (979, 445) with delta (0, 0)
Screenshot: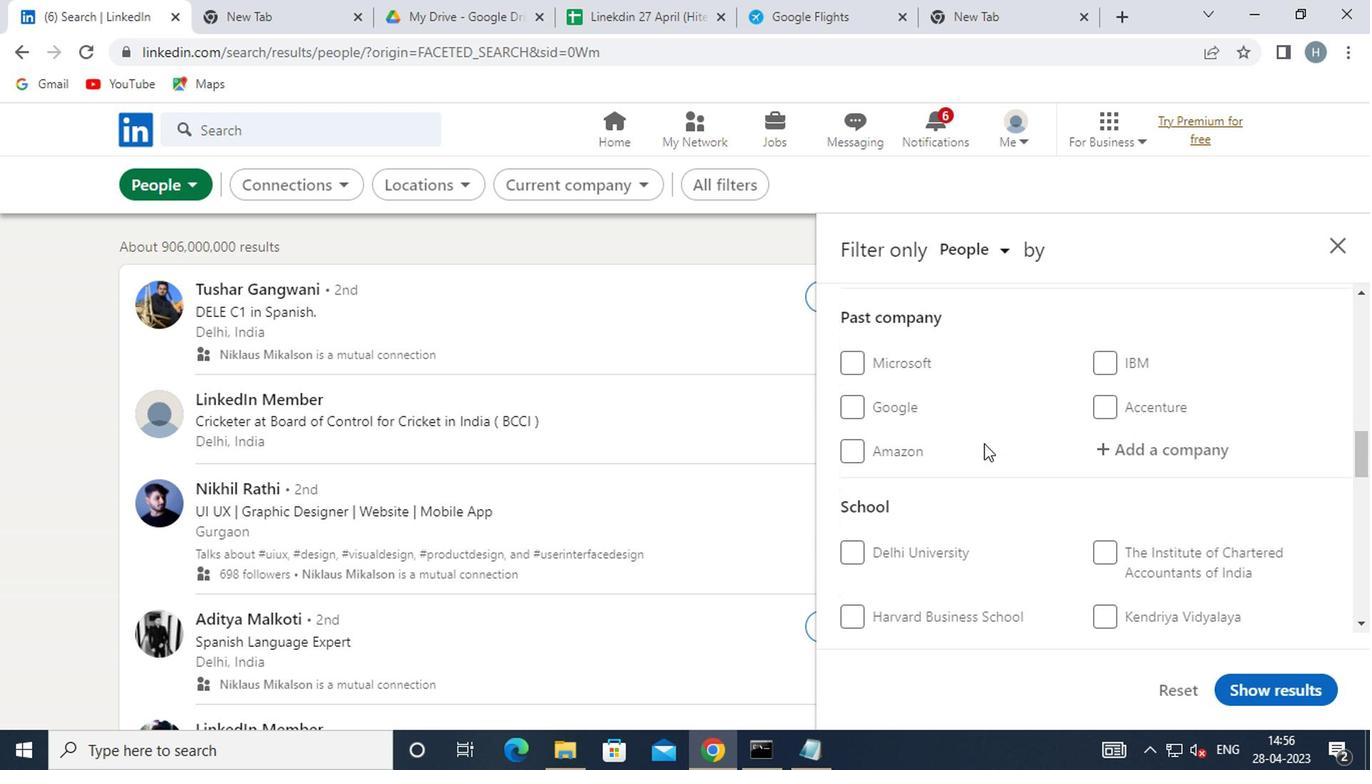 
Action: Mouse scrolled (979, 445) with delta (0, 0)
Screenshot: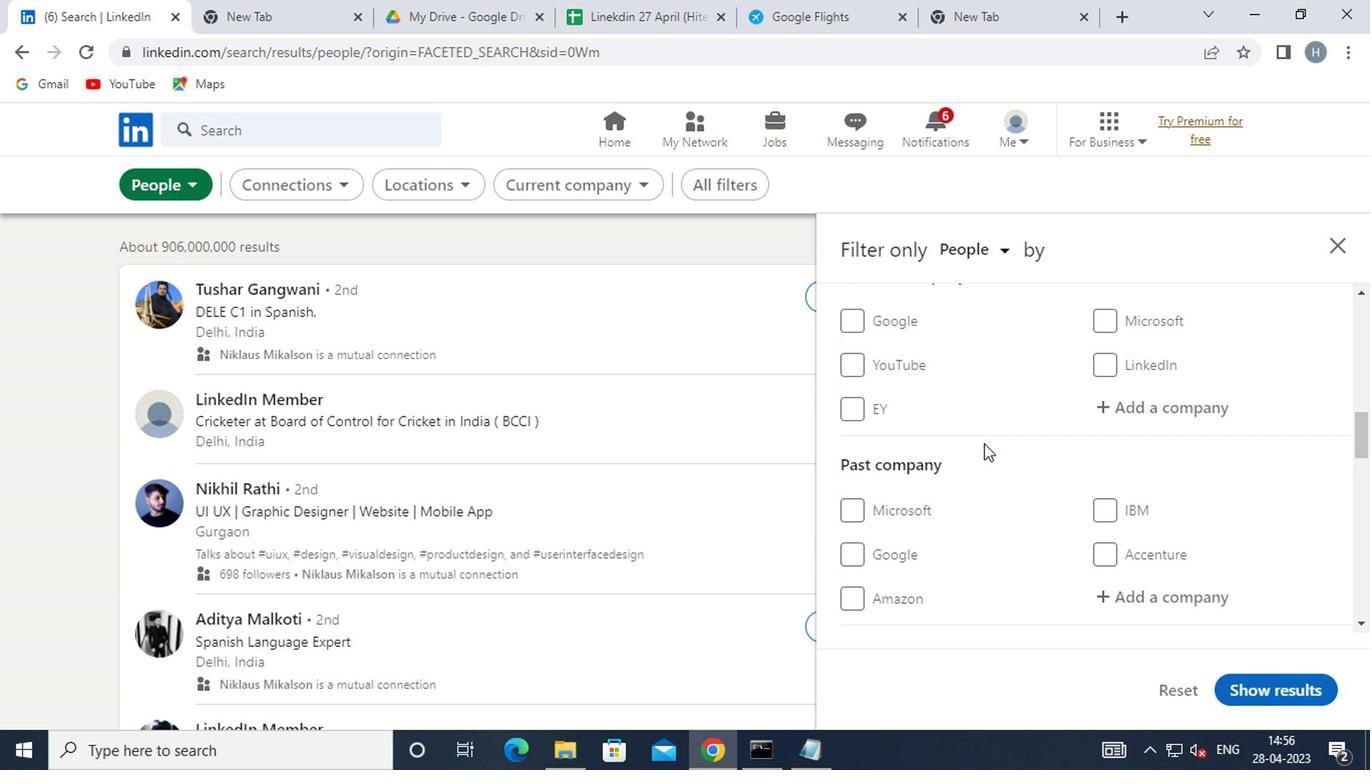
Action: Mouse scrolled (979, 445) with delta (0, 0)
Screenshot: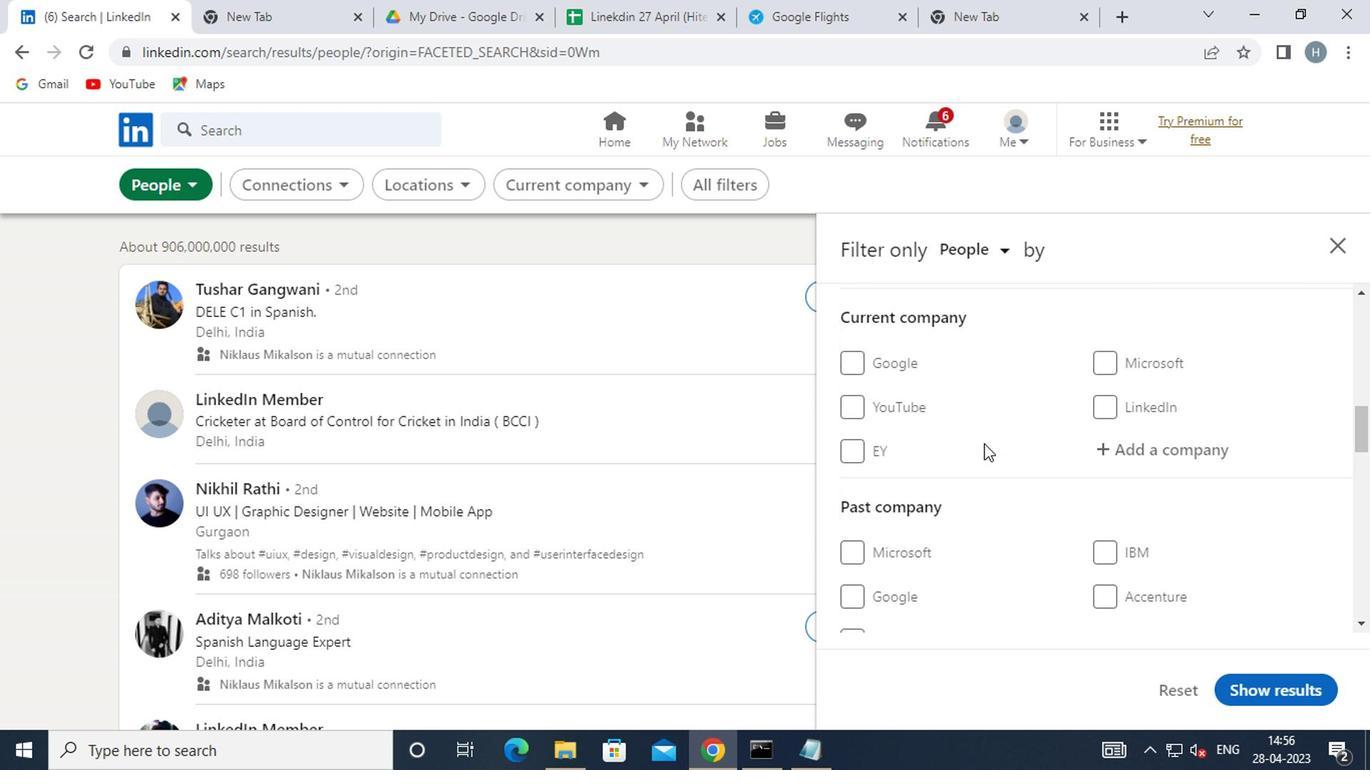 
Action: Mouse scrolled (979, 443) with delta (0, 0)
Screenshot: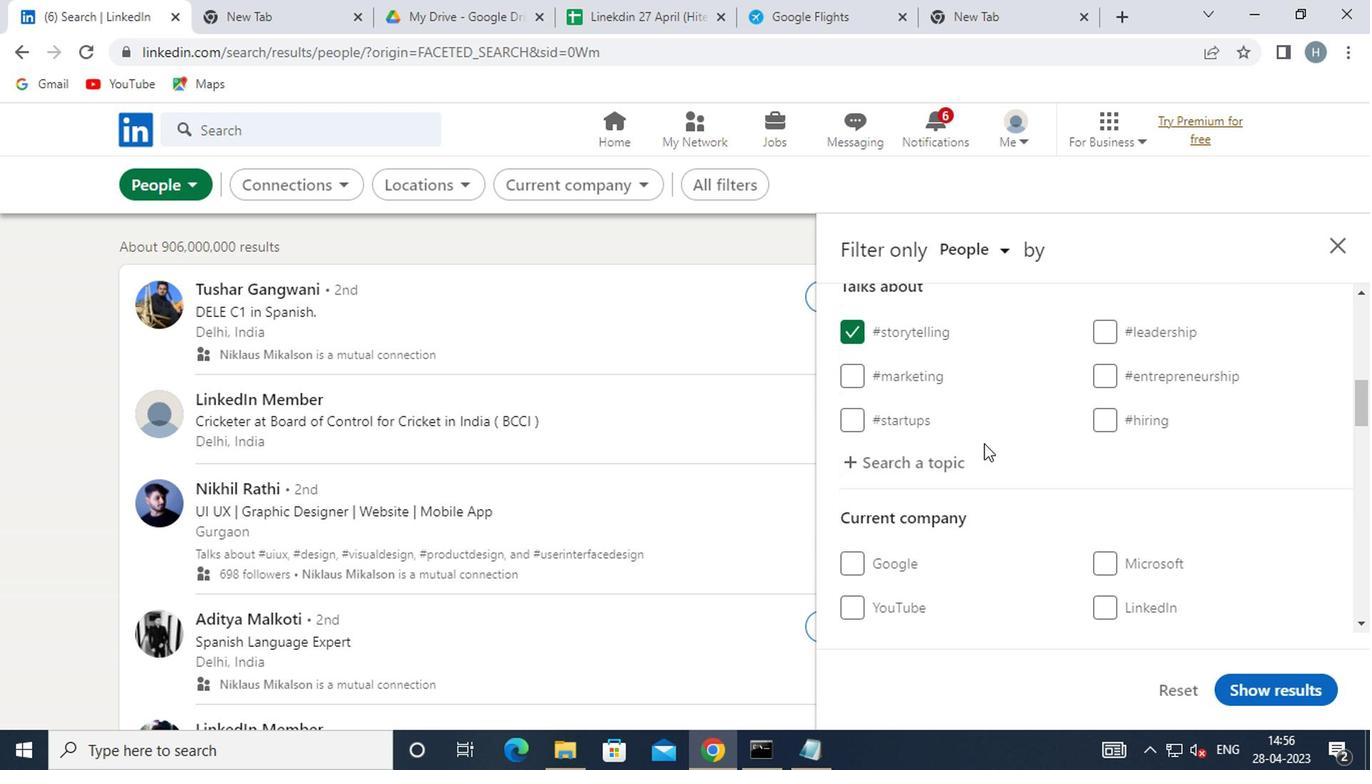 
Action: Mouse scrolled (979, 443) with delta (0, 0)
Screenshot: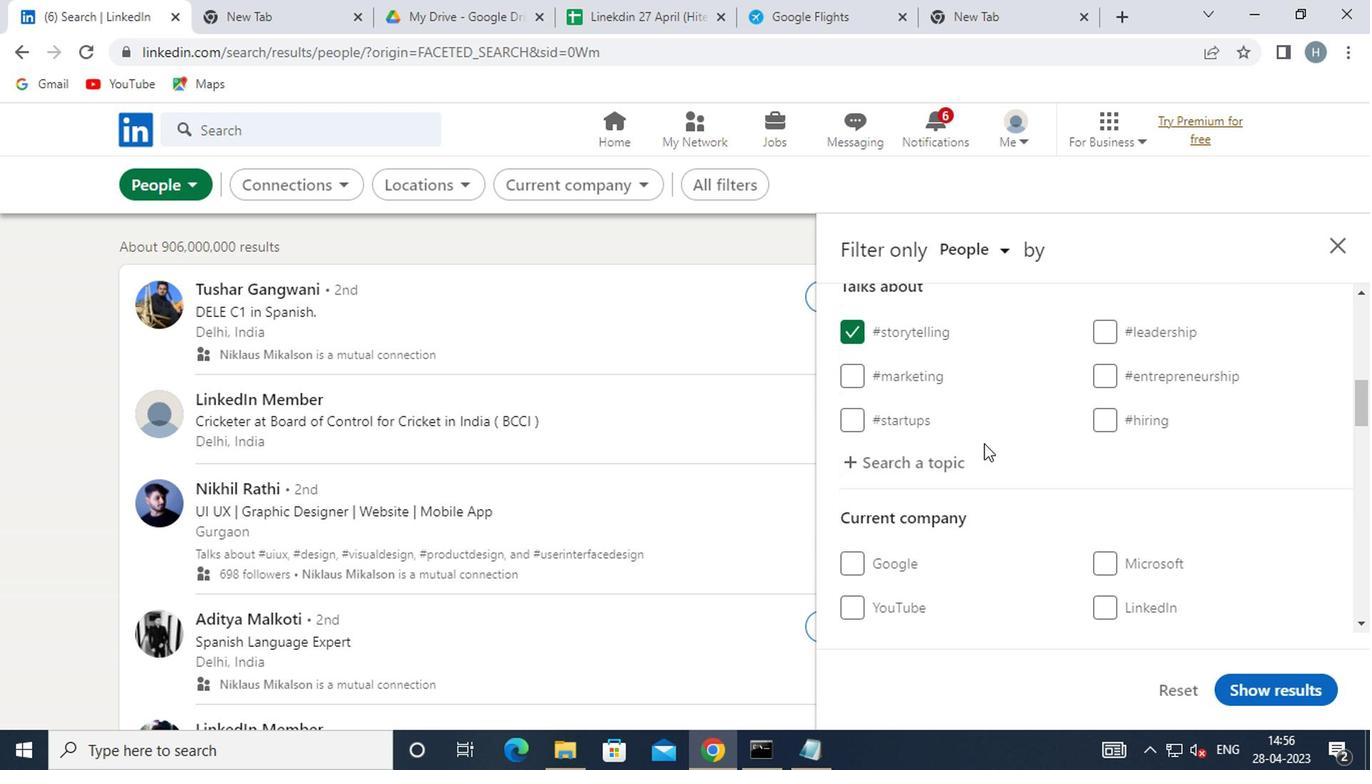 
Action: Mouse moved to (1133, 453)
Screenshot: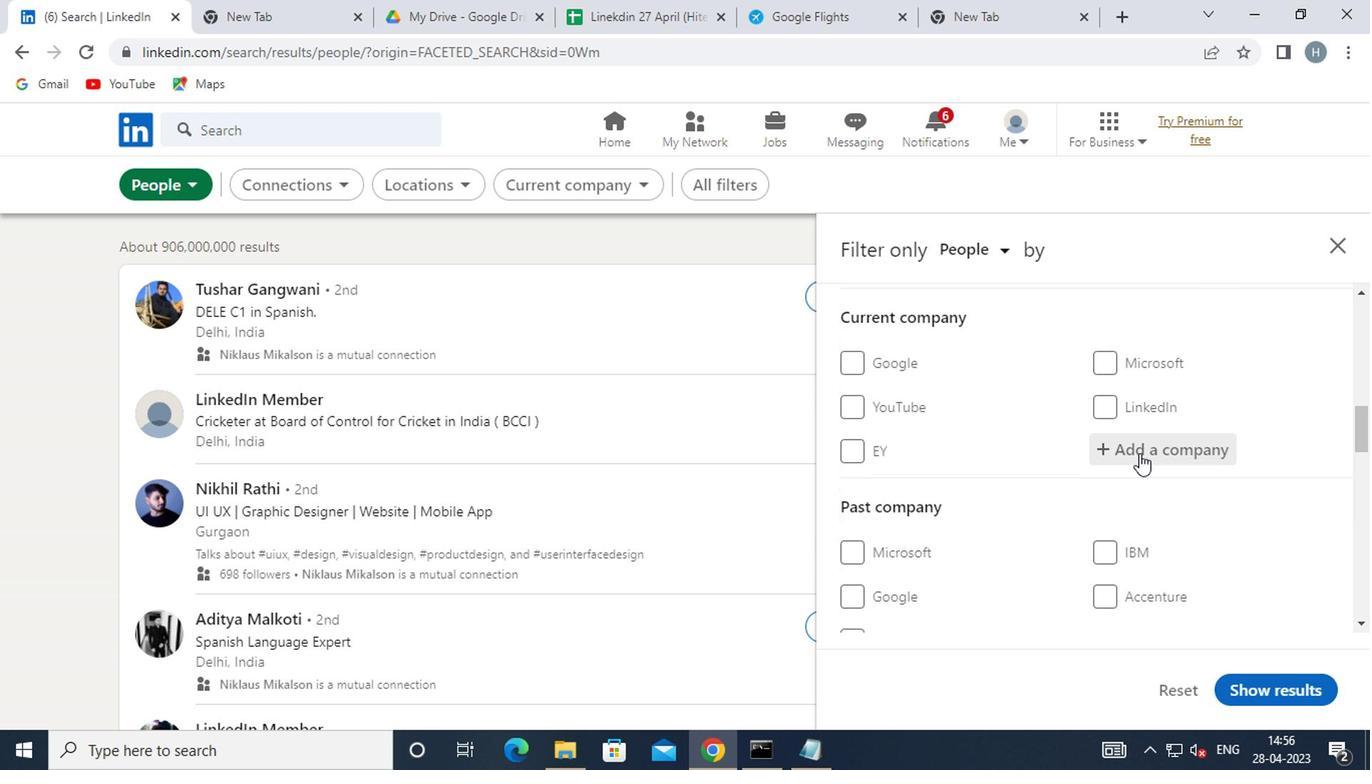 
Action: Mouse pressed left at (1133, 453)
Screenshot: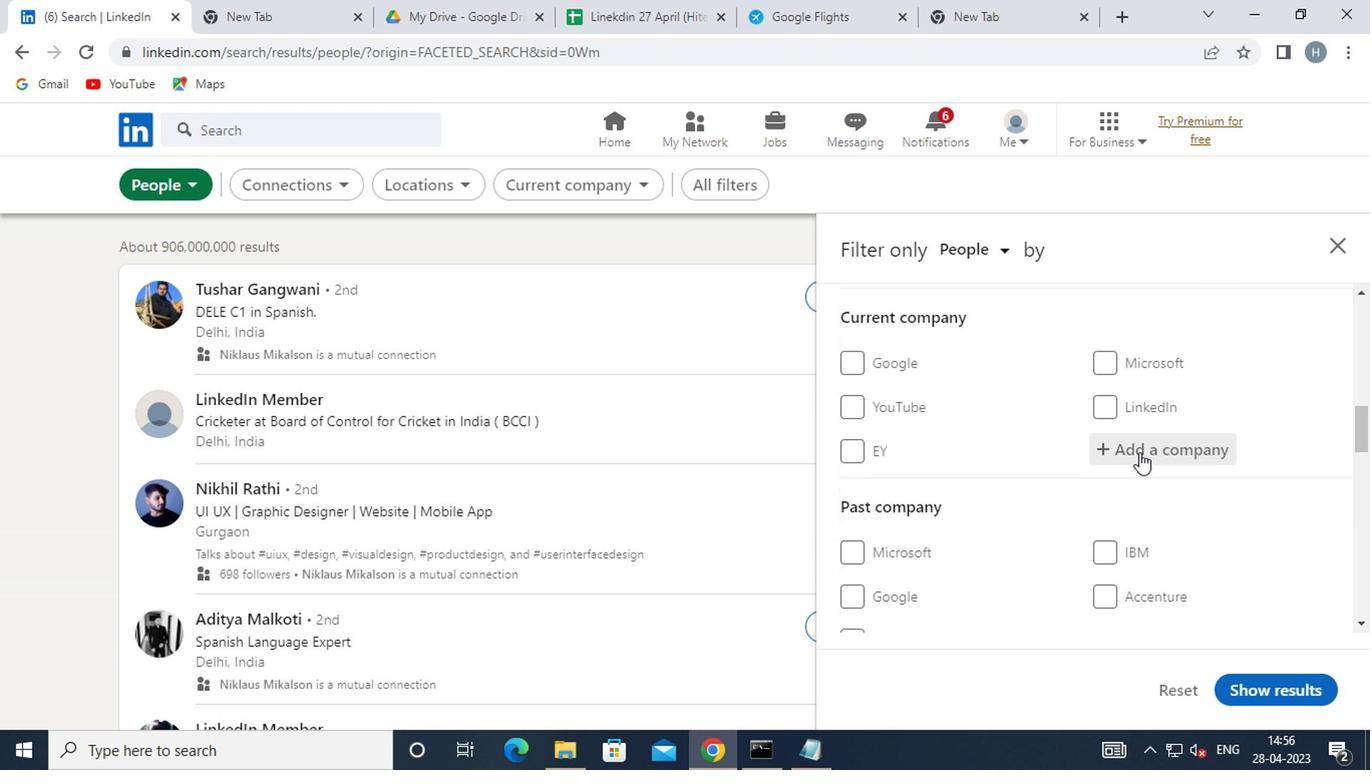 
Action: Key pressed <Key.shift>SPENCER
Screenshot: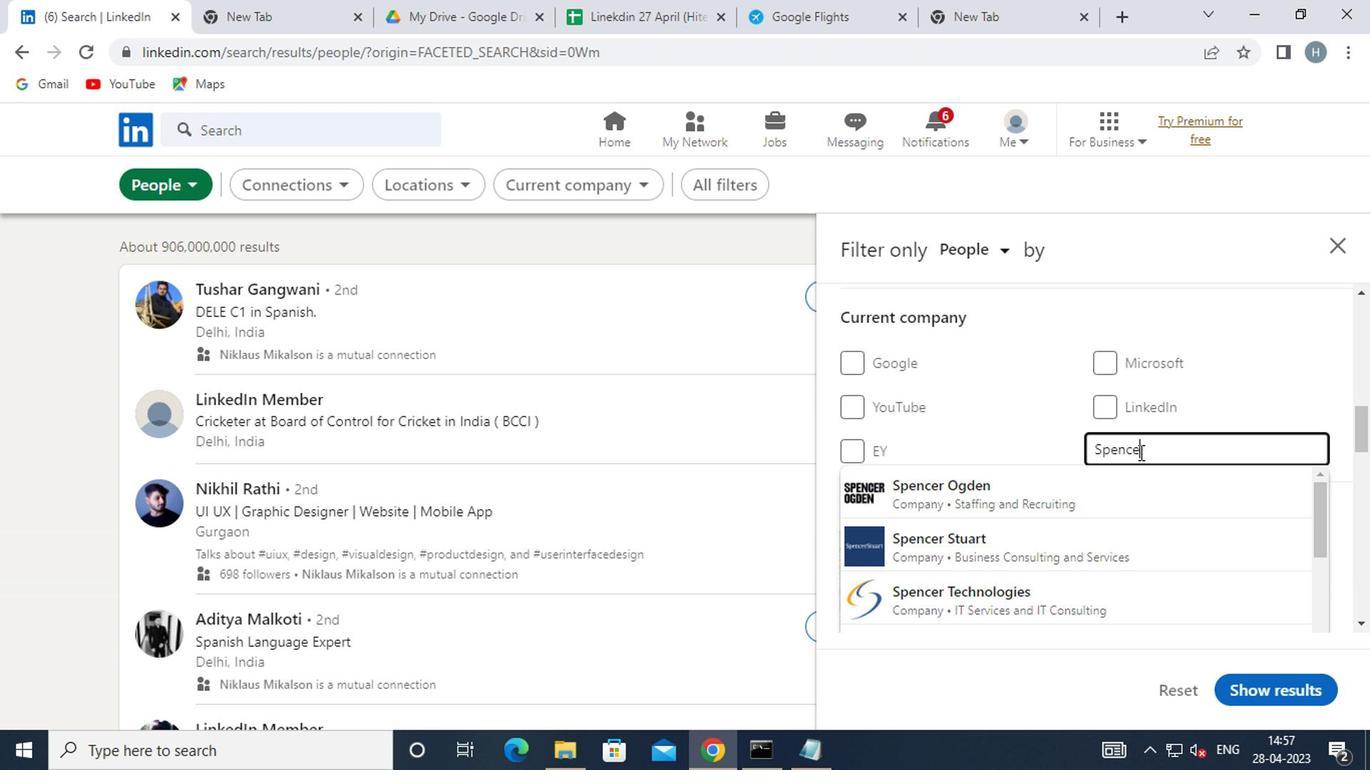 
Action: Mouse moved to (1111, 478)
Screenshot: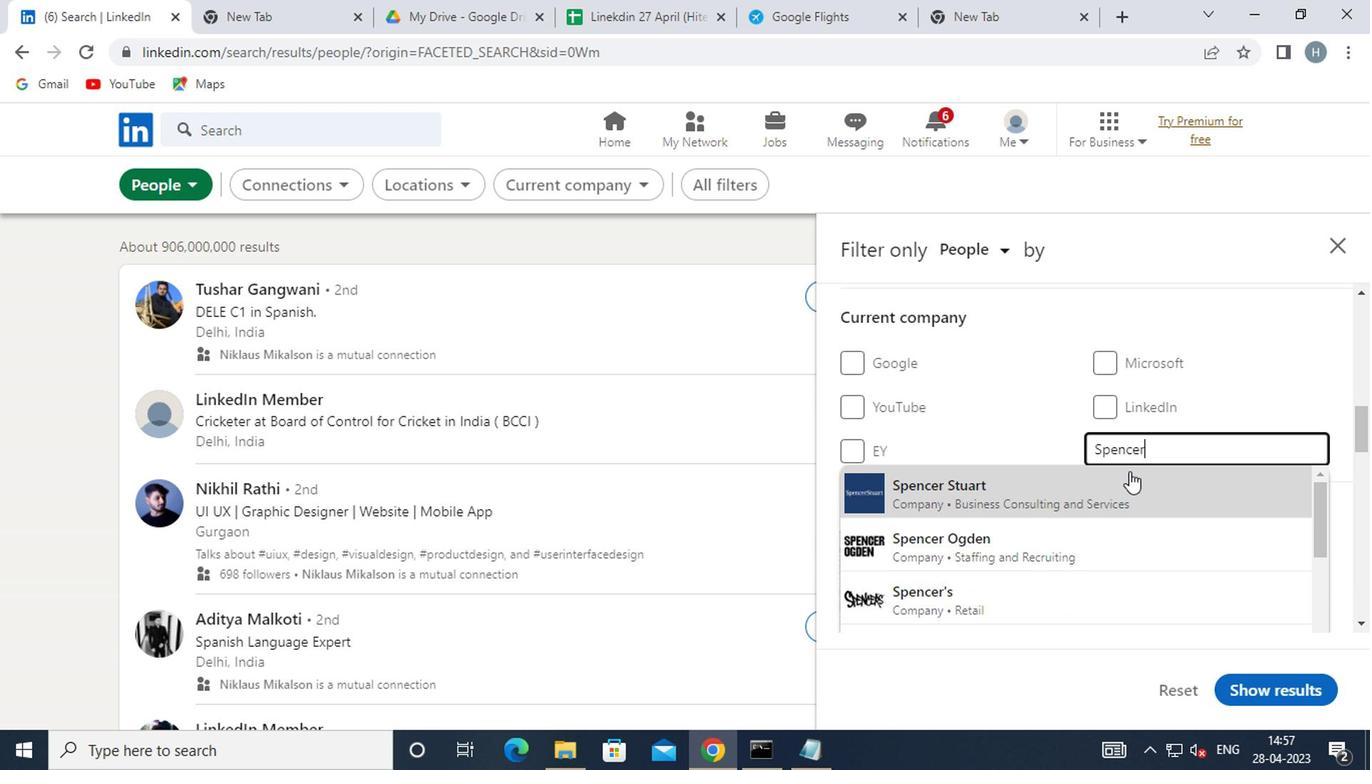 
Action: Mouse pressed left at (1111, 478)
Screenshot: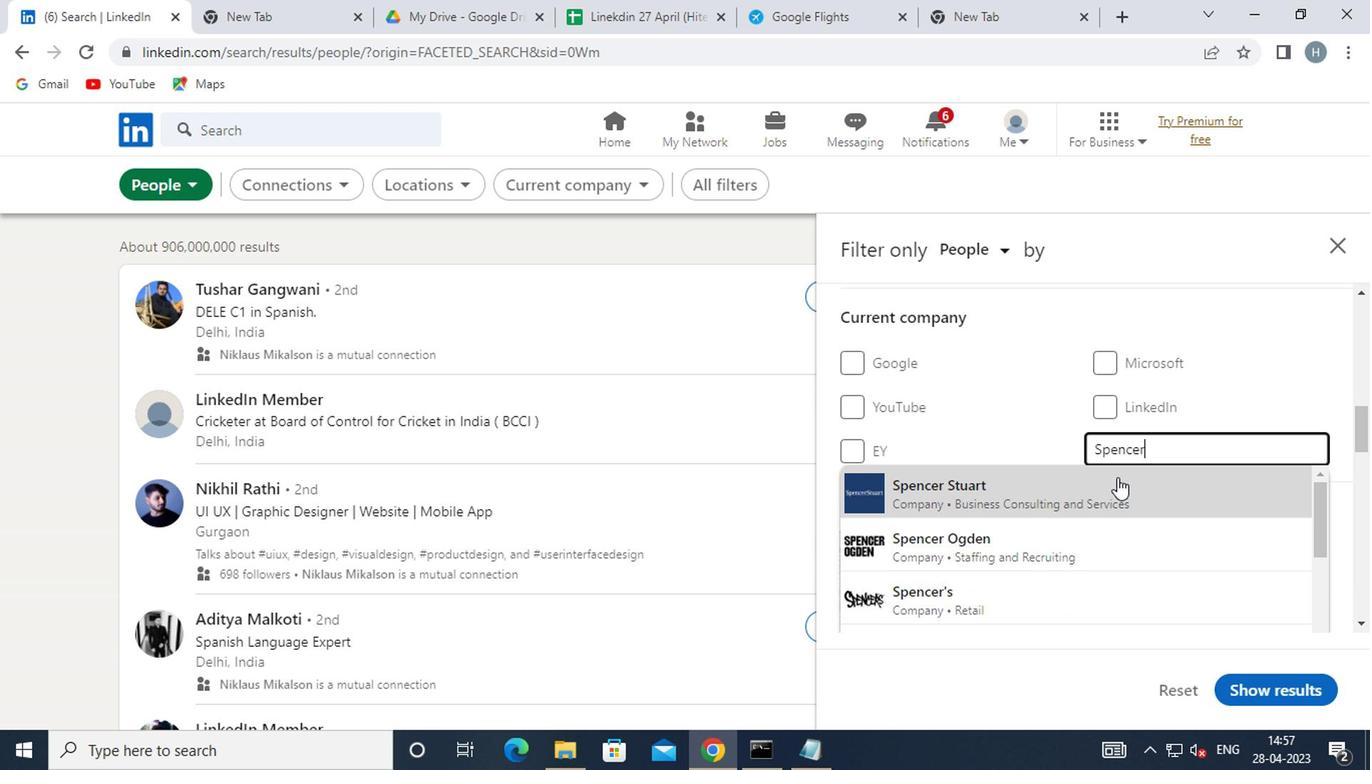 
Action: Mouse moved to (1088, 460)
Screenshot: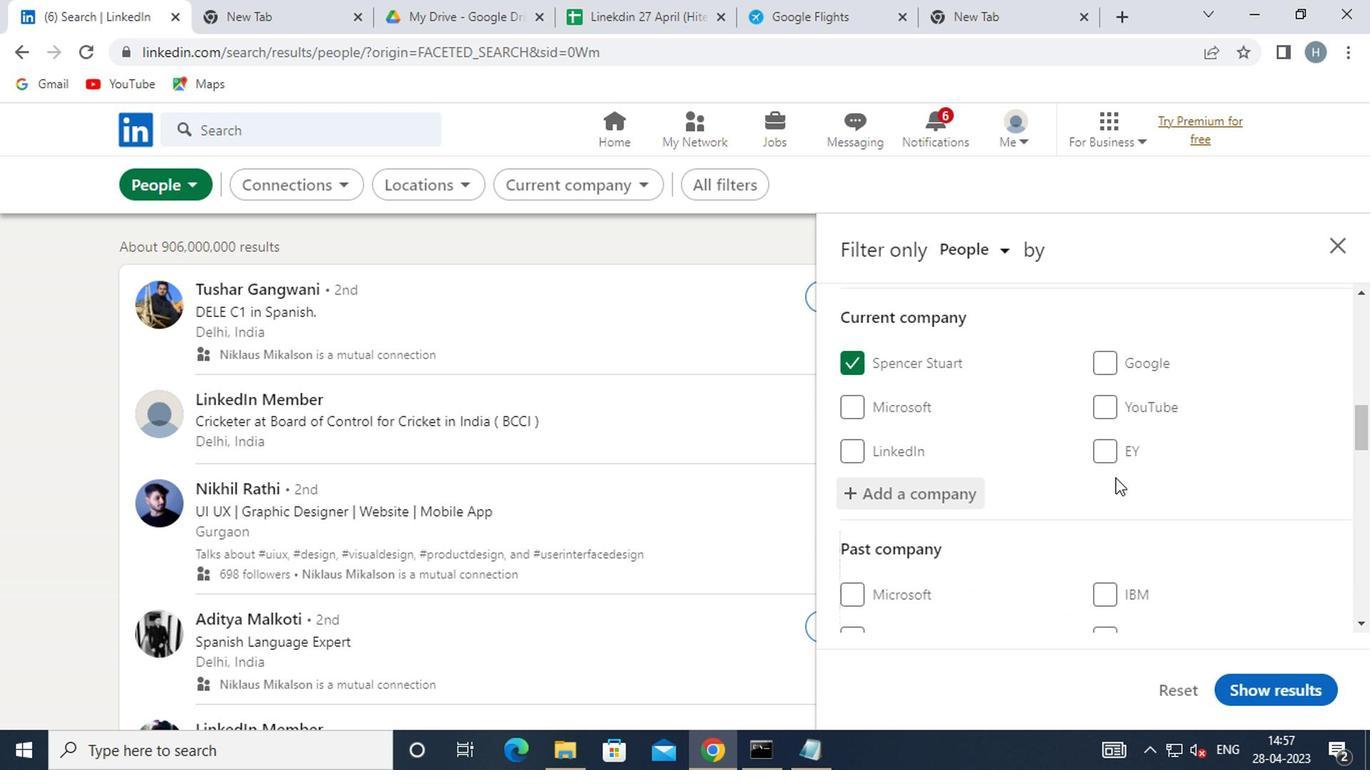 
Action: Mouse scrolled (1088, 459) with delta (0, -1)
Screenshot: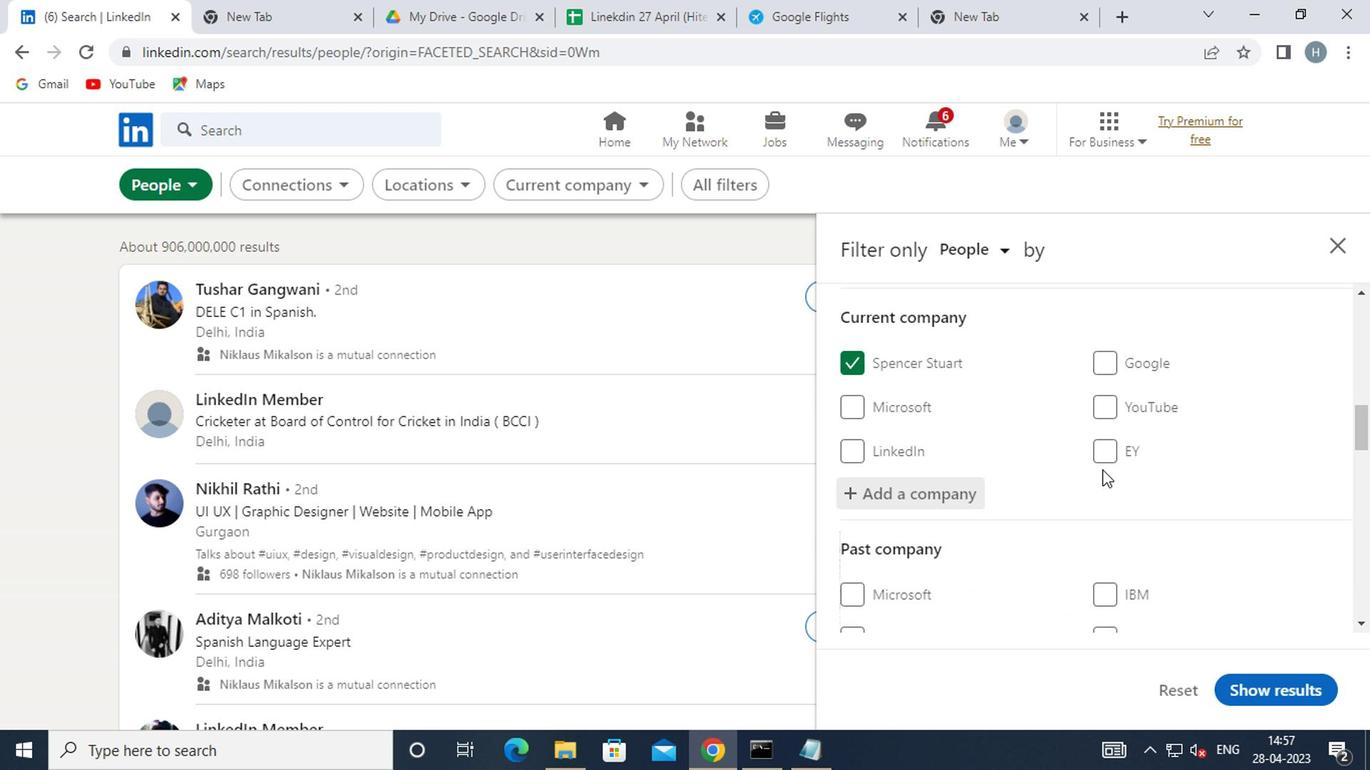
Action: Mouse scrolled (1088, 459) with delta (0, -1)
Screenshot: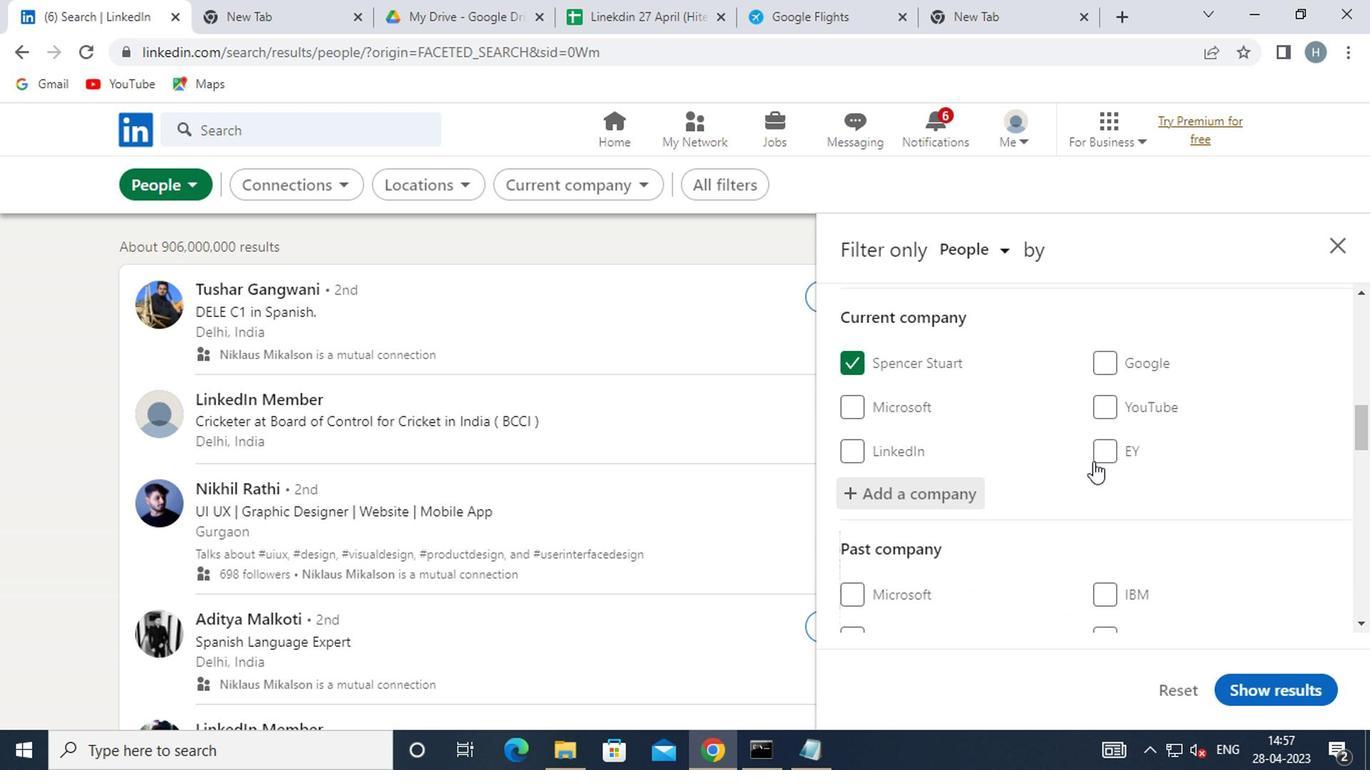 
Action: Mouse moved to (1088, 458)
Screenshot: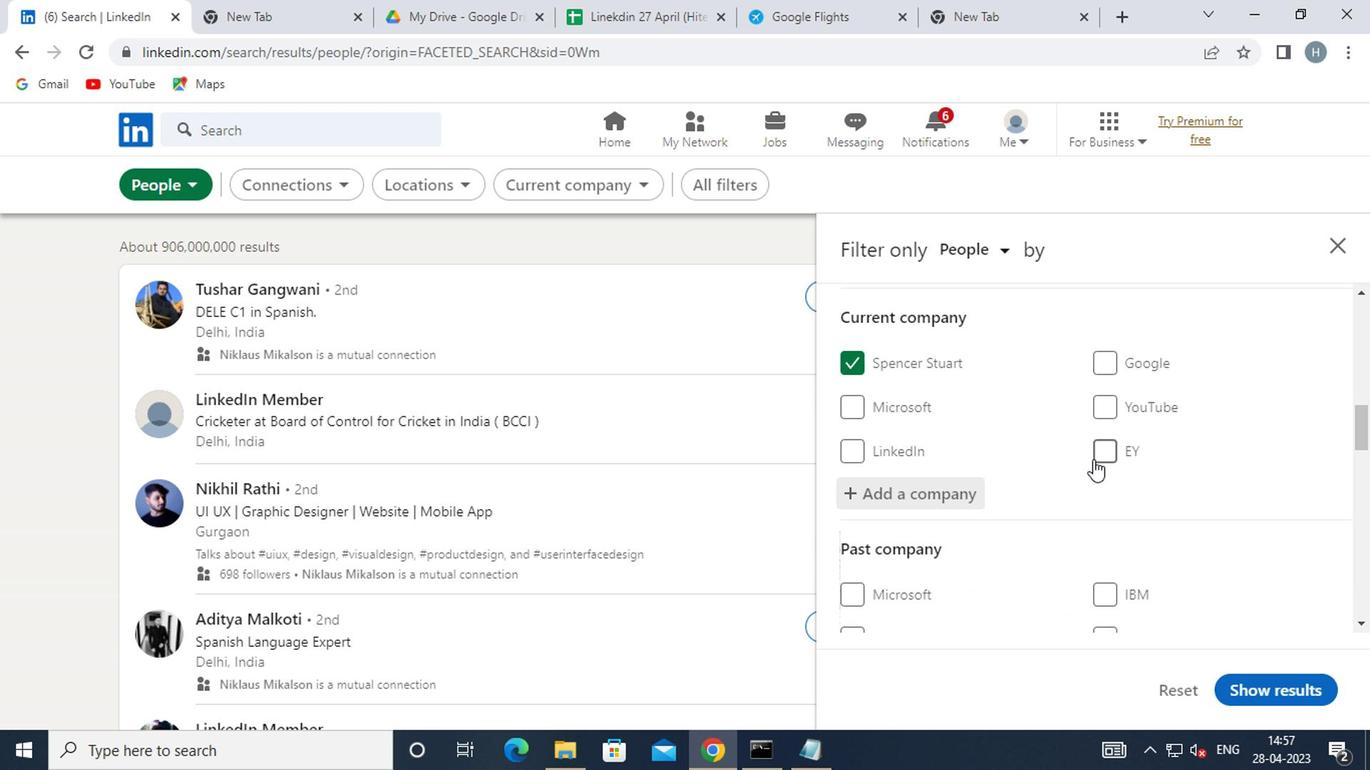 
Action: Mouse scrolled (1088, 459) with delta (0, 0)
Screenshot: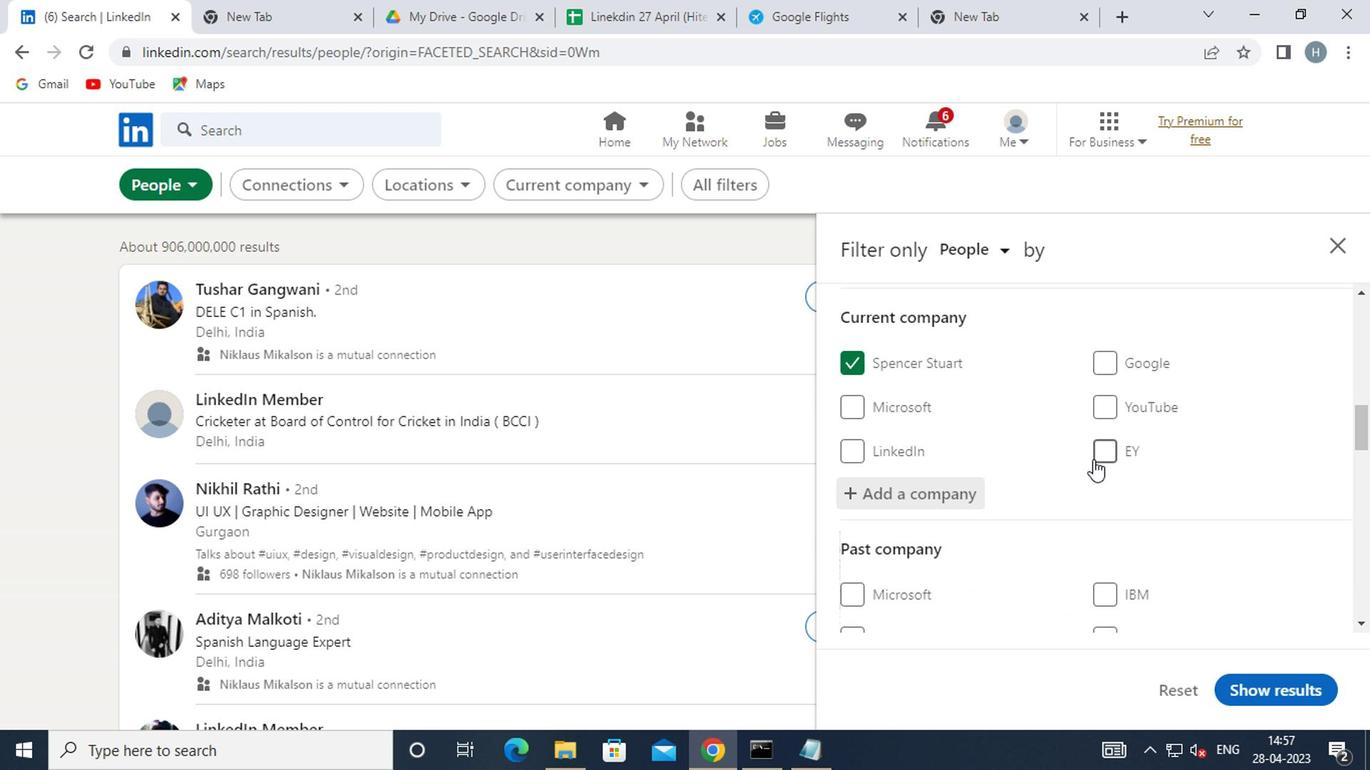 
Action: Mouse scrolled (1088, 457) with delta (0, -1)
Screenshot: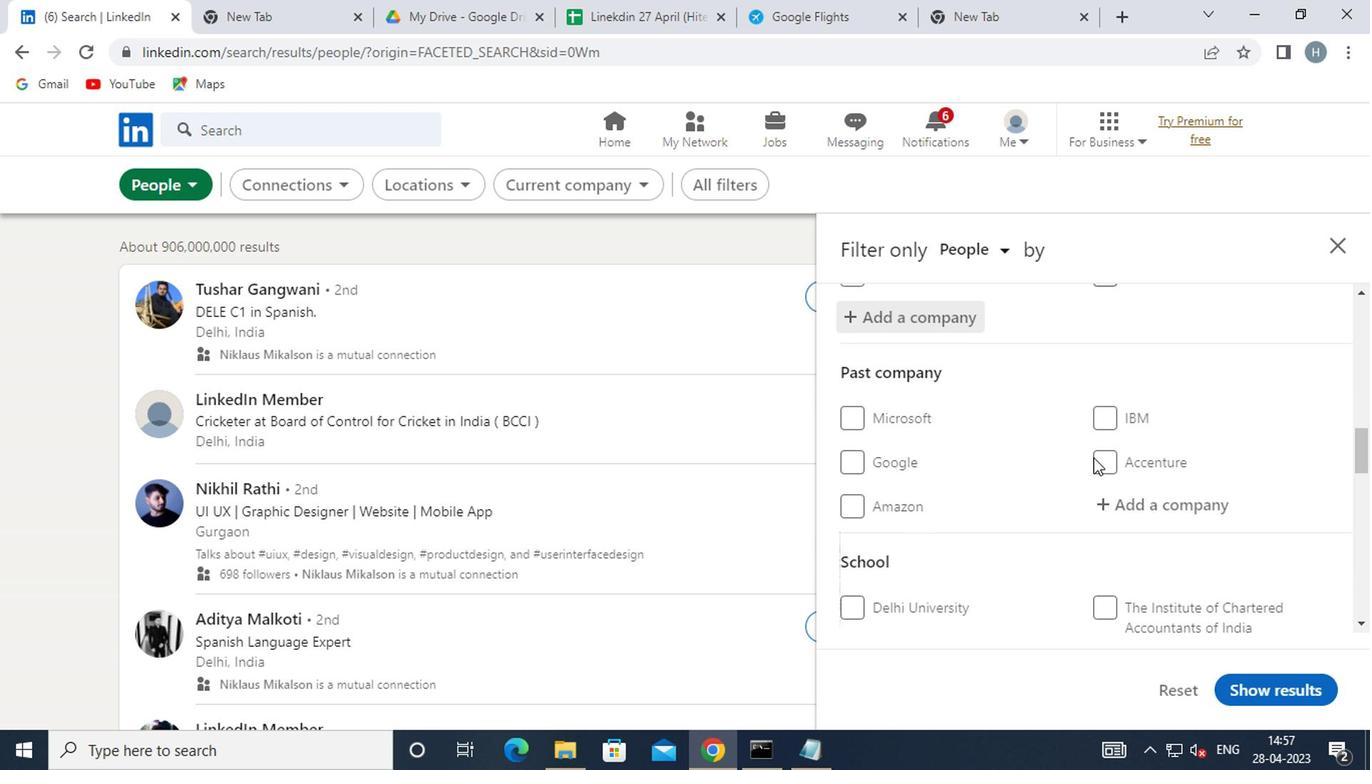 
Action: Mouse moved to (1096, 449)
Screenshot: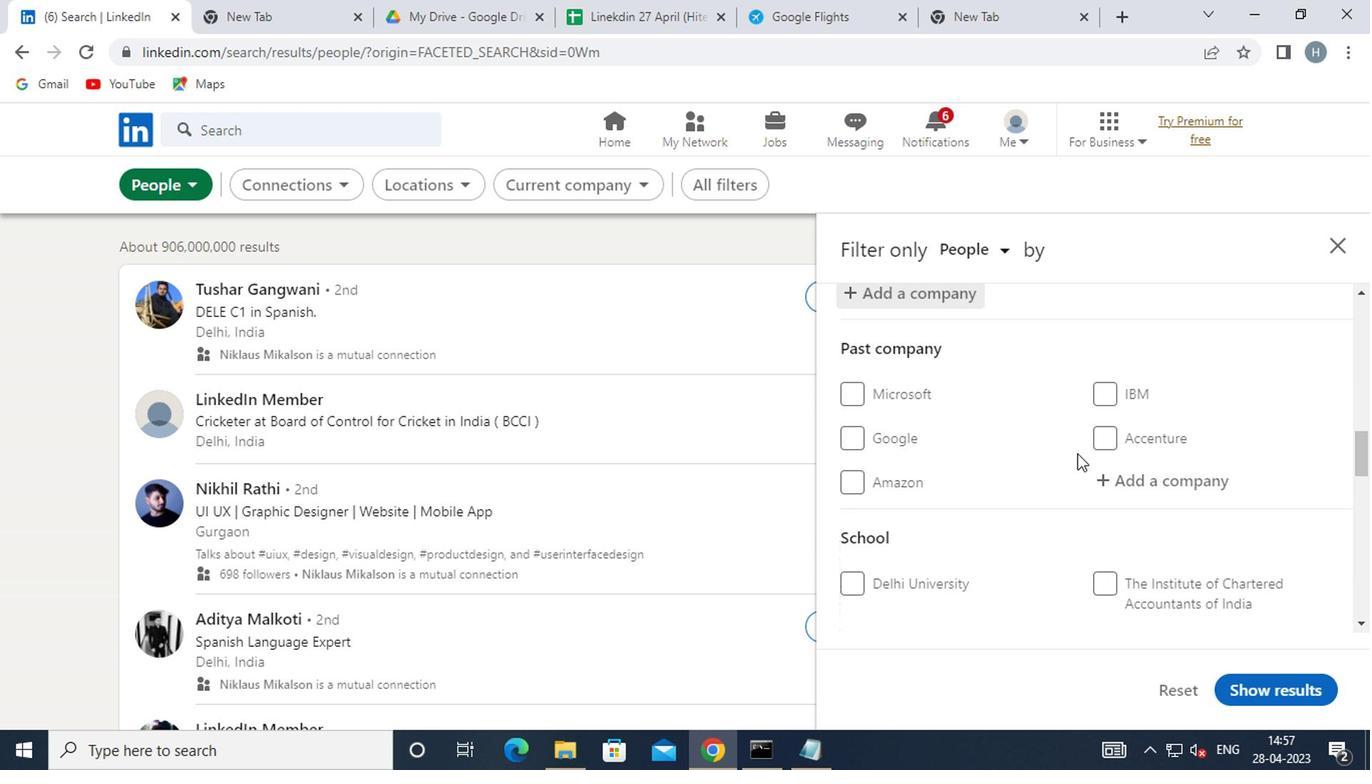 
Action: Mouse scrolled (1096, 448) with delta (0, 0)
Screenshot: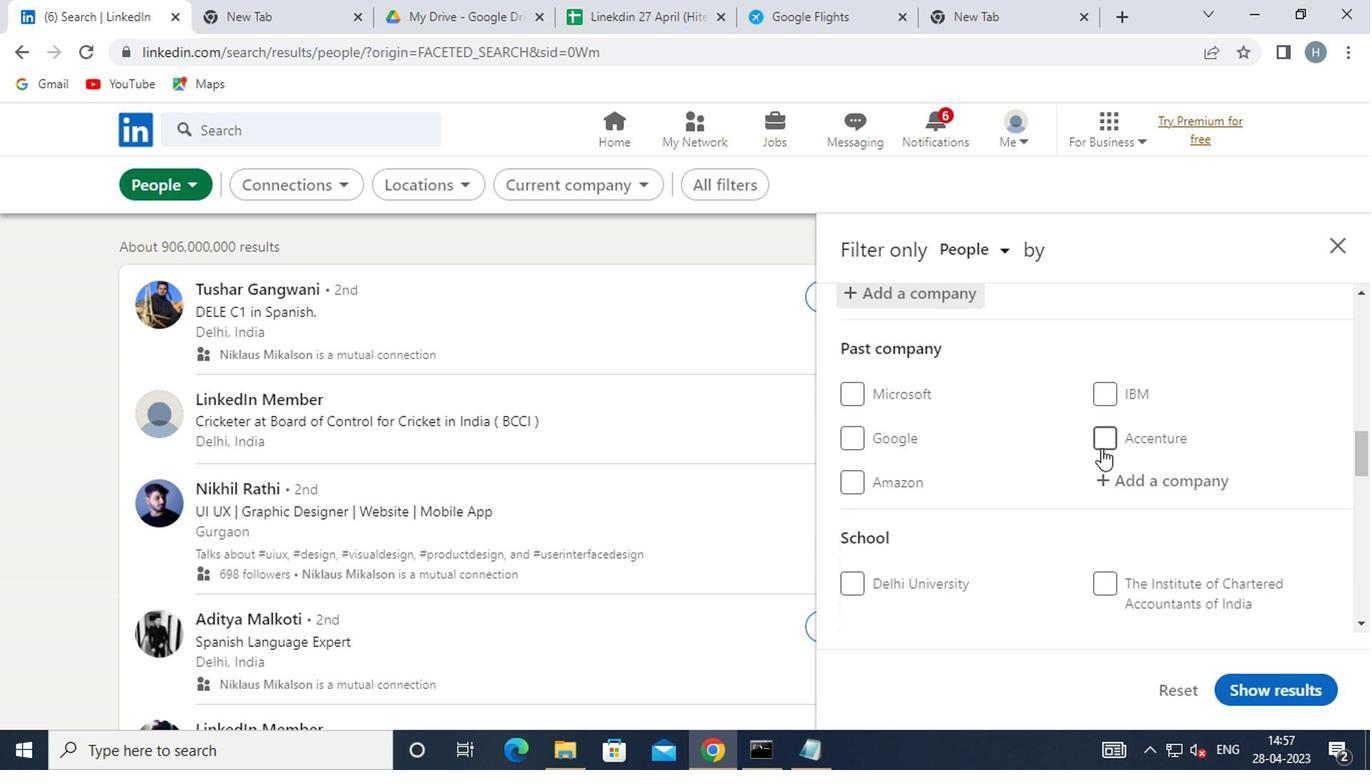 
Action: Mouse moved to (1093, 392)
Screenshot: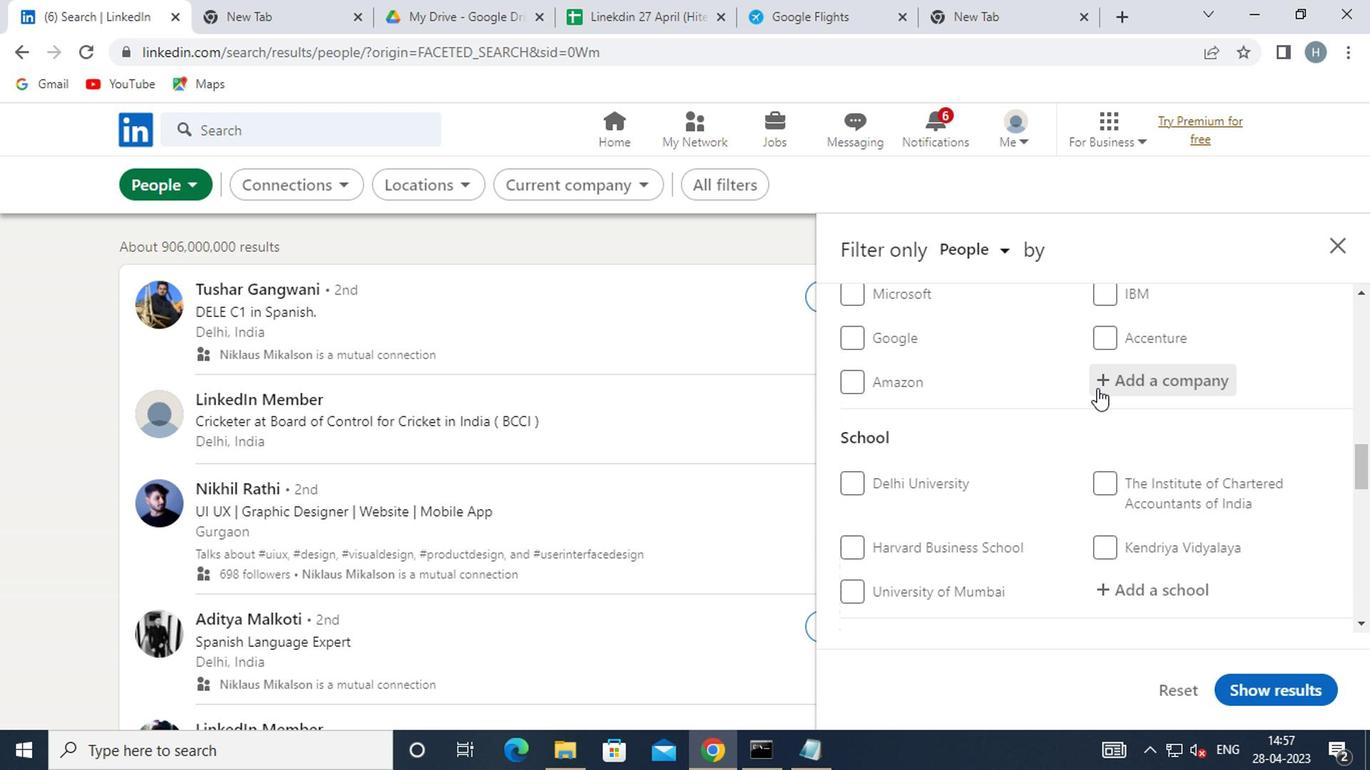 
Action: Mouse scrolled (1093, 391) with delta (0, -1)
Screenshot: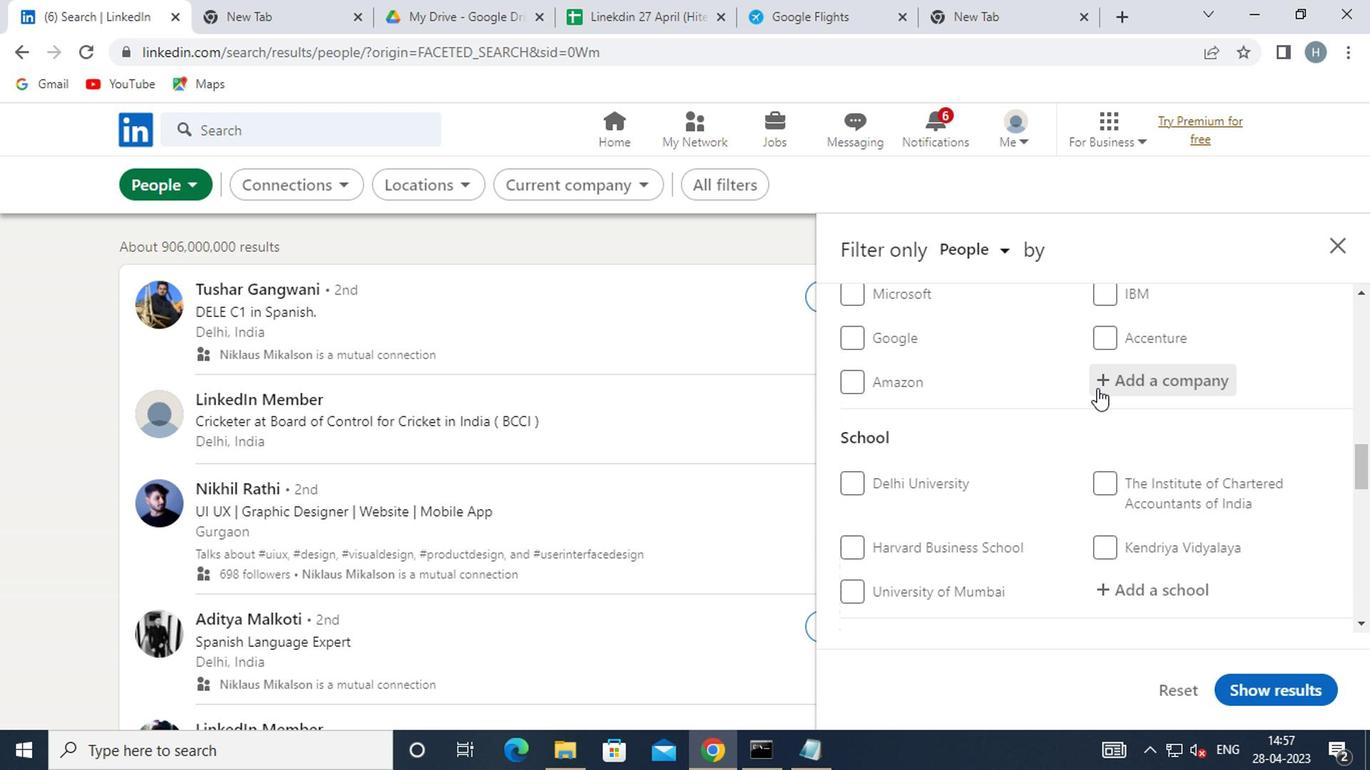 
Action: Mouse moved to (1145, 481)
Screenshot: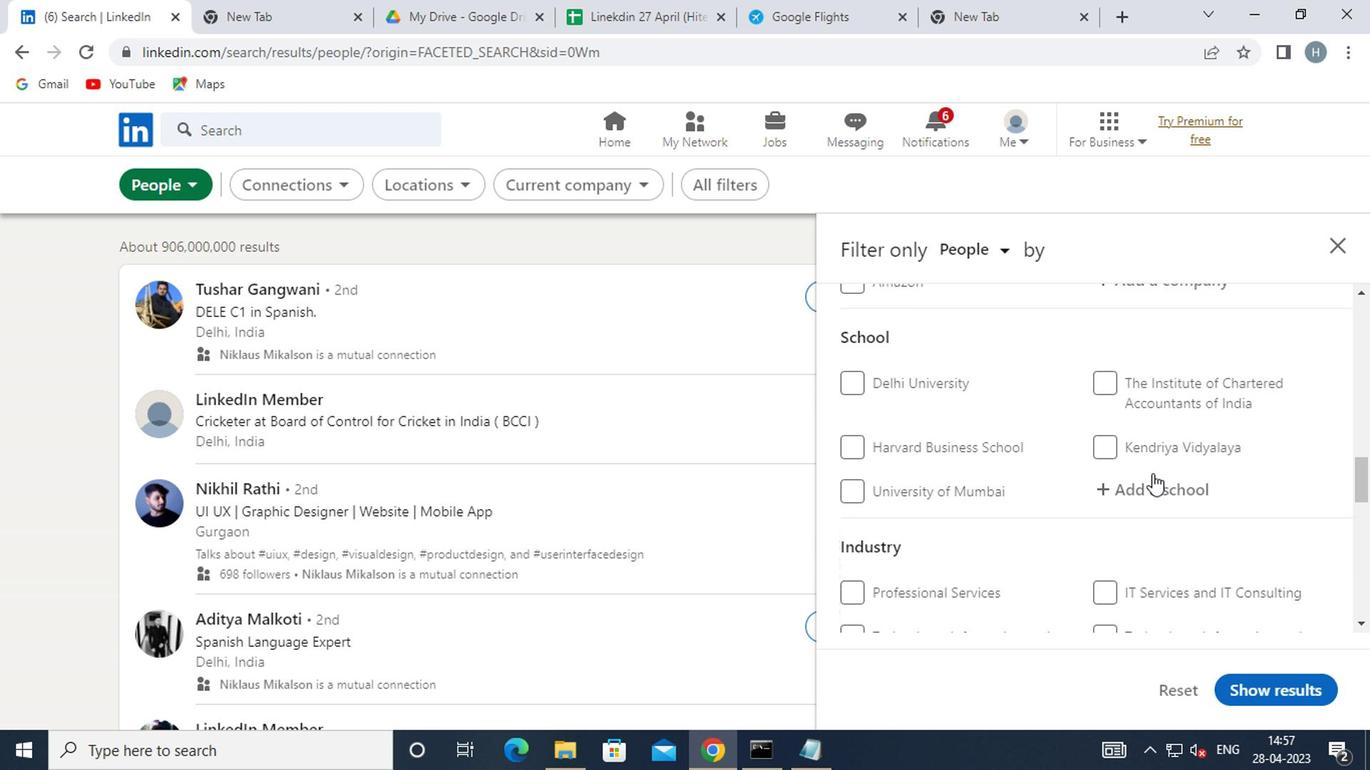 
Action: Mouse pressed left at (1145, 481)
Screenshot: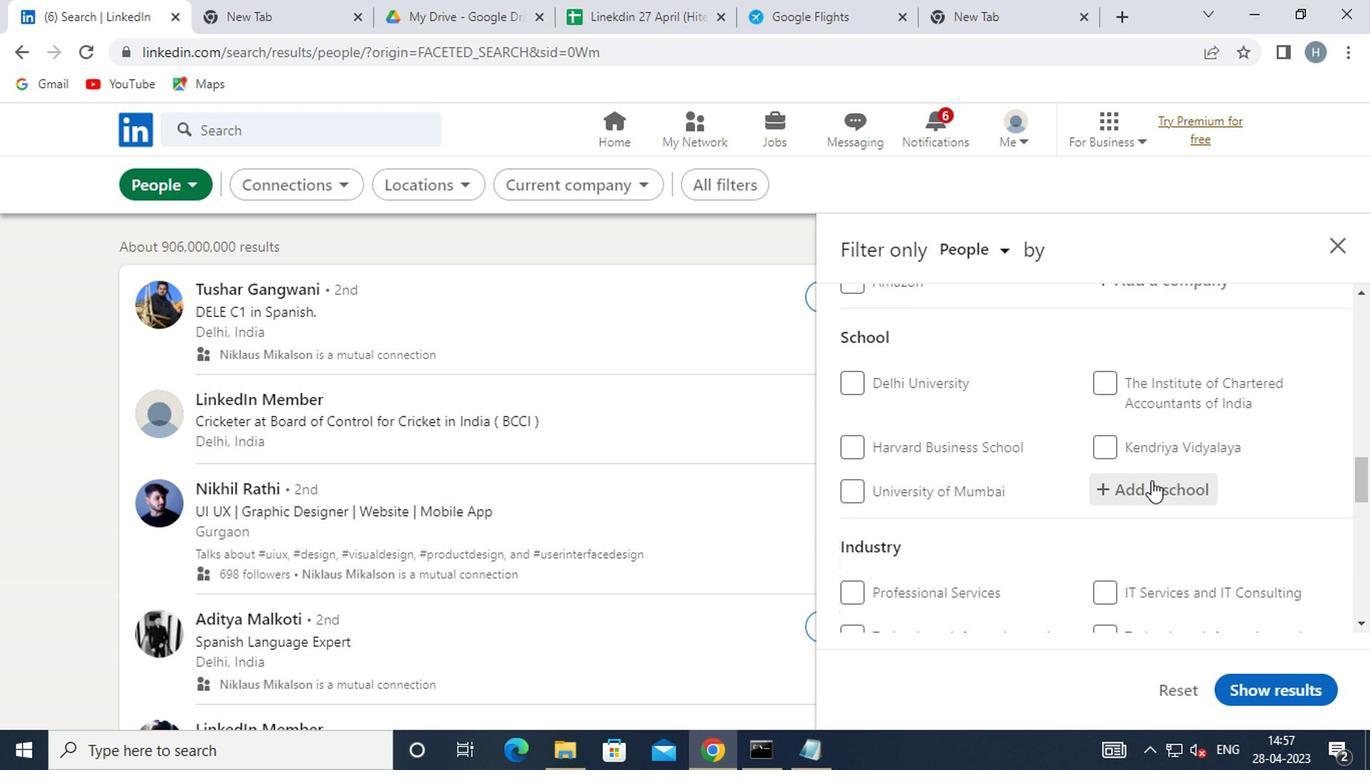 
Action: Mouse moved to (1136, 476)
Screenshot: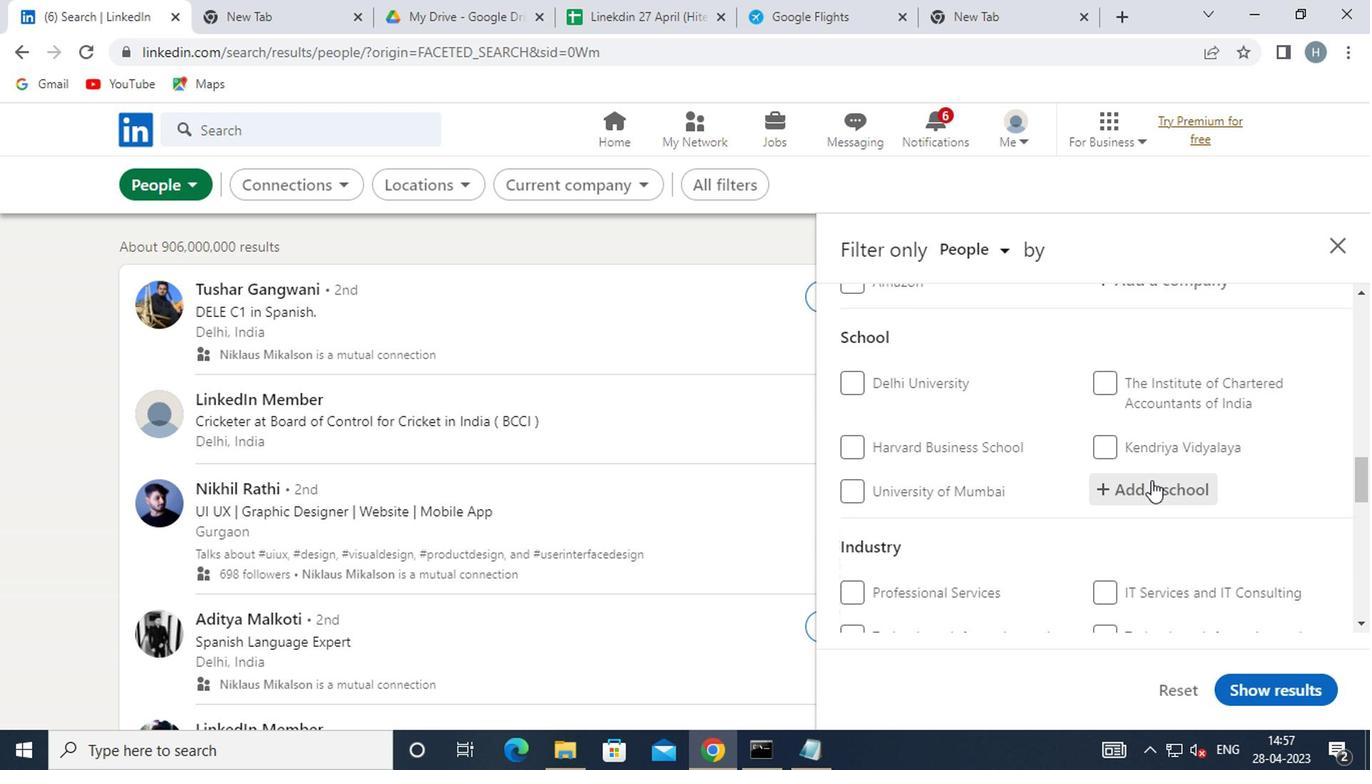 
Action: Key pressed <Key.shift>INDIAN<Key.space><Key.shift>INSTITUTE<Key.space>
Screenshot: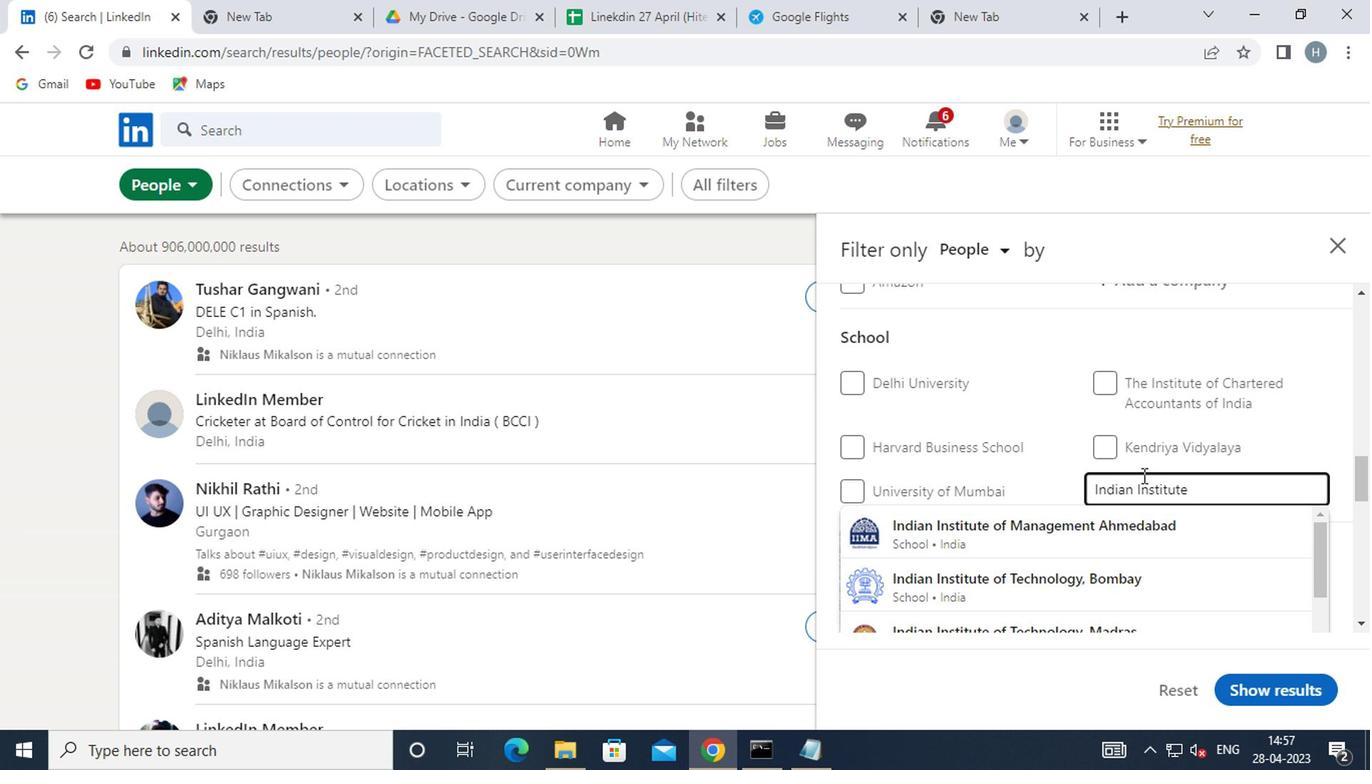 
Action: Mouse moved to (1150, 553)
Screenshot: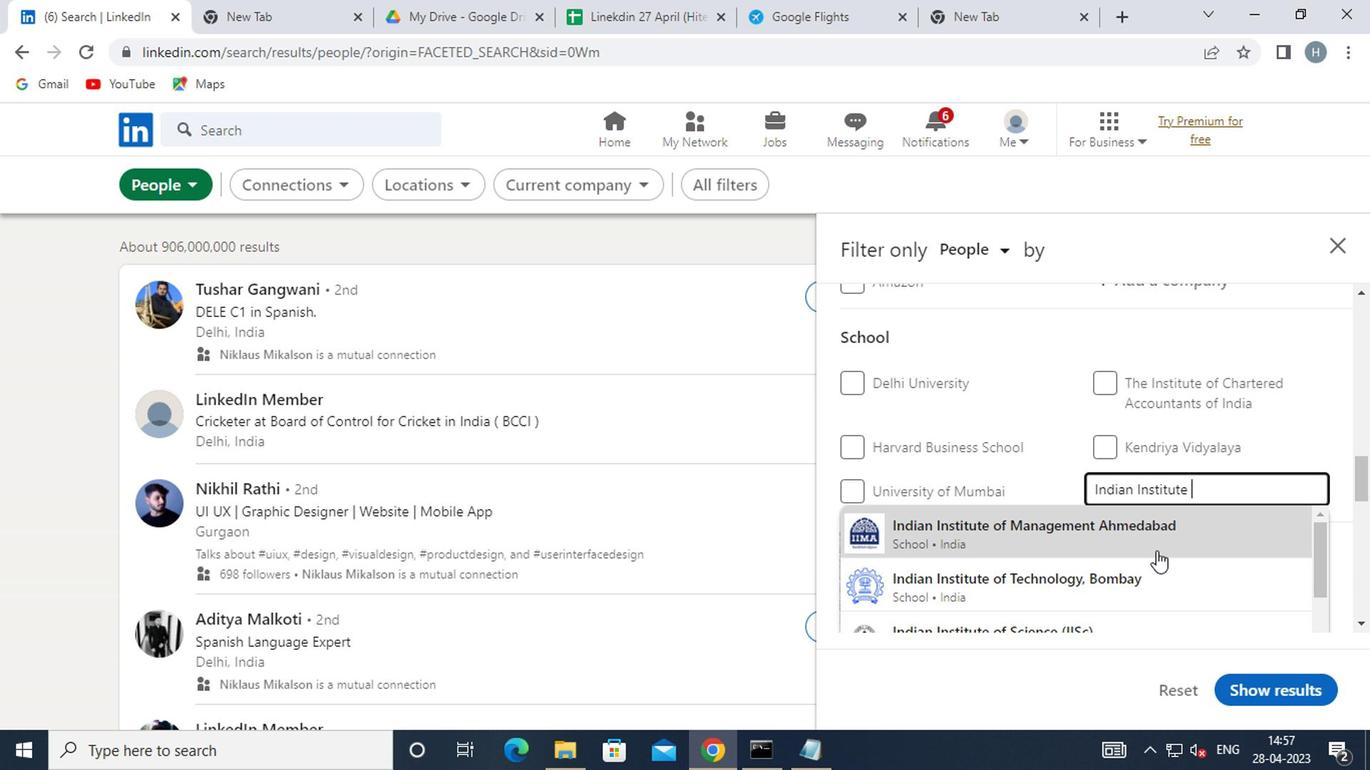 
Action: Key pressed OF<Key.space>MATE
Screenshot: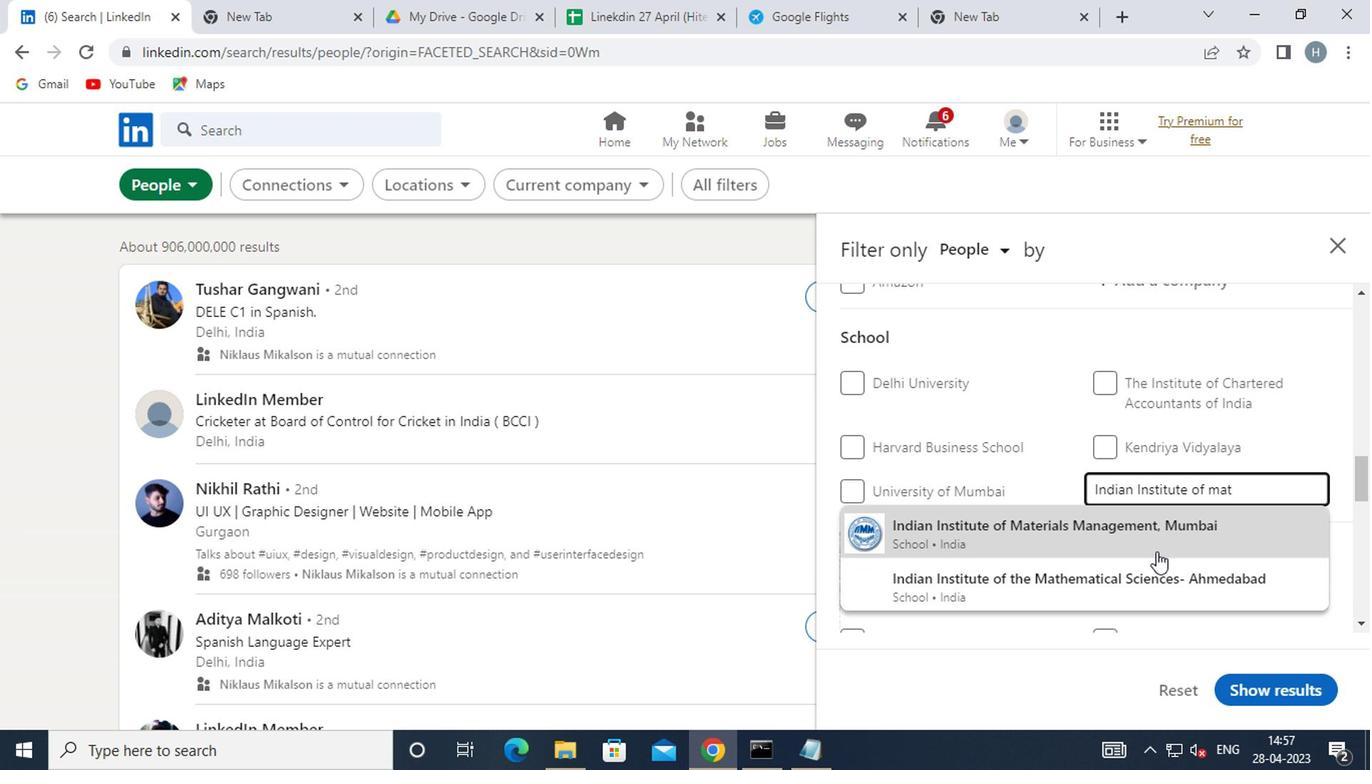 
Action: Mouse moved to (1177, 543)
Screenshot: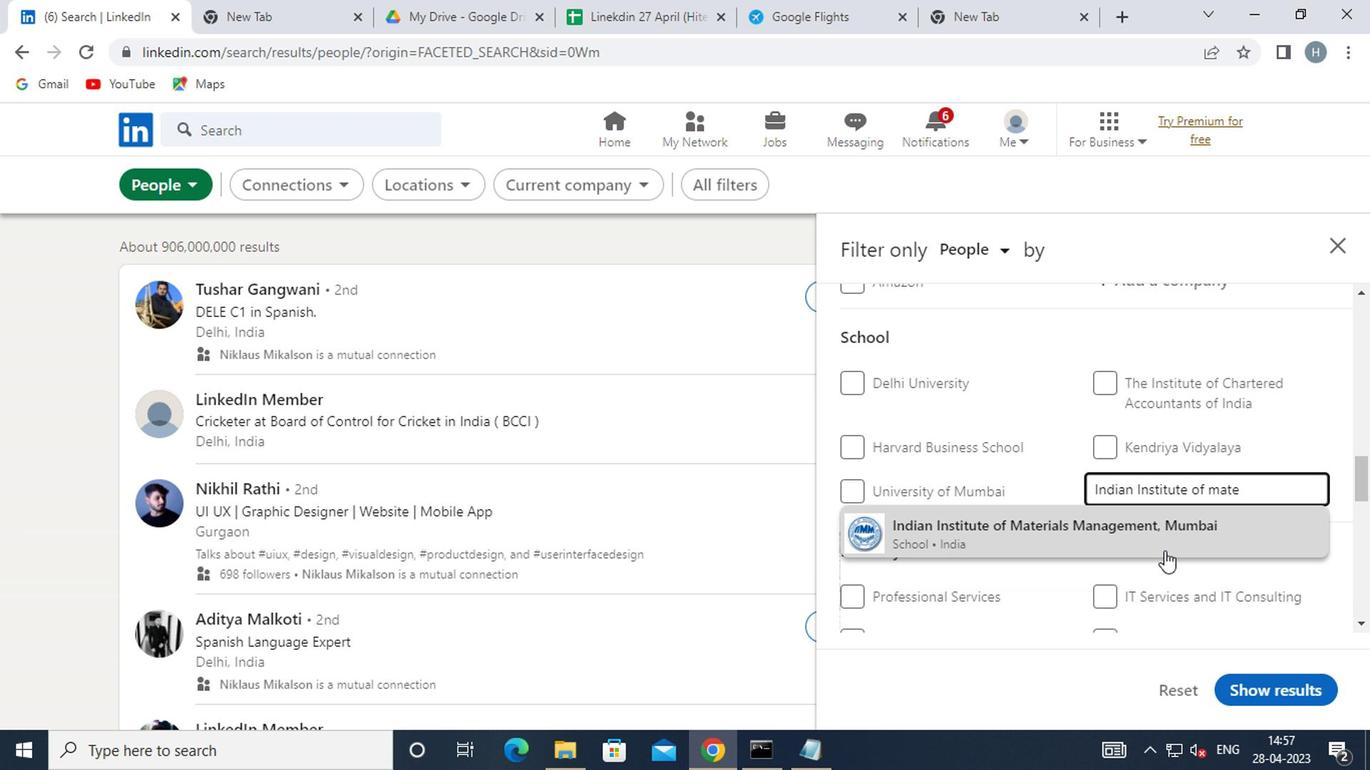 
Action: Mouse pressed left at (1177, 543)
Screenshot: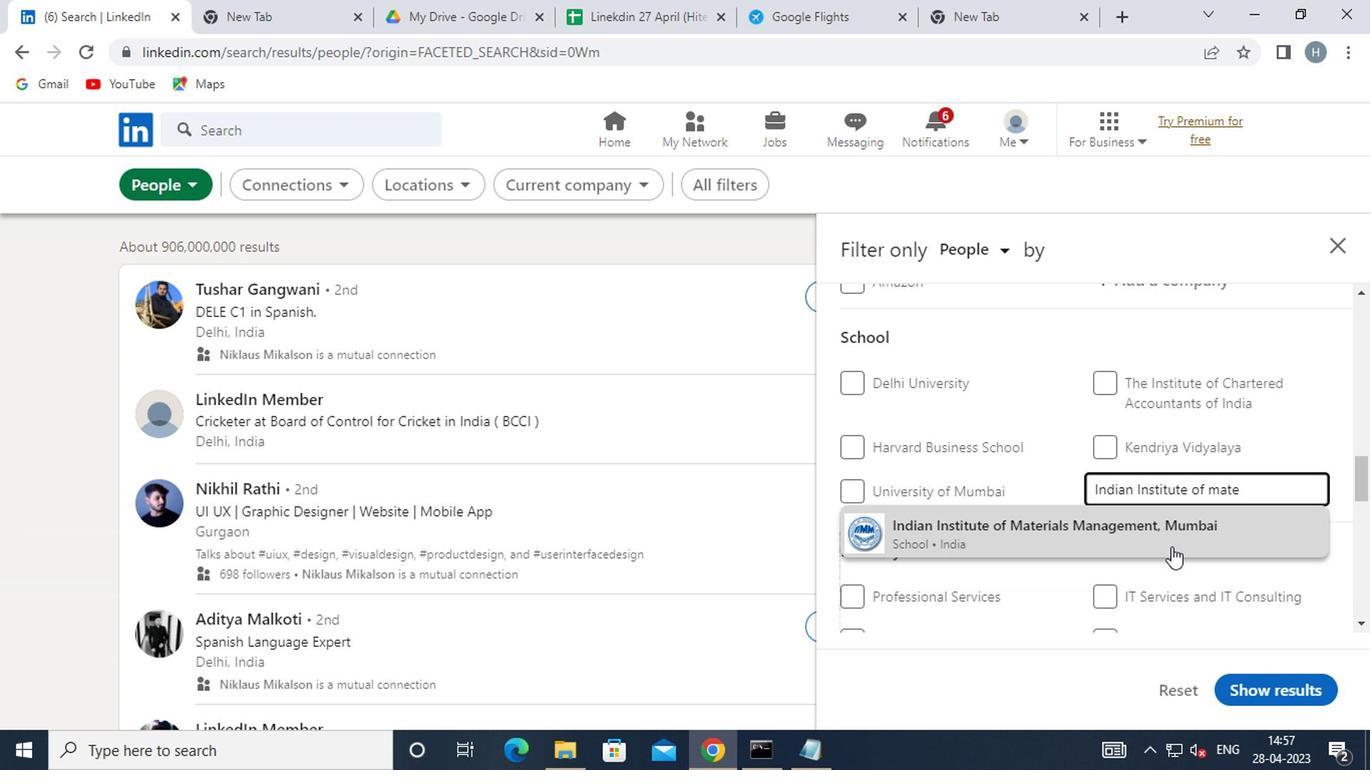 
Action: Mouse moved to (1040, 510)
Screenshot: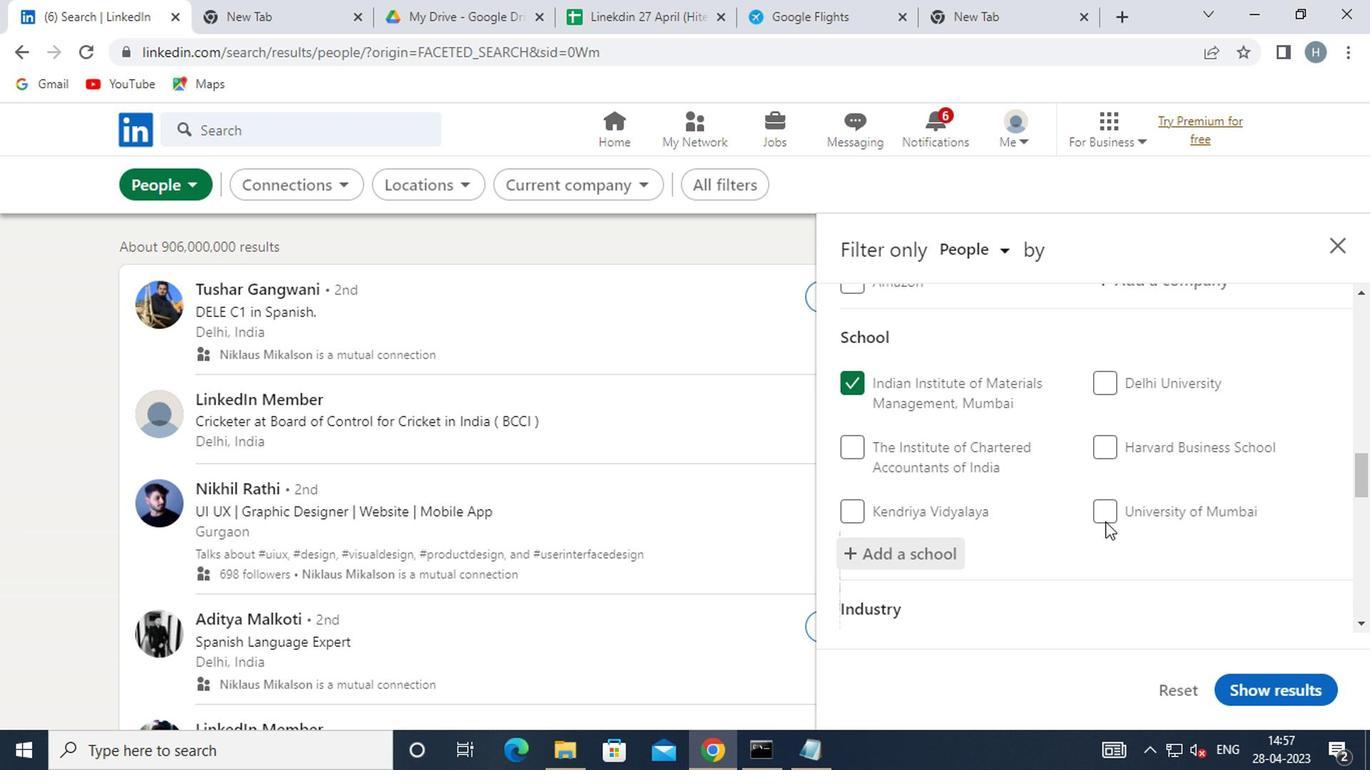 
Action: Mouse scrolled (1040, 509) with delta (0, -1)
Screenshot: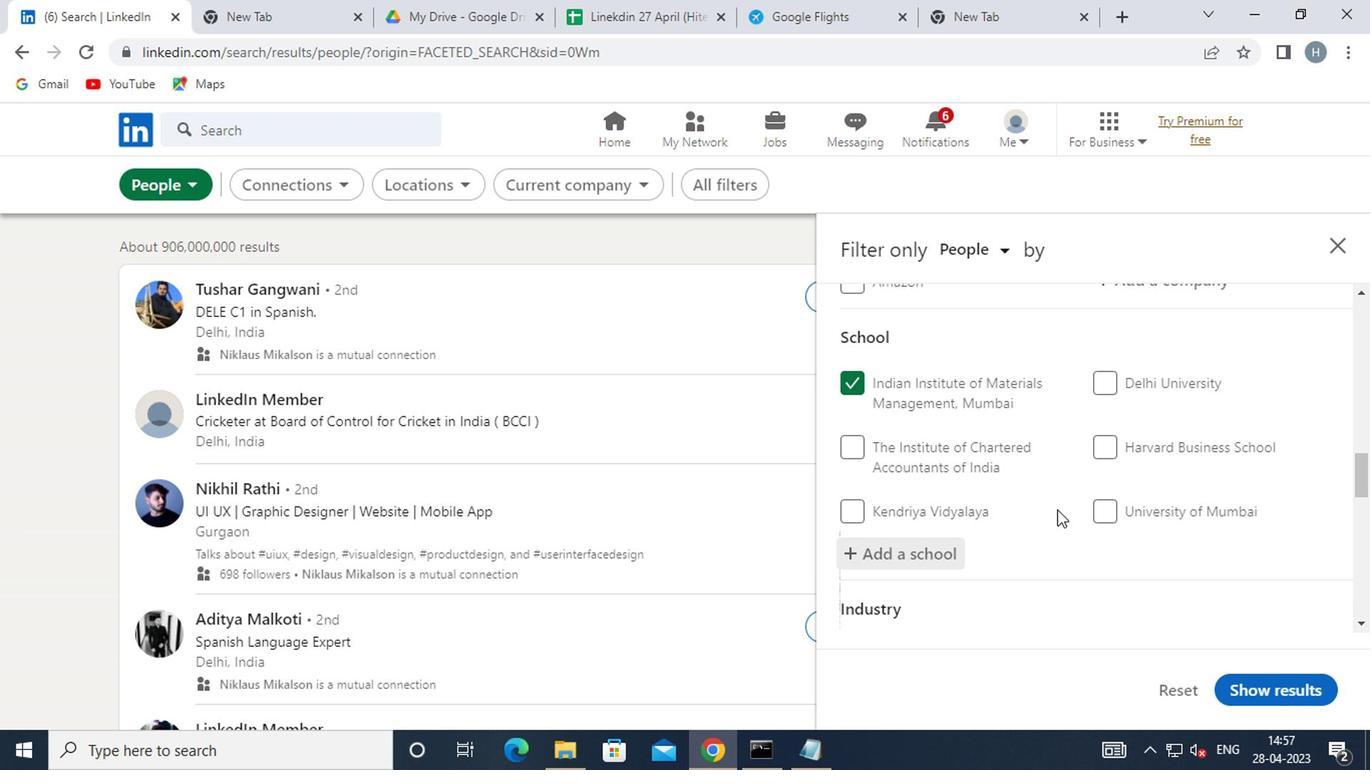 
Action: Mouse scrolled (1040, 509) with delta (0, -1)
Screenshot: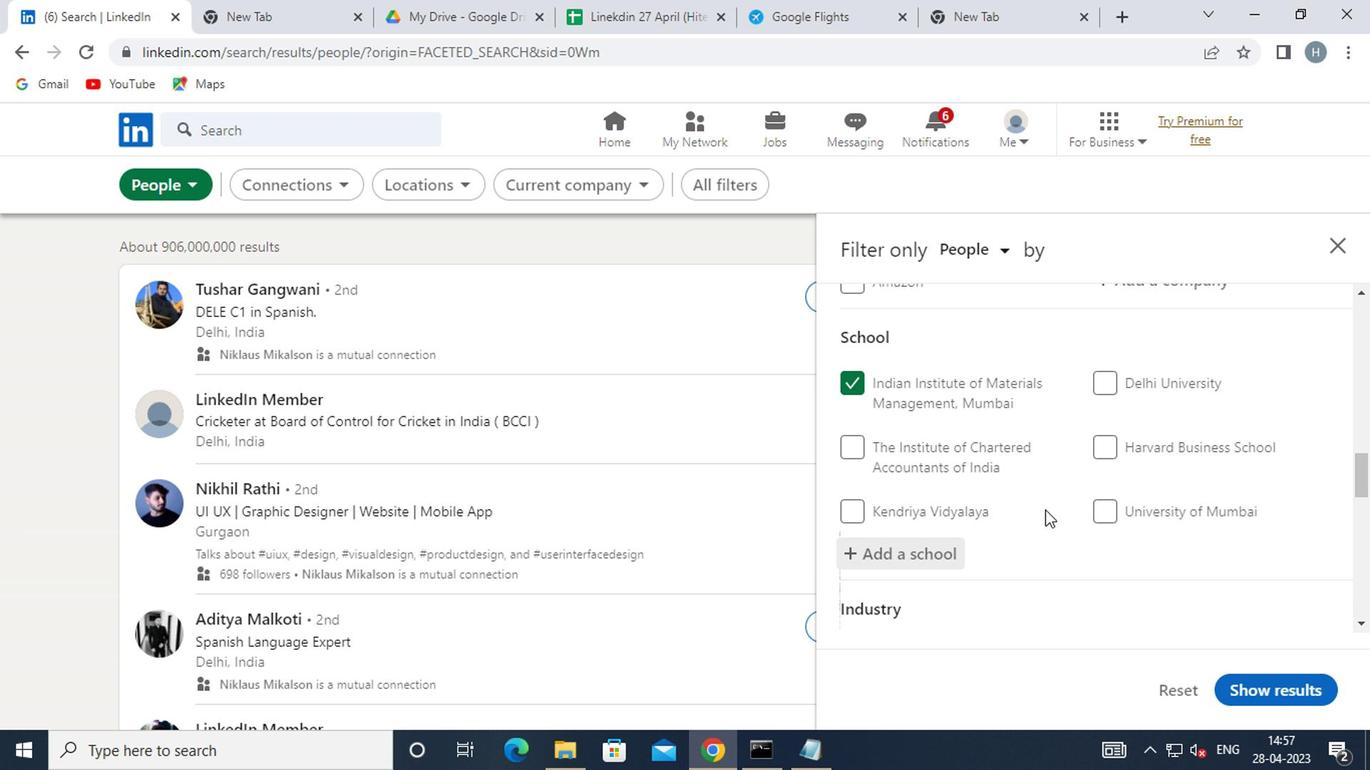 
Action: Mouse moved to (1034, 510)
Screenshot: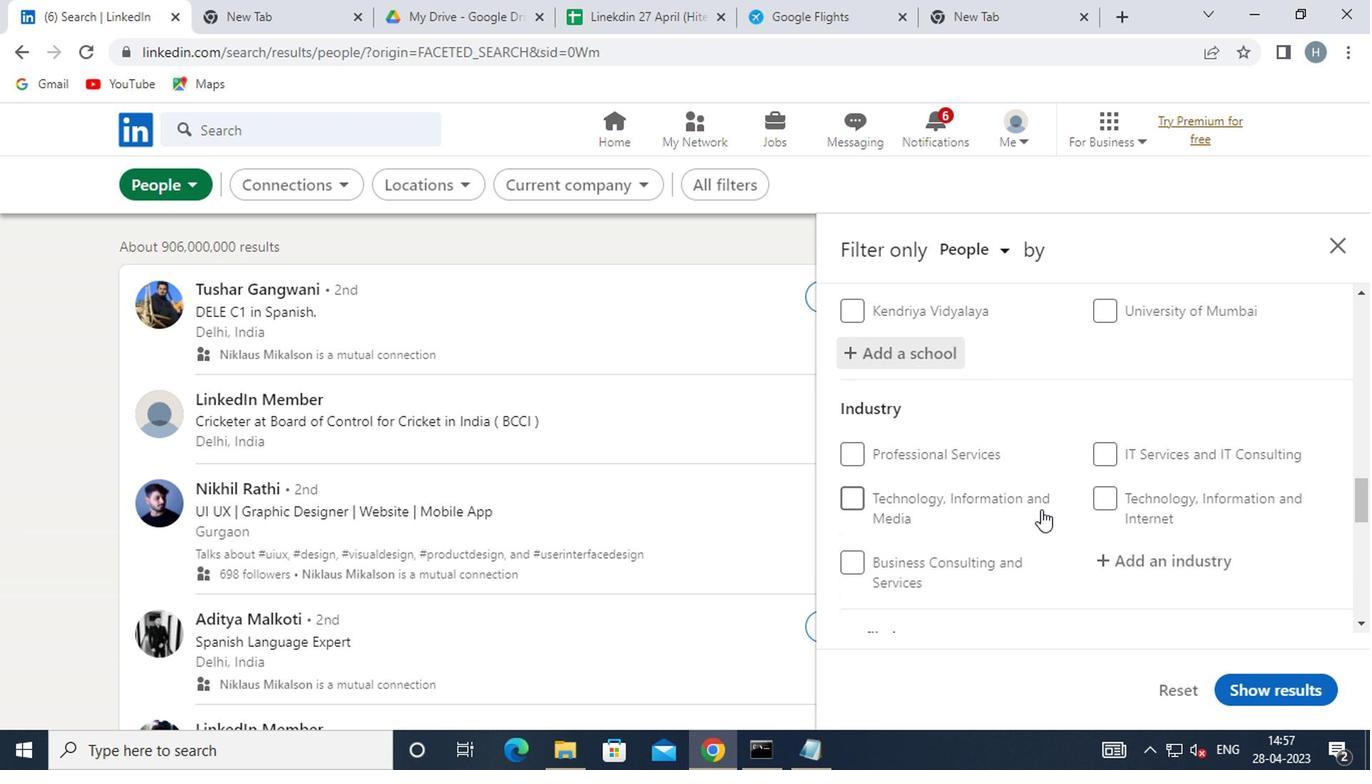 
Action: Mouse scrolled (1034, 509) with delta (0, -1)
Screenshot: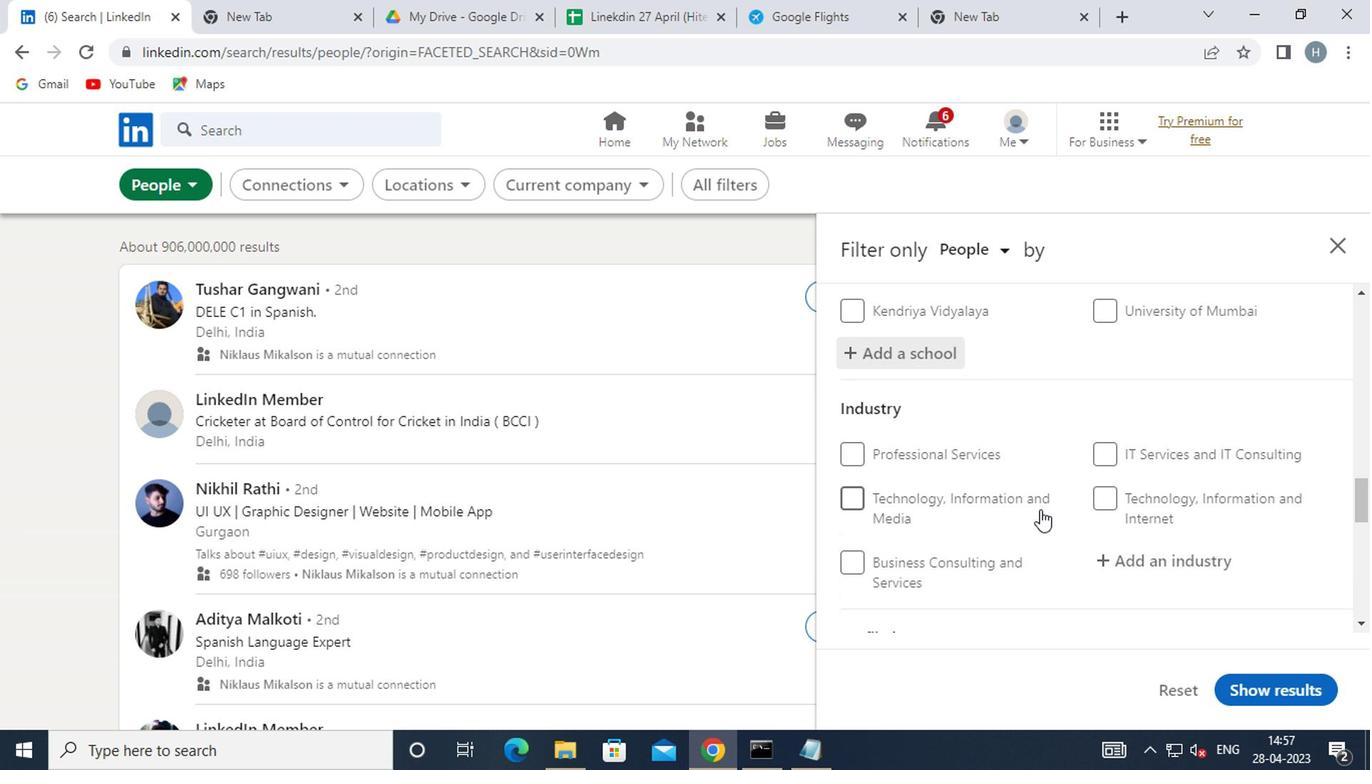 
Action: Mouse moved to (1135, 458)
Screenshot: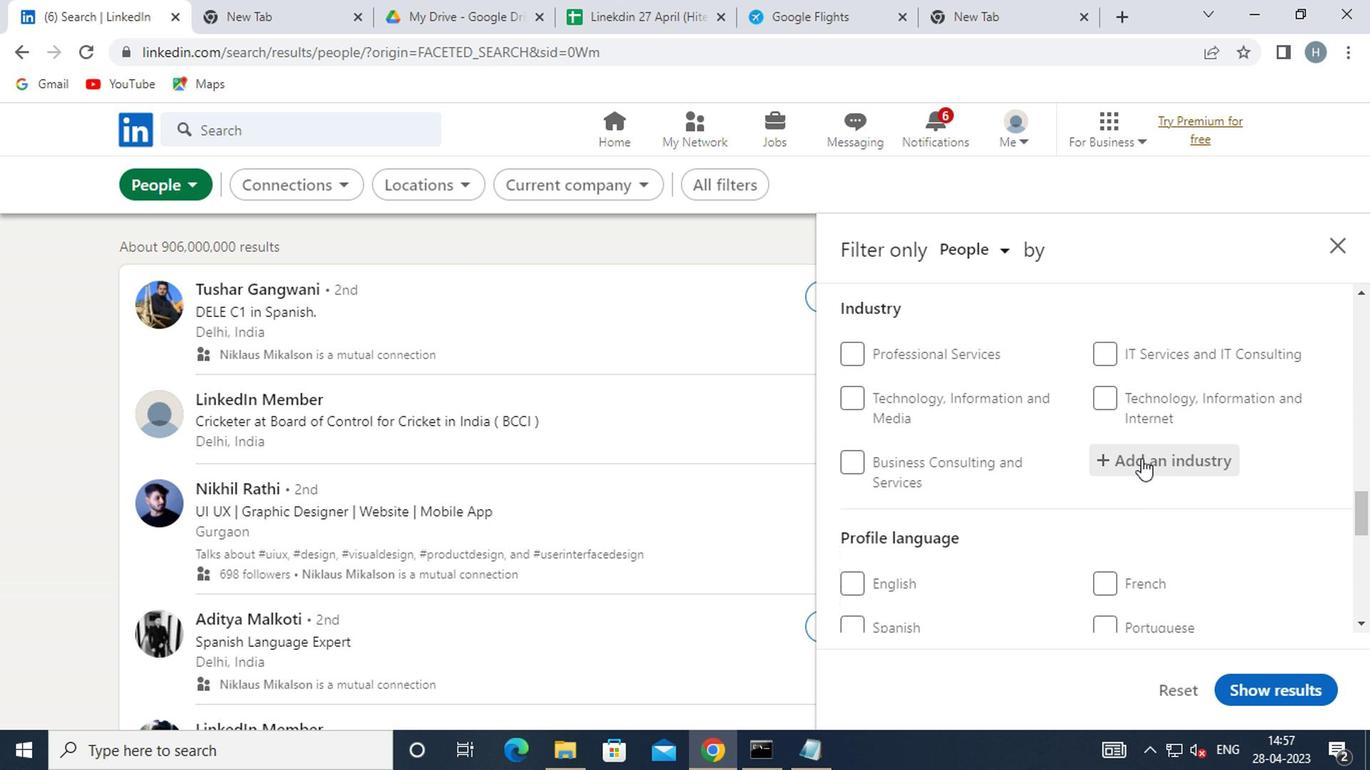 
Action: Mouse pressed left at (1135, 458)
Screenshot: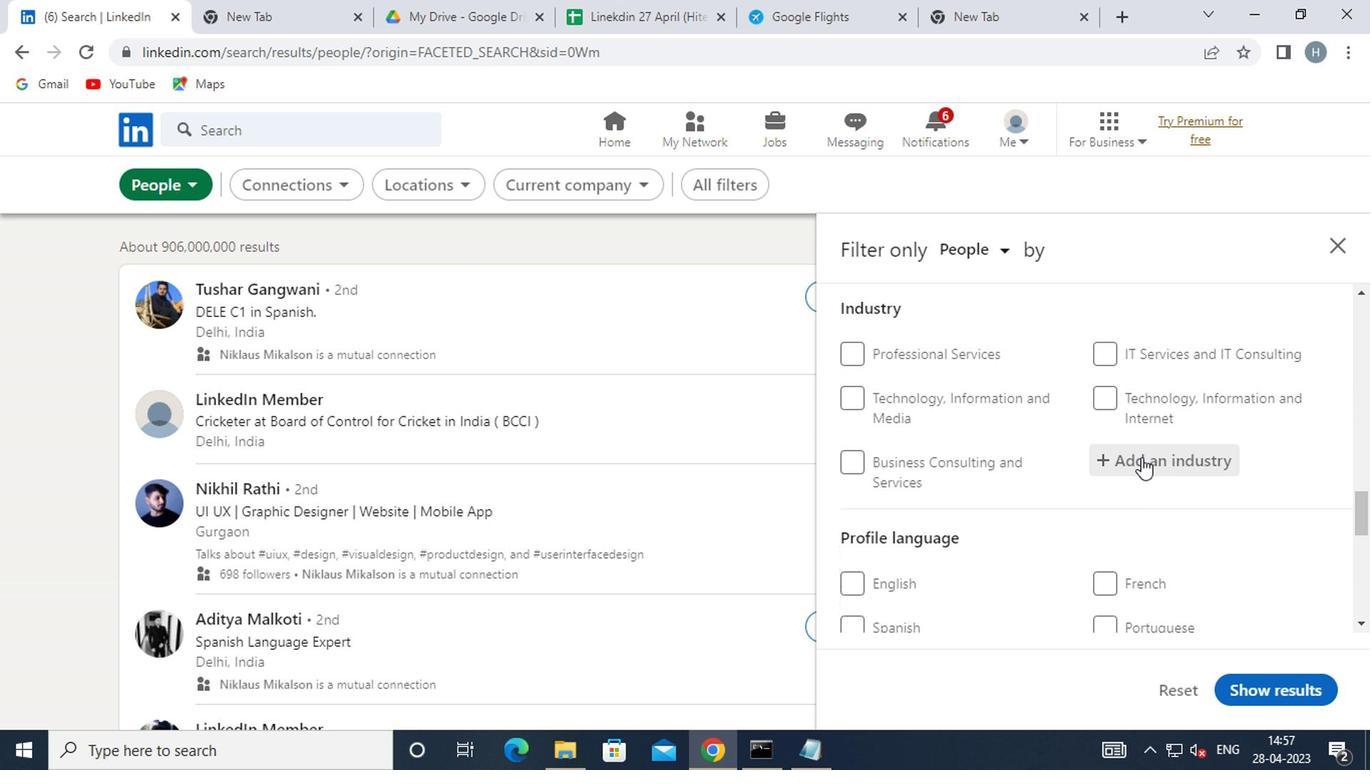 
Action: Mouse moved to (1126, 449)
Screenshot: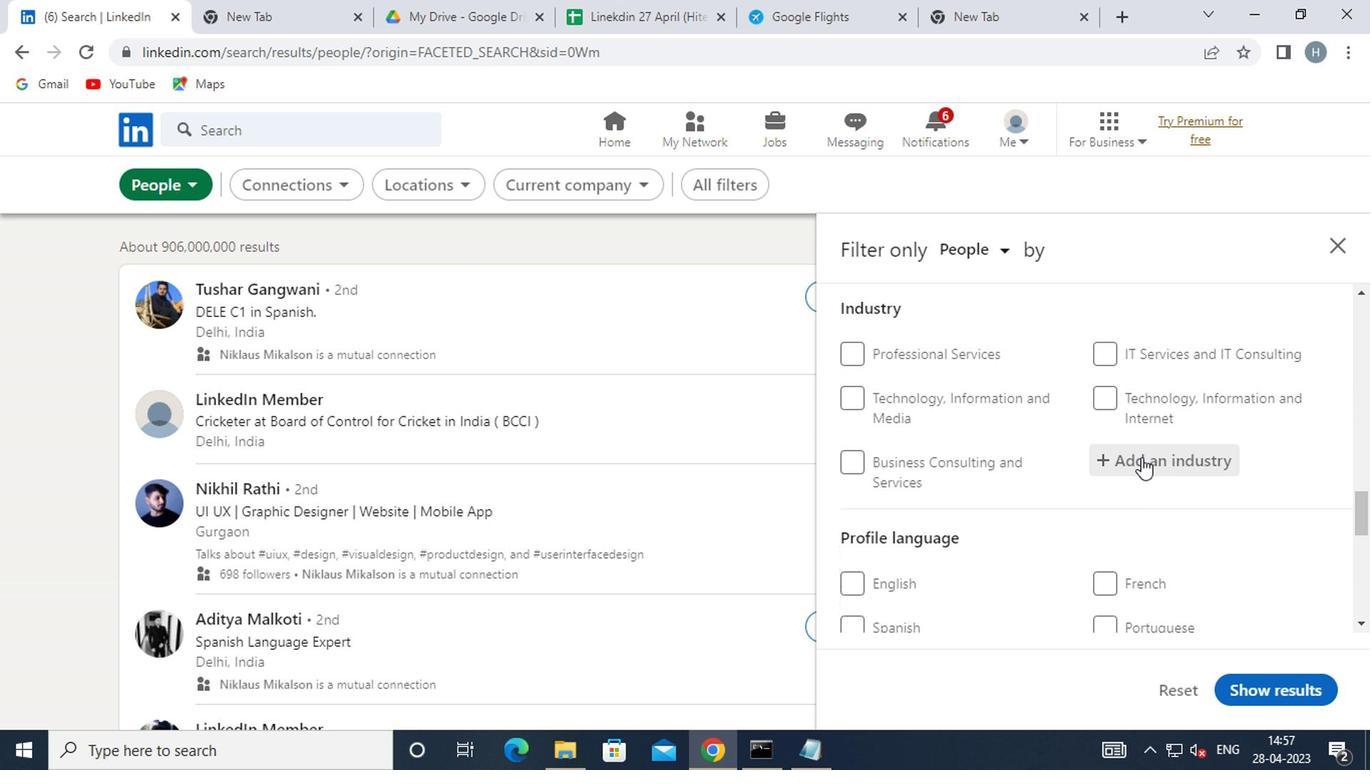 
Action: Key pressed <Key.shift>WHOLESALE<Key.space><Key.shift>H
Screenshot: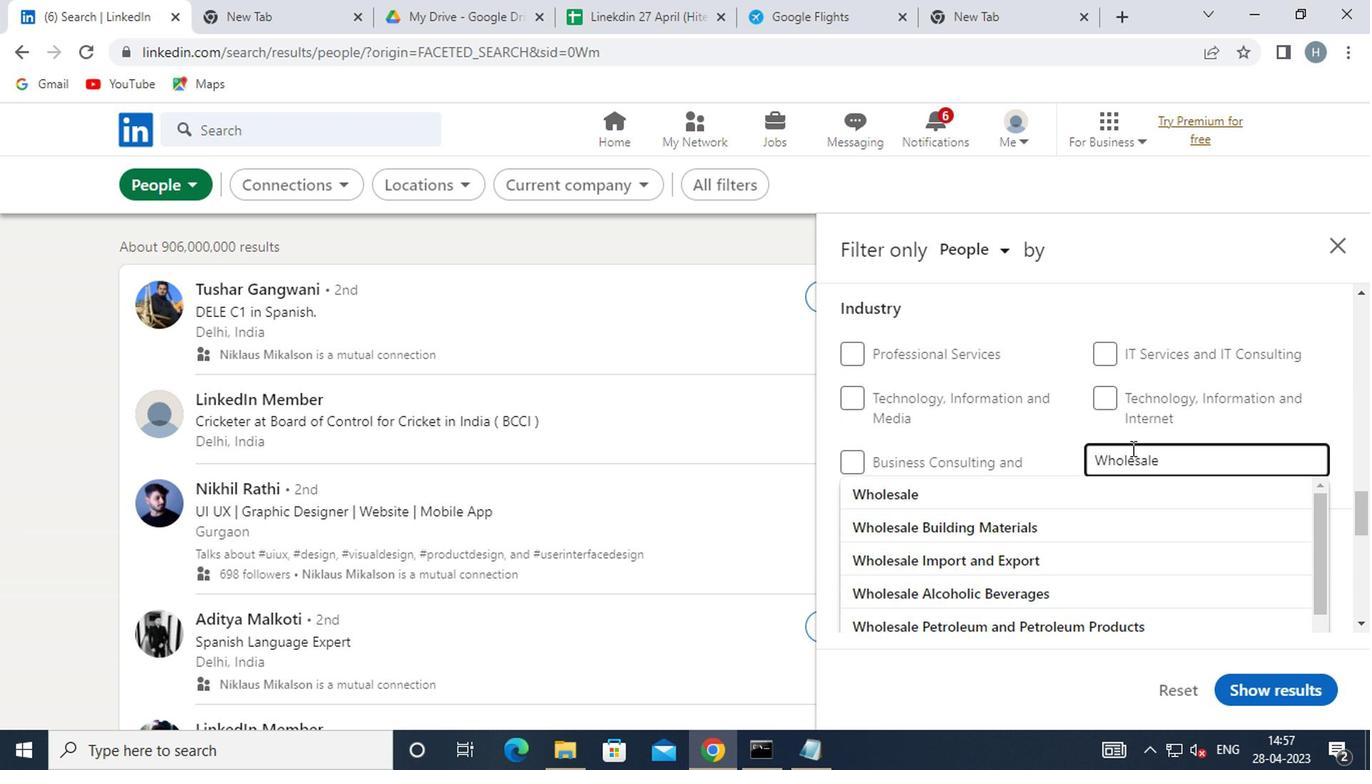 
Action: Mouse moved to (1091, 493)
Screenshot: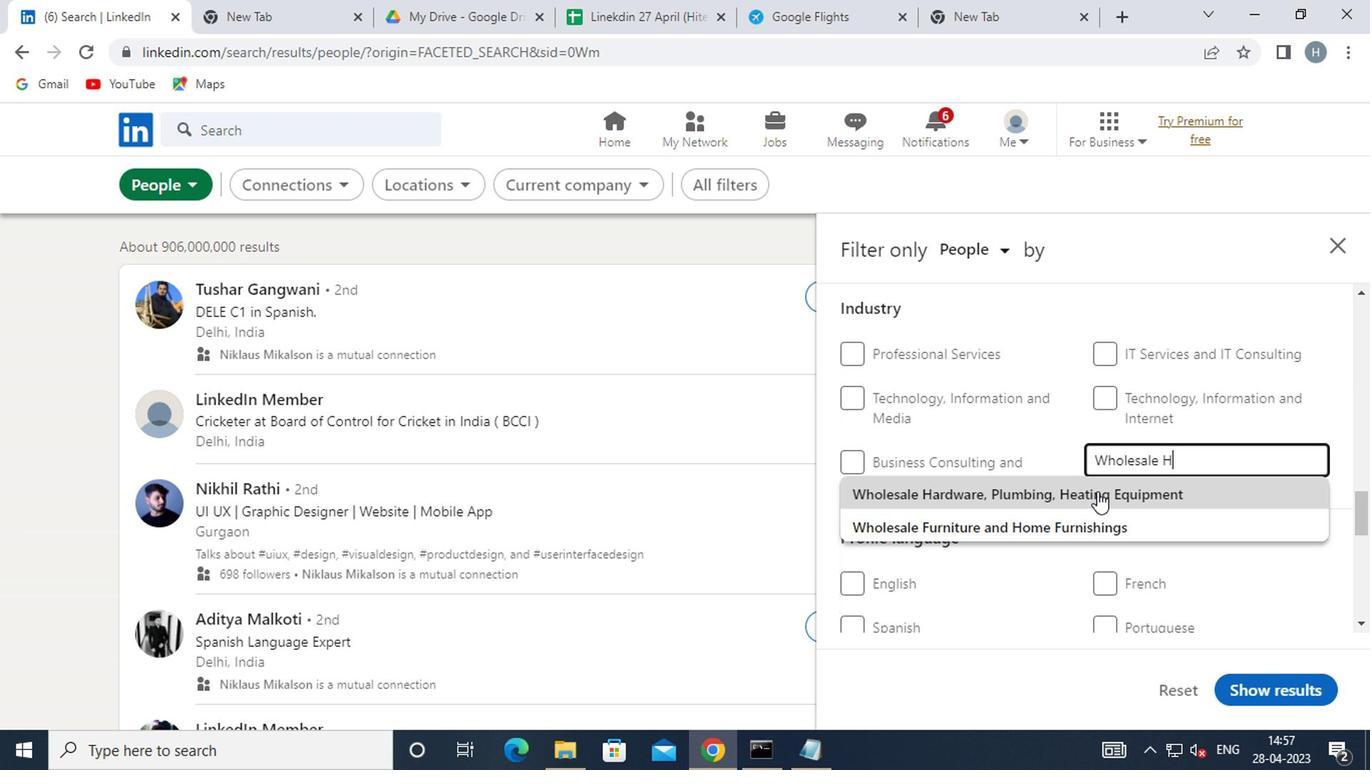 
Action: Mouse pressed left at (1091, 493)
Screenshot: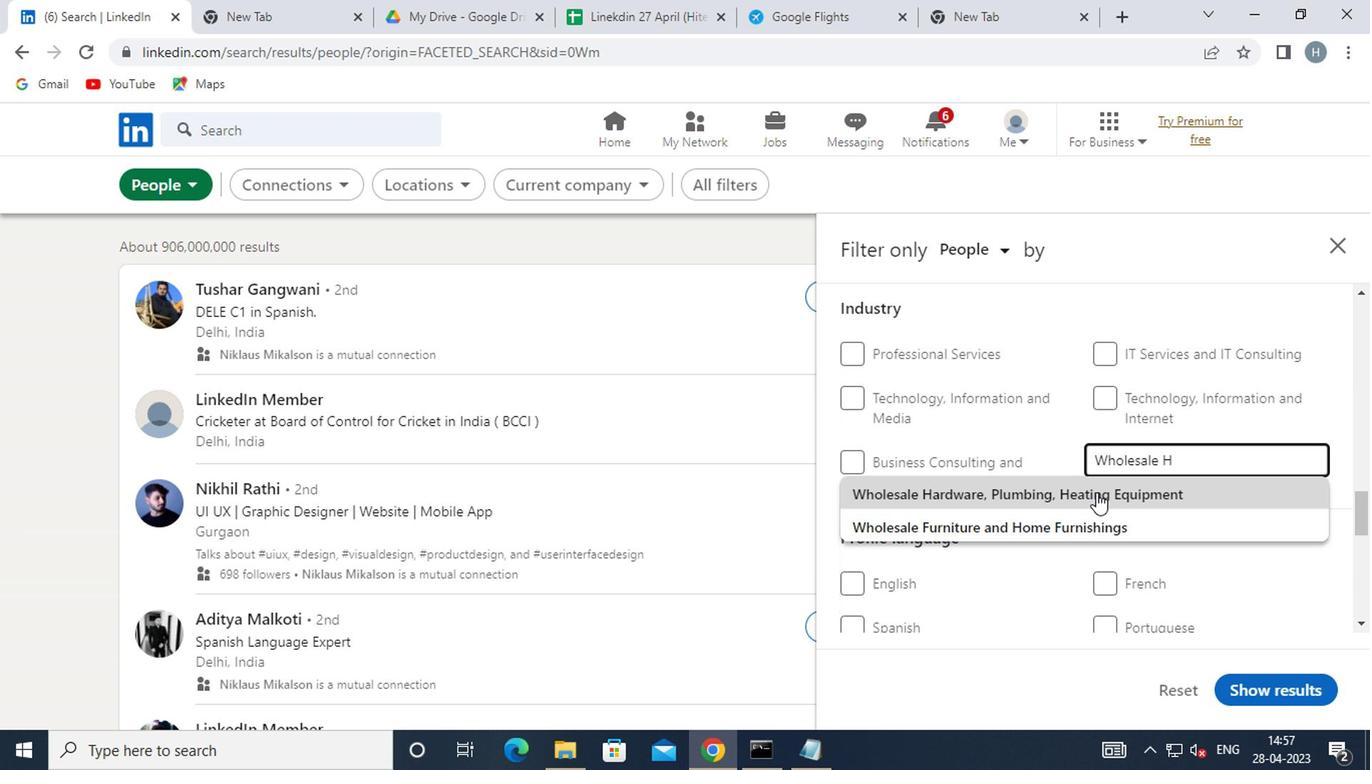 
Action: Mouse moved to (1004, 498)
Screenshot: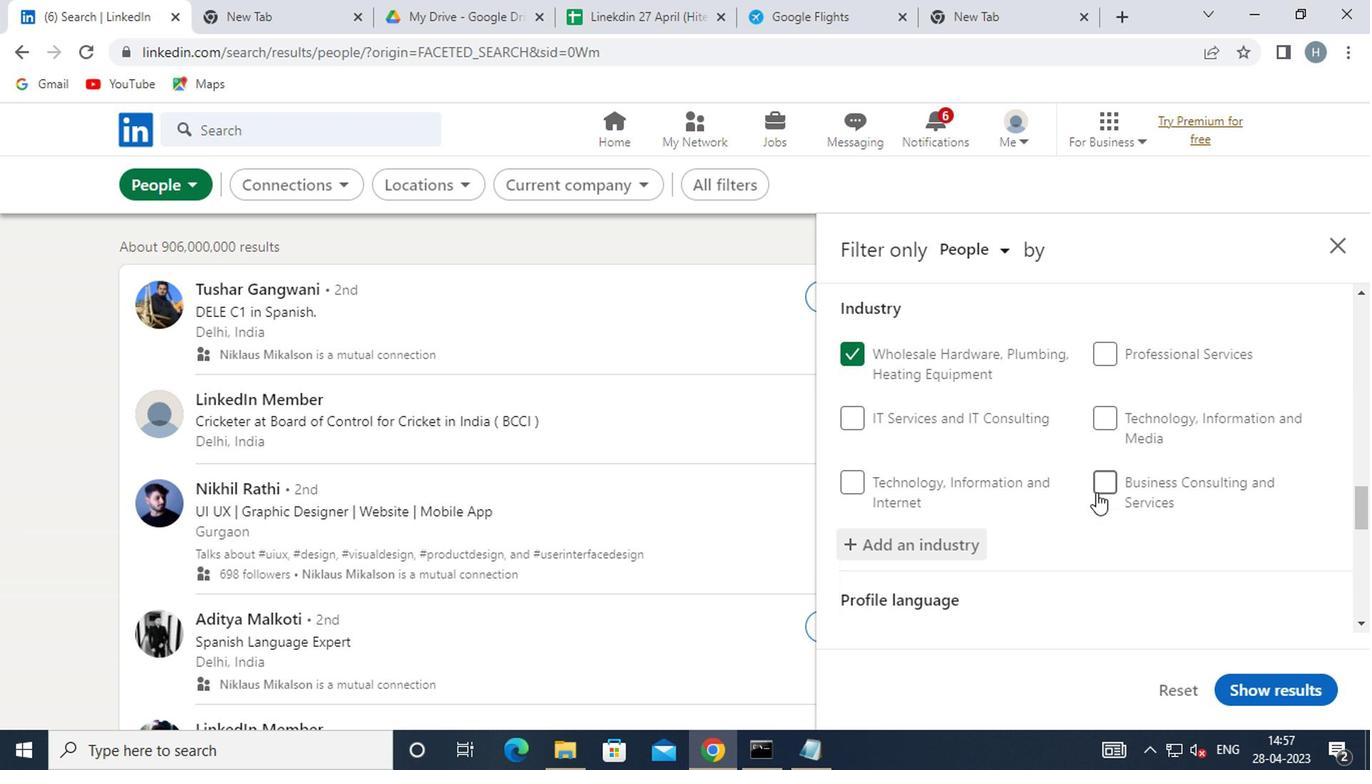 
Action: Mouse scrolled (1004, 496) with delta (0, -1)
Screenshot: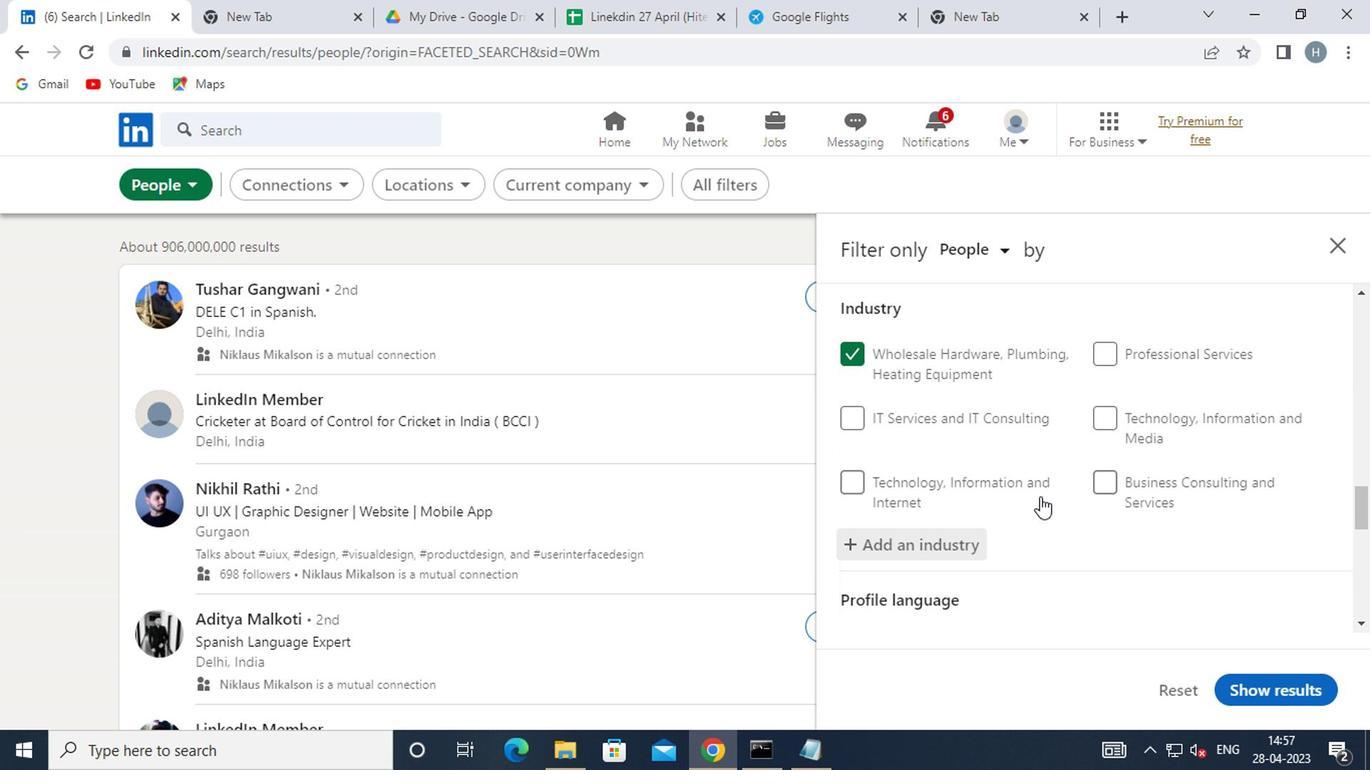 
Action: Mouse scrolled (1004, 496) with delta (0, -1)
Screenshot: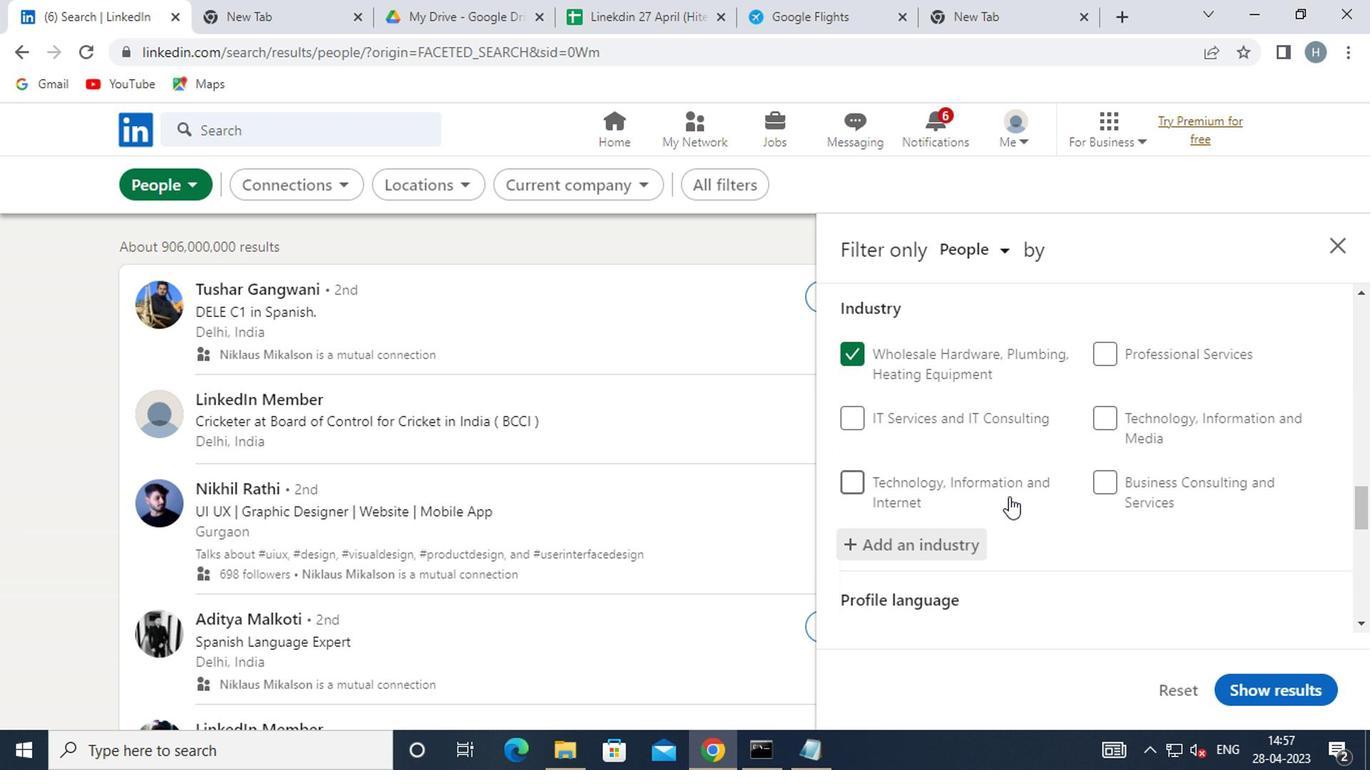 
Action: Mouse moved to (1003, 498)
Screenshot: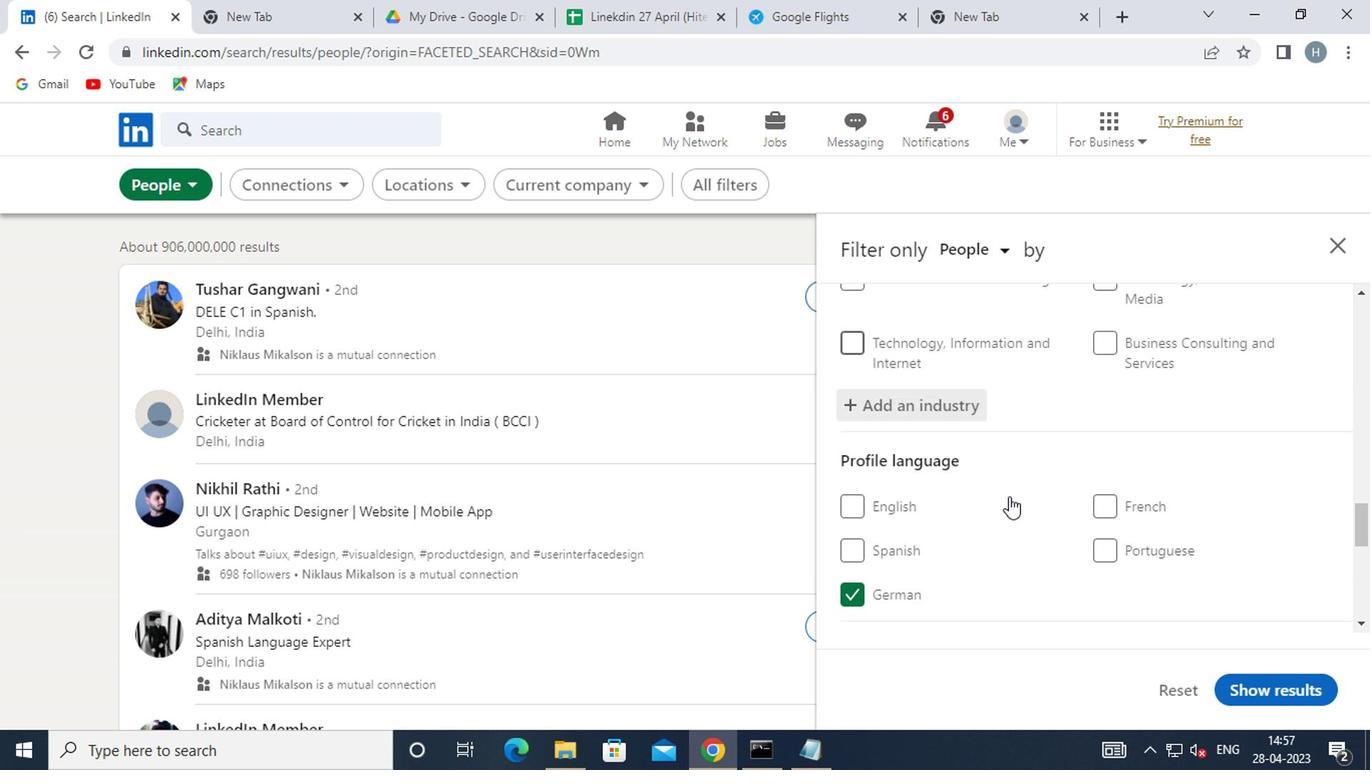 
Action: Mouse scrolled (1003, 496) with delta (0, -1)
Screenshot: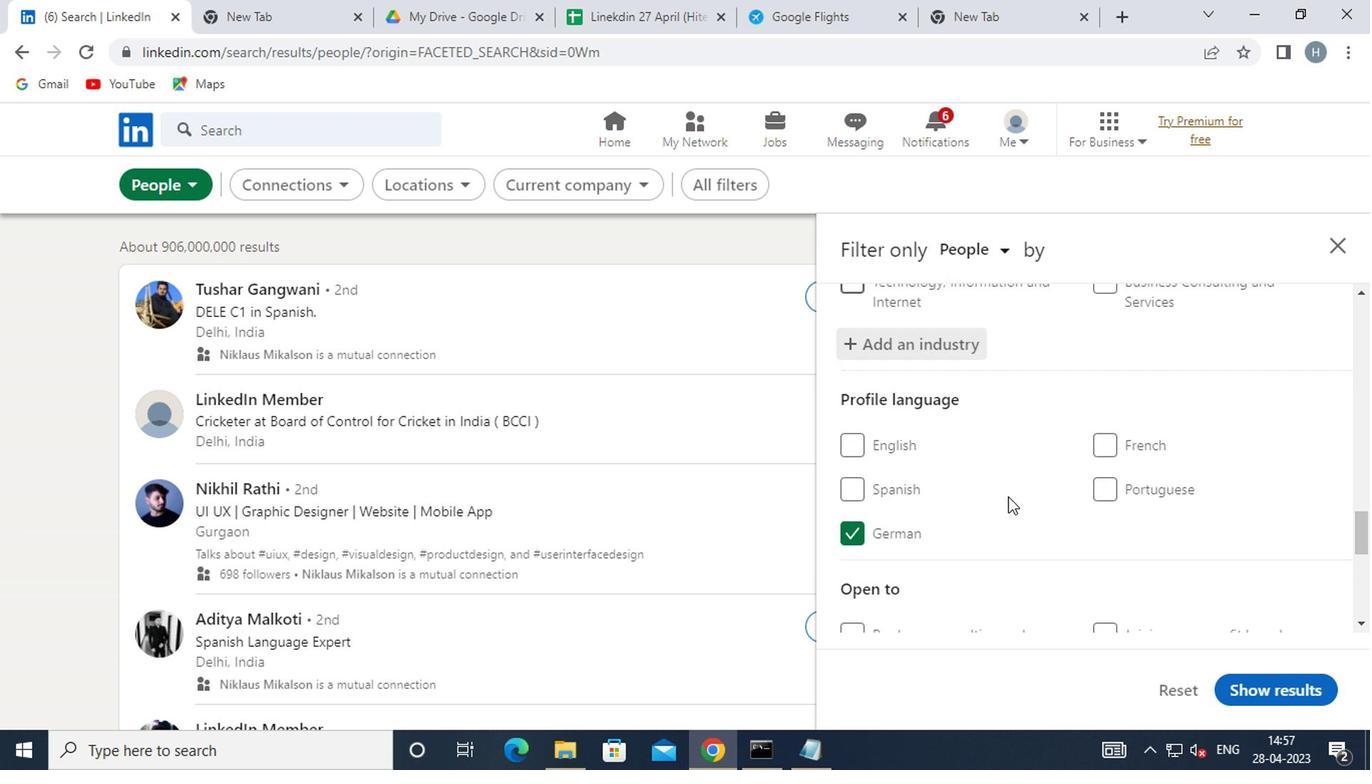 
Action: Mouse scrolled (1003, 496) with delta (0, -1)
Screenshot: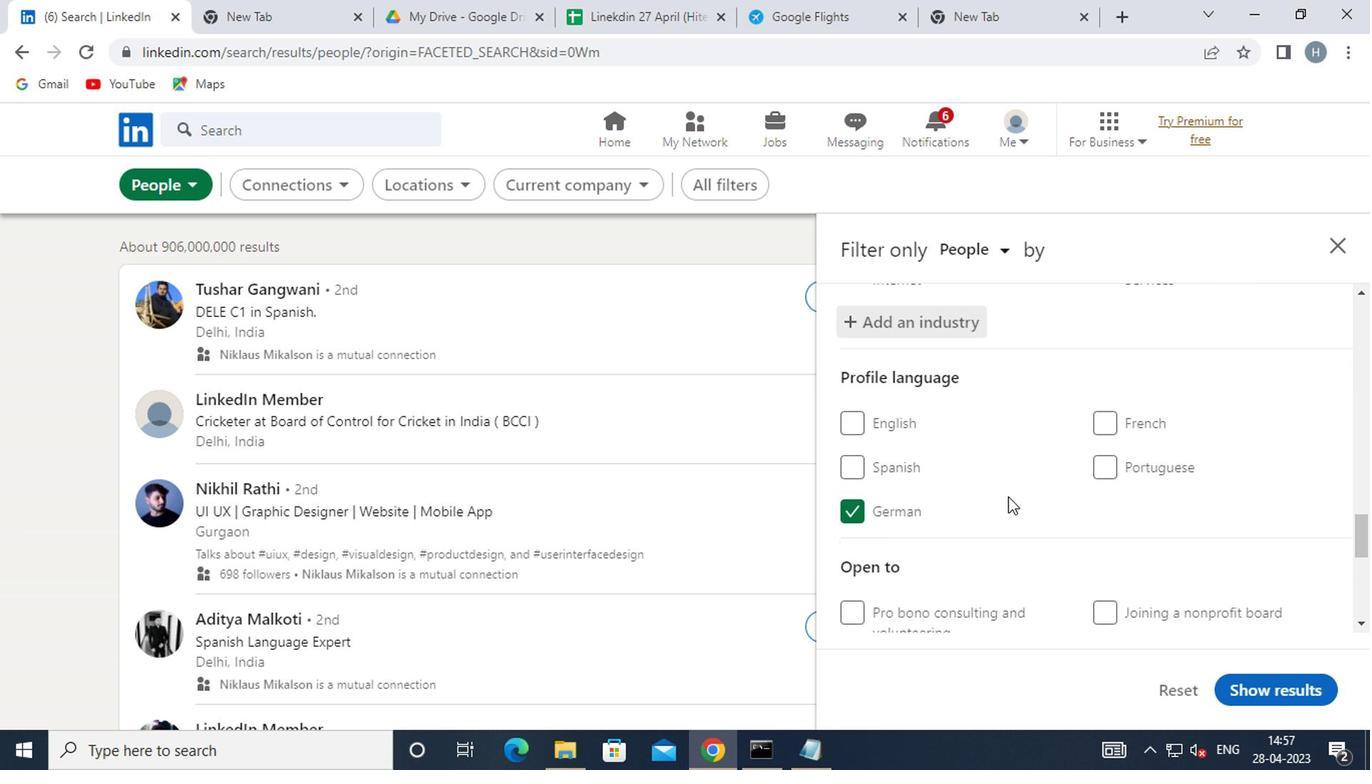 
Action: Mouse moved to (1003, 496)
Screenshot: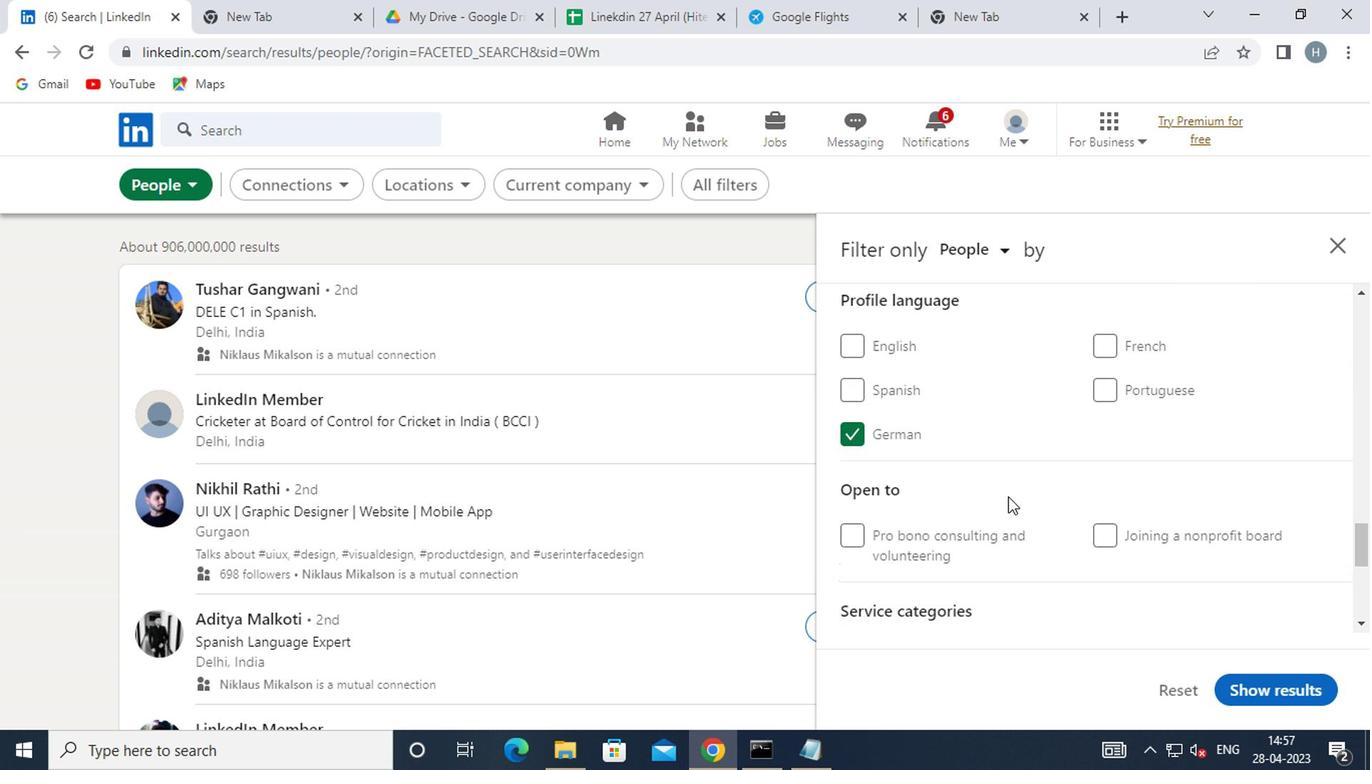 
Action: Mouse scrolled (1003, 495) with delta (0, 0)
Screenshot: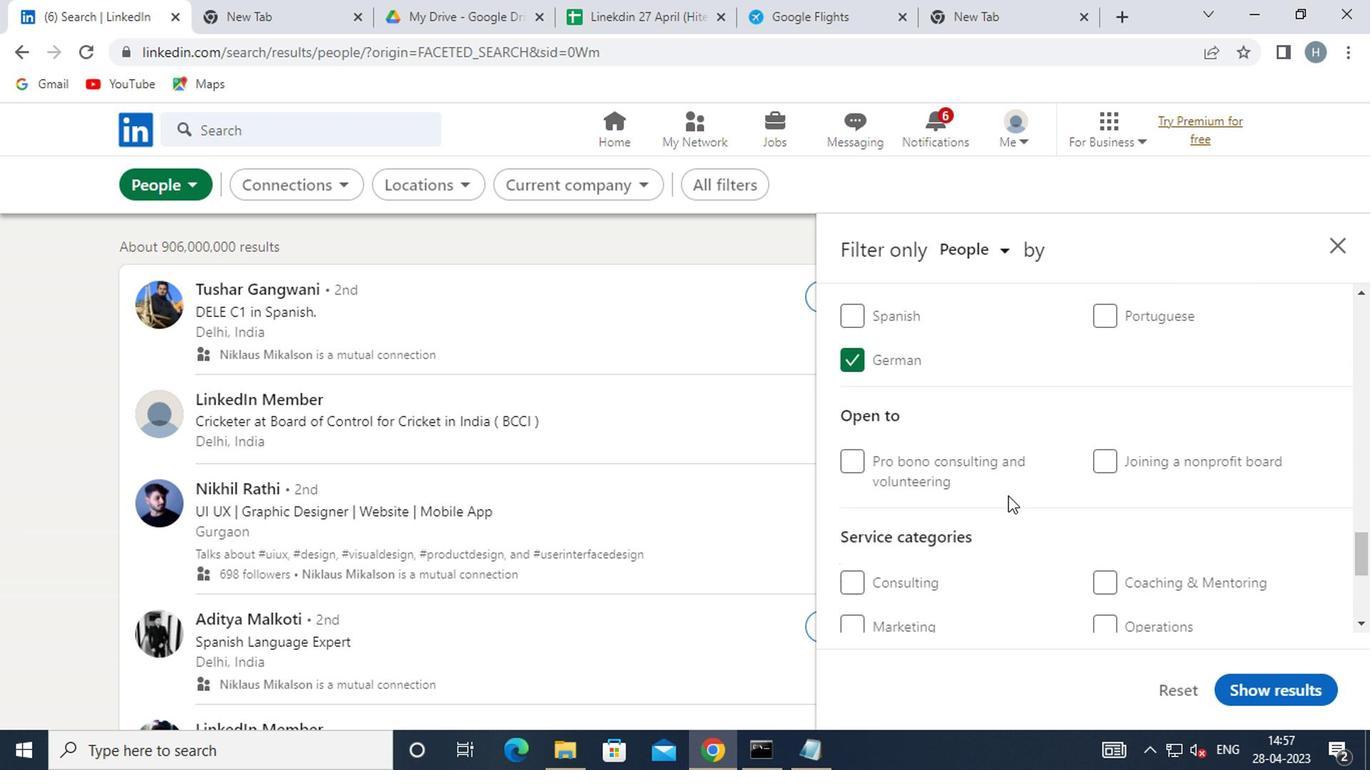 
Action: Mouse moved to (1003, 496)
Screenshot: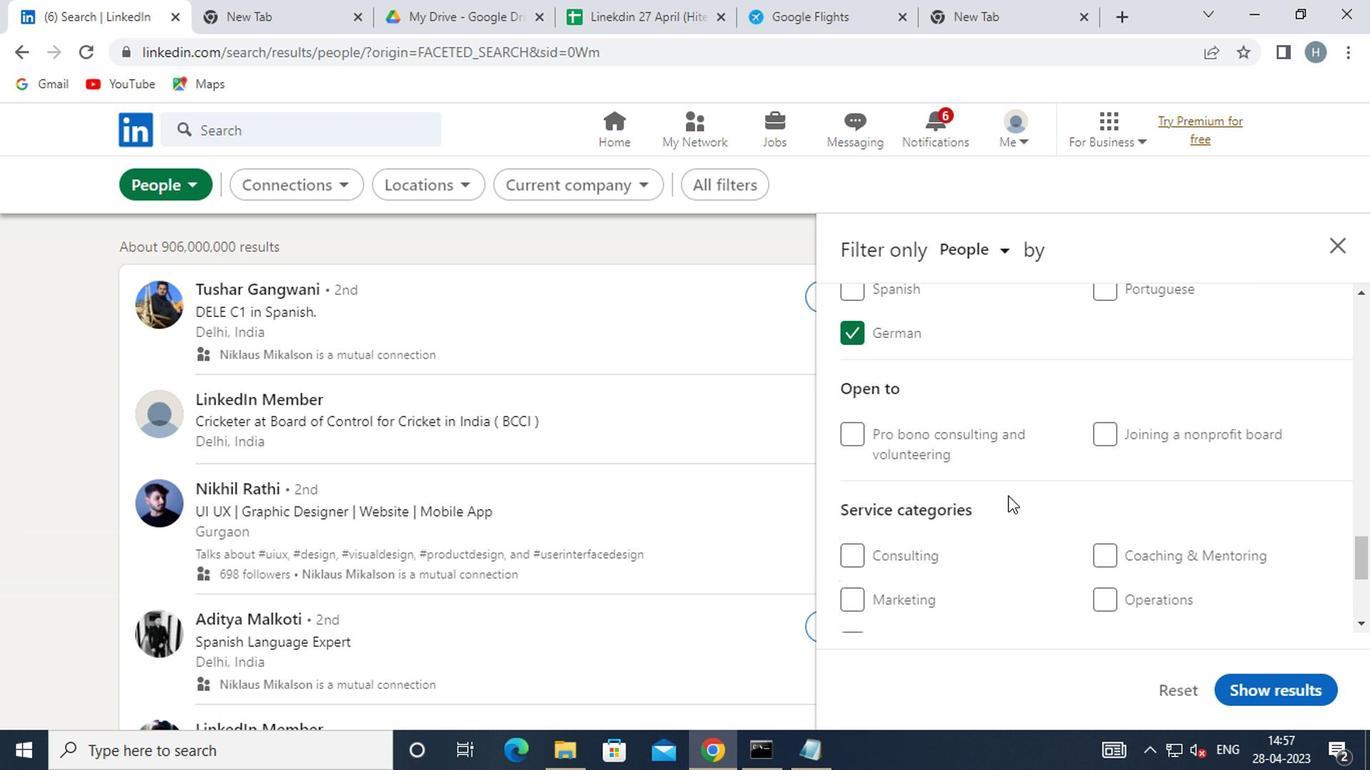 
Action: Mouse scrolled (1003, 495) with delta (0, 0)
Screenshot: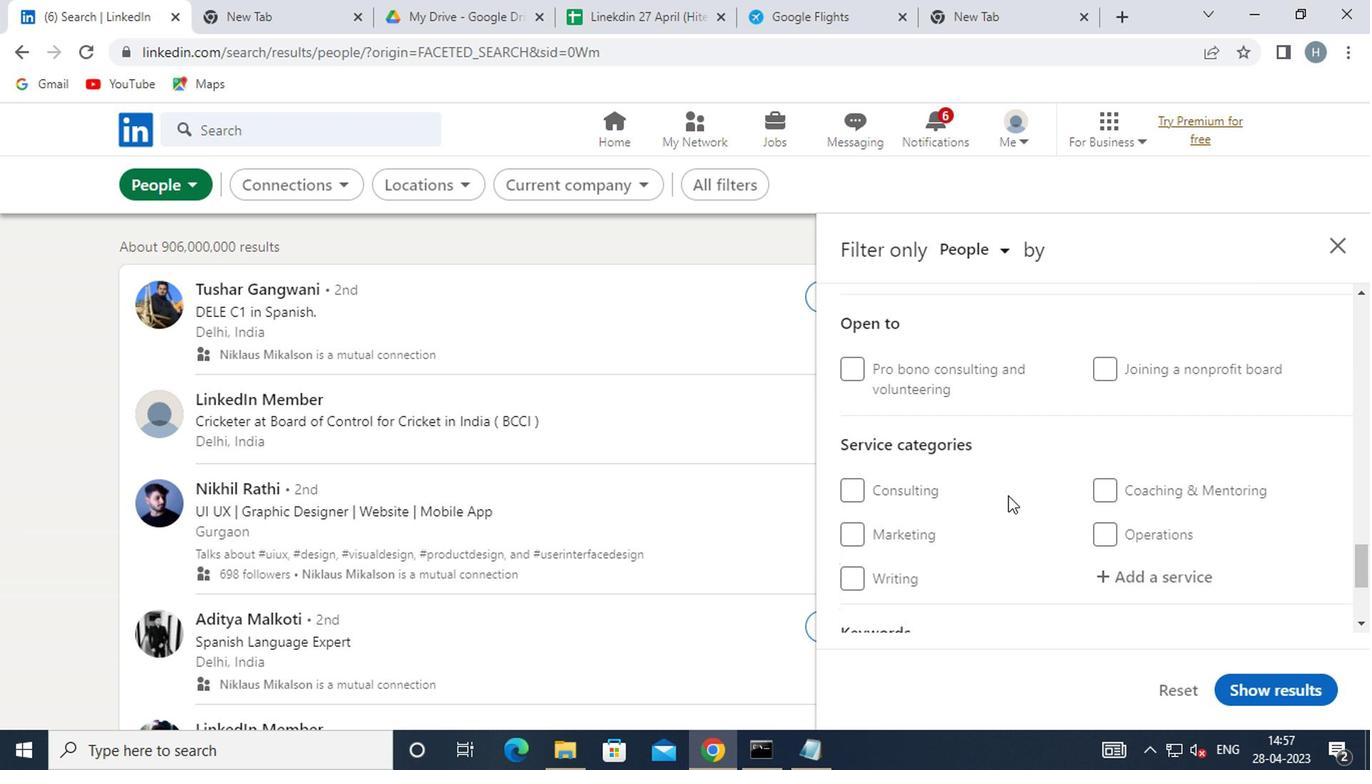 
Action: Mouse moved to (1129, 440)
Screenshot: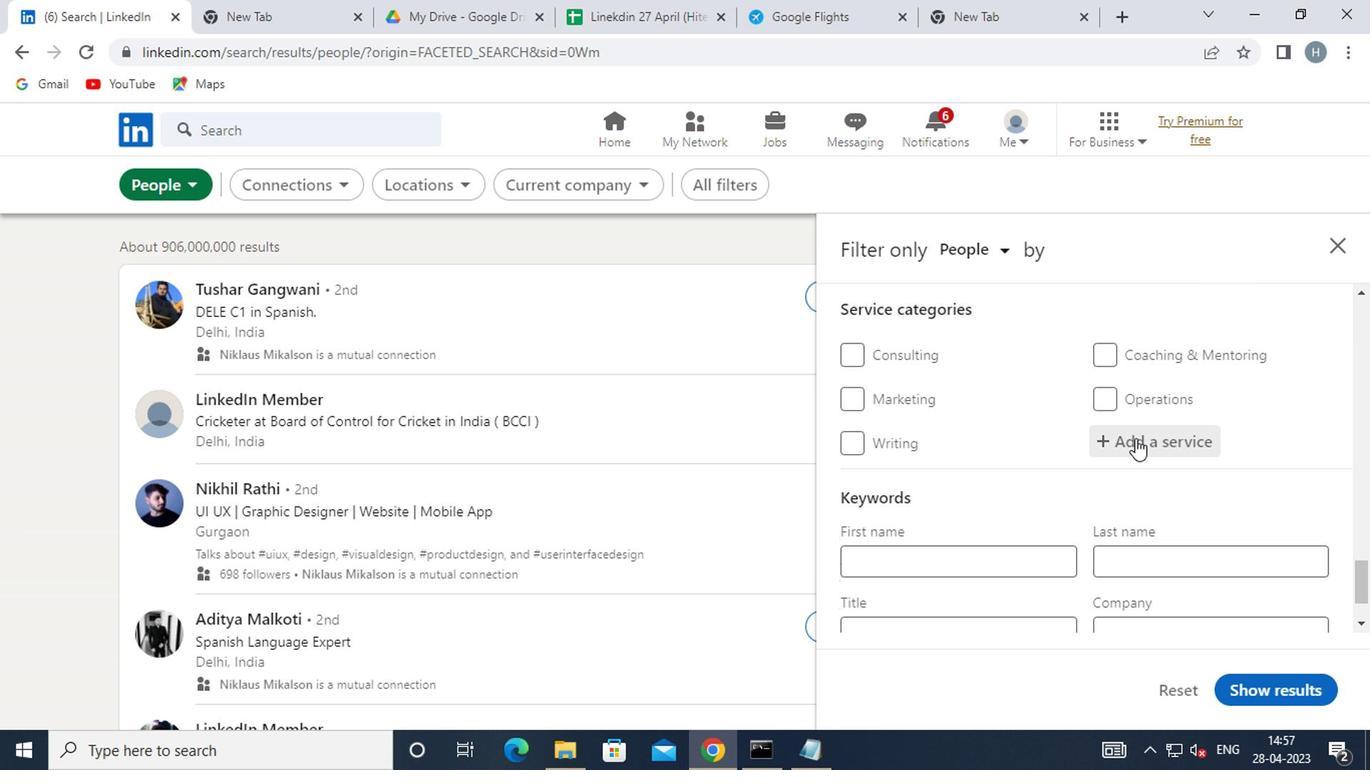 
Action: Mouse pressed left at (1129, 440)
Screenshot: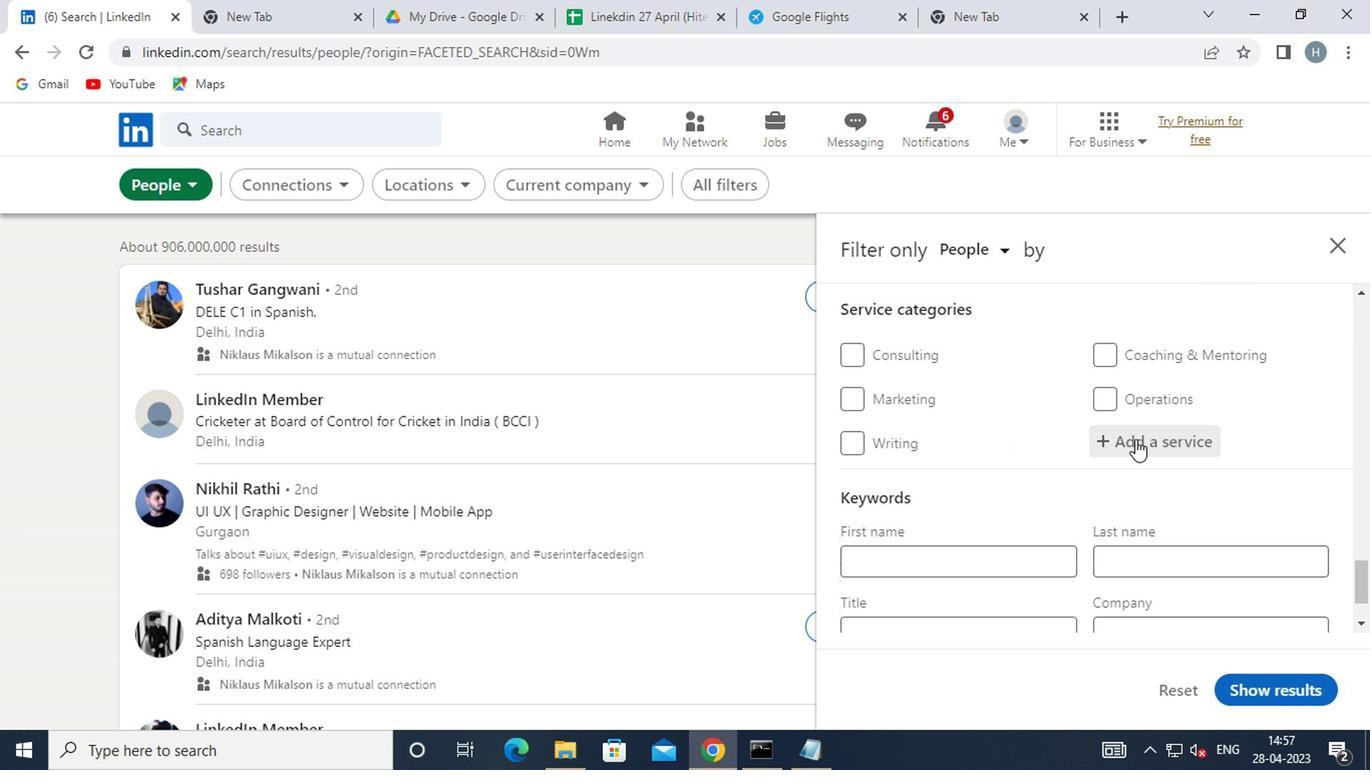 
Action: Mouse moved to (1129, 440)
Screenshot: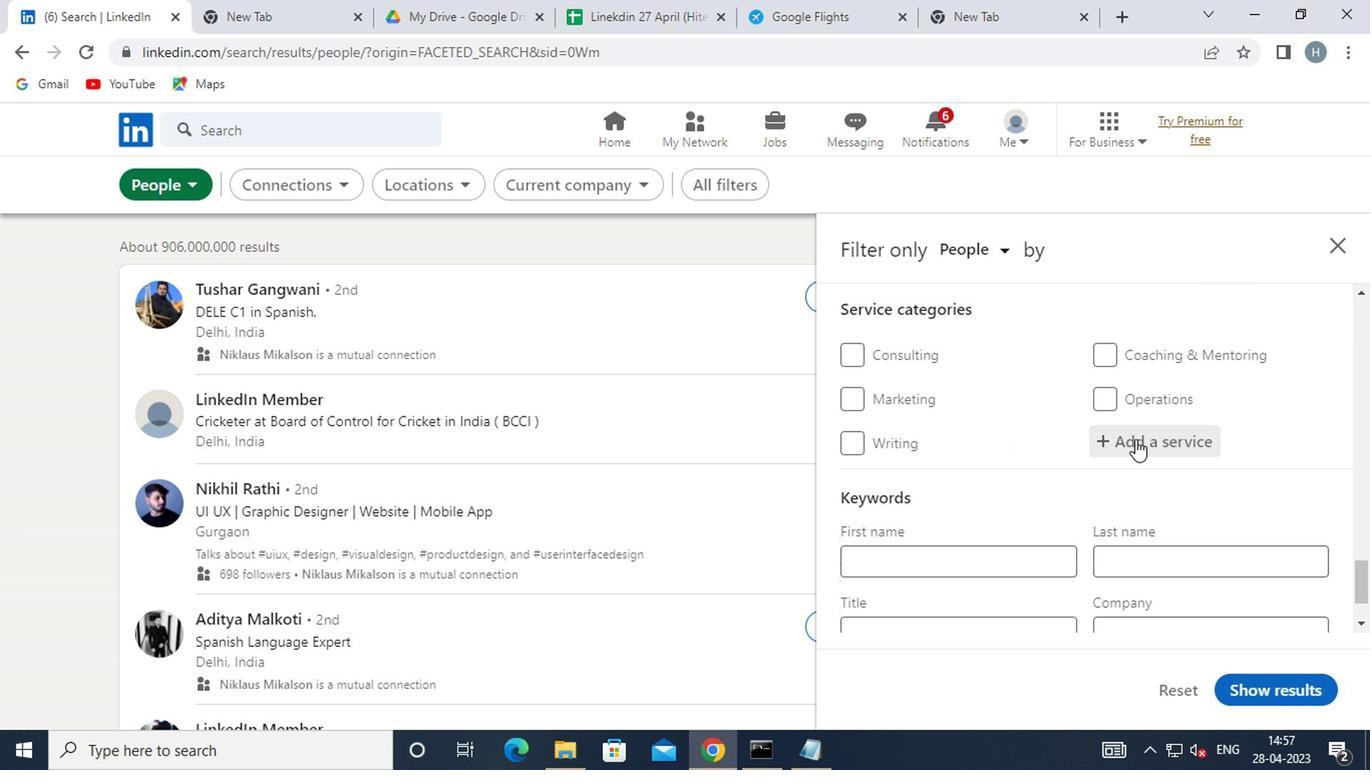 
Action: Key pressed <Key.shift>FINANCIAL<Key.space><Key.shift>A<Key.backspace><Key.shift>AC
Screenshot: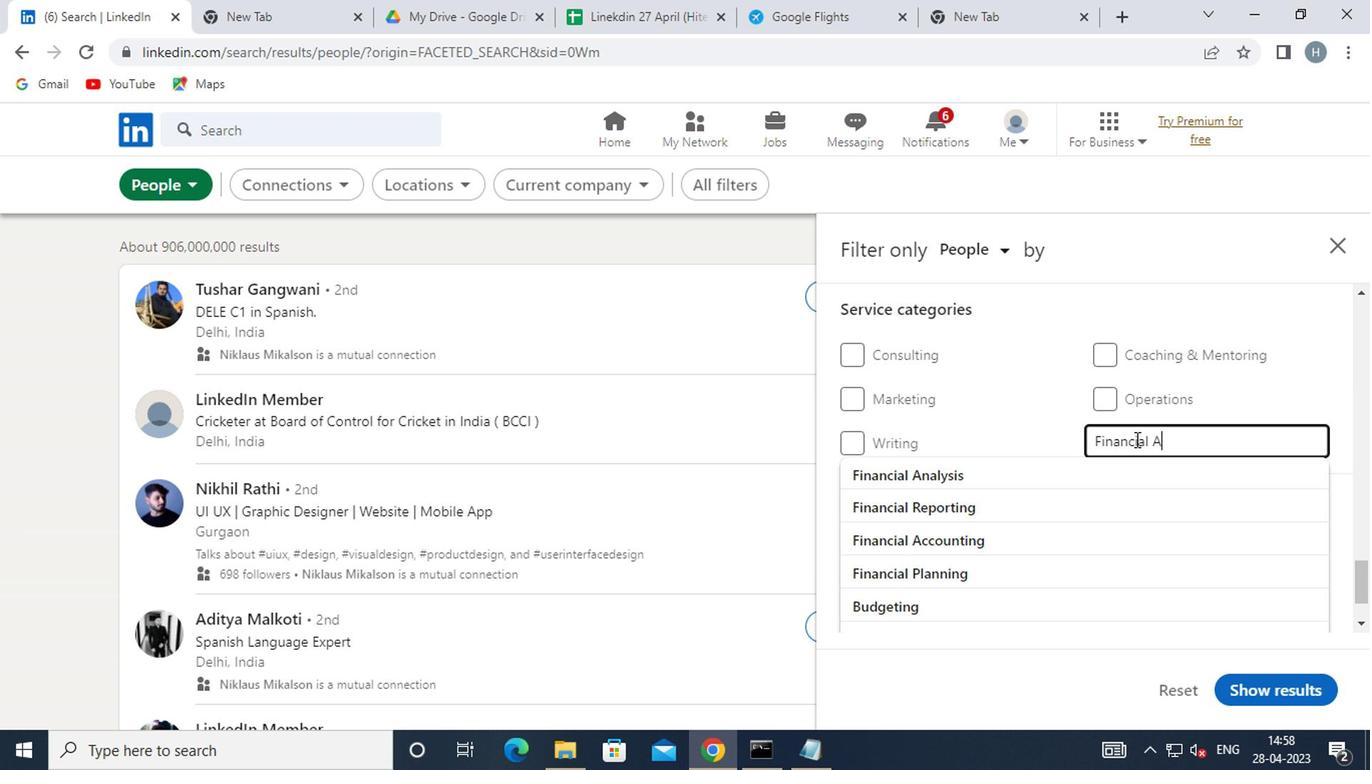 
Action: Mouse moved to (1078, 471)
Screenshot: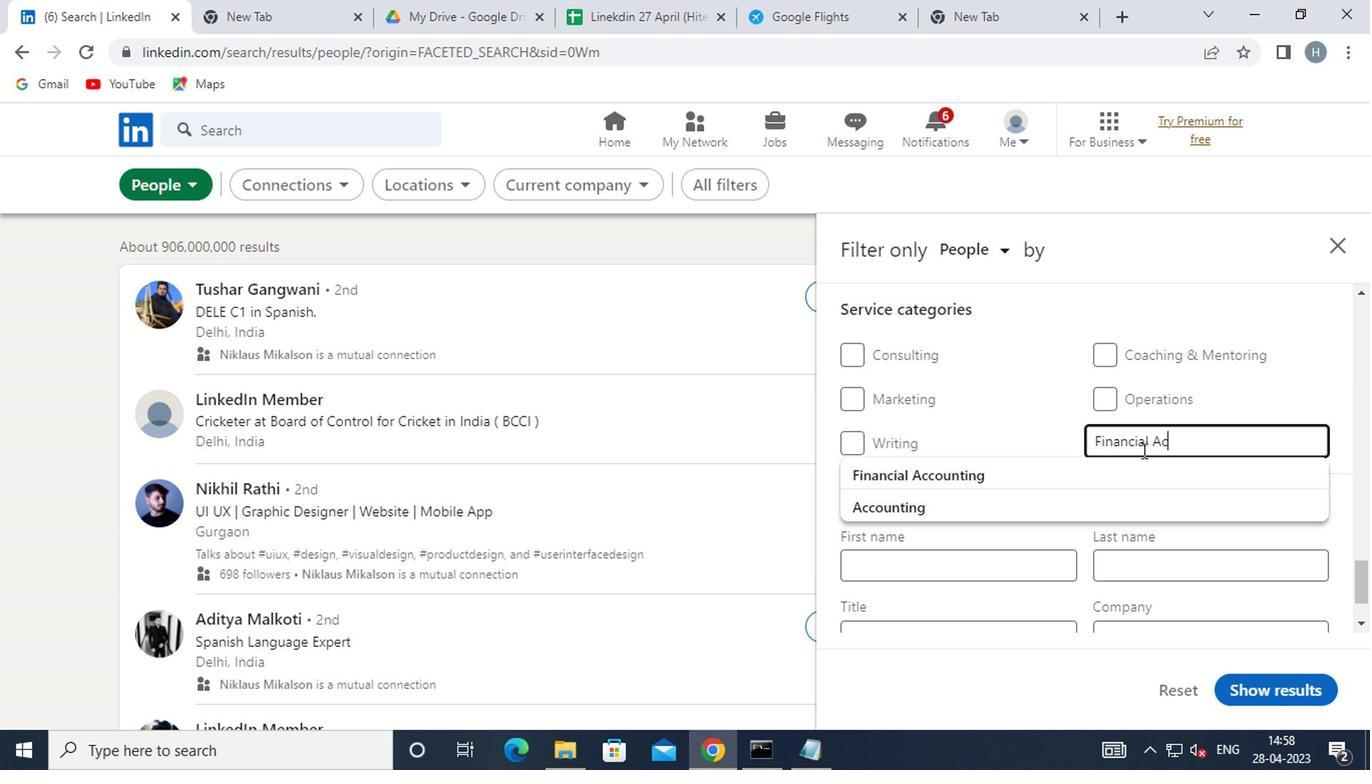
Action: Mouse pressed left at (1078, 471)
Screenshot: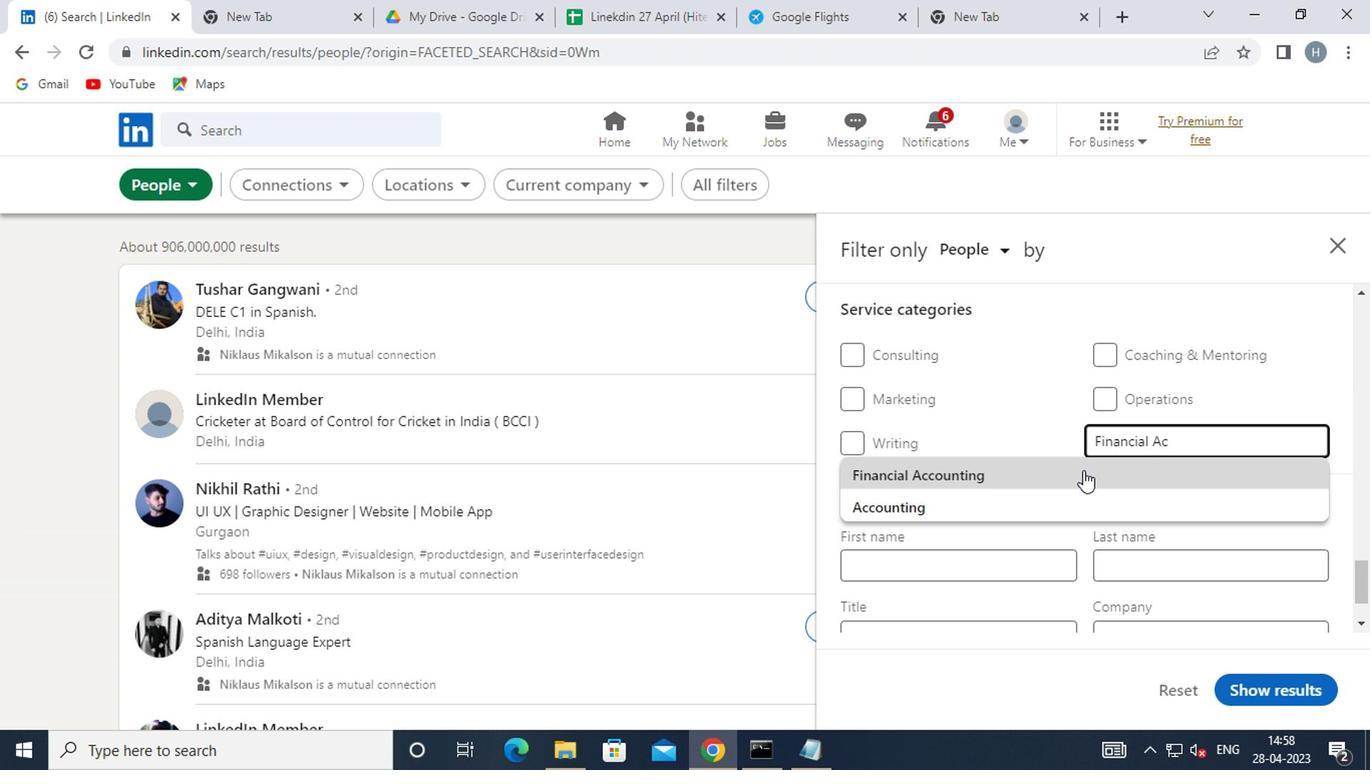 
Action: Mouse moved to (1046, 476)
Screenshot: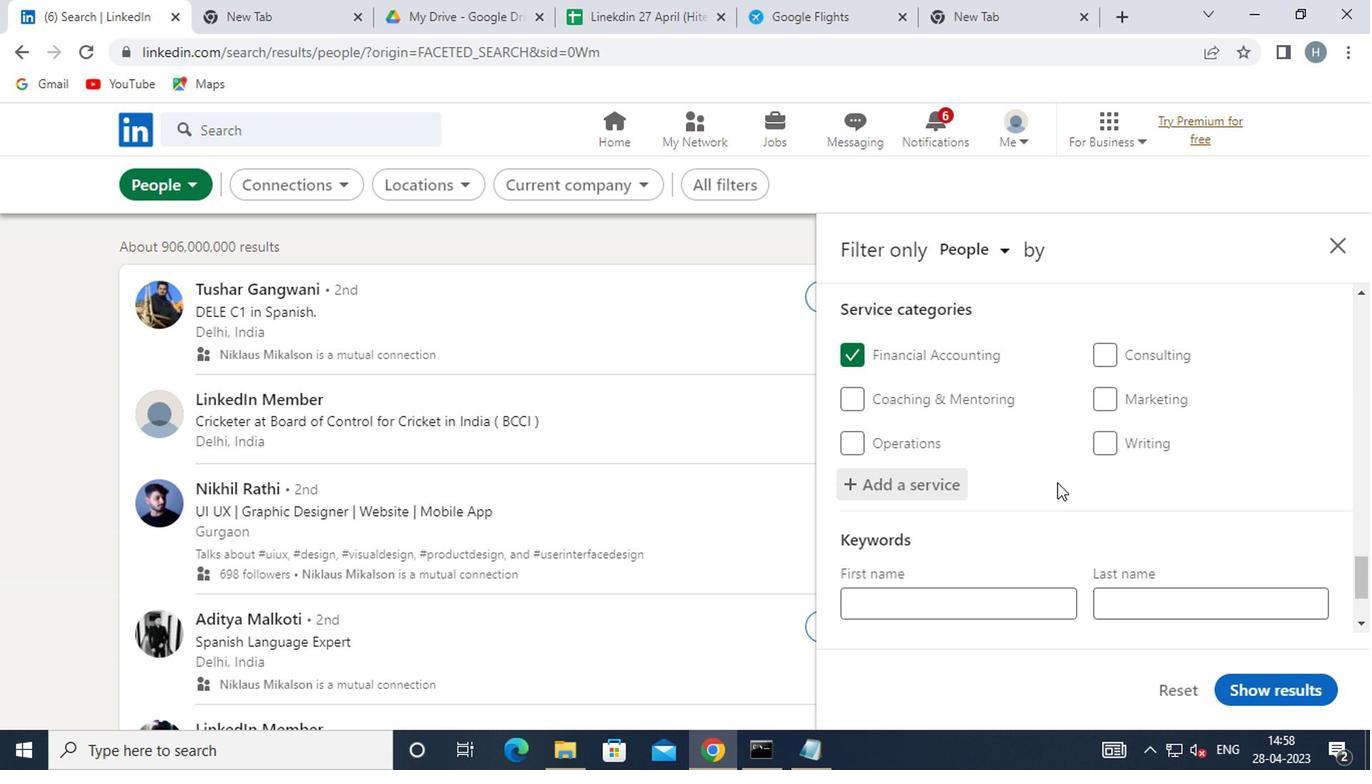 
Action: Mouse scrolled (1046, 475) with delta (0, 0)
Screenshot: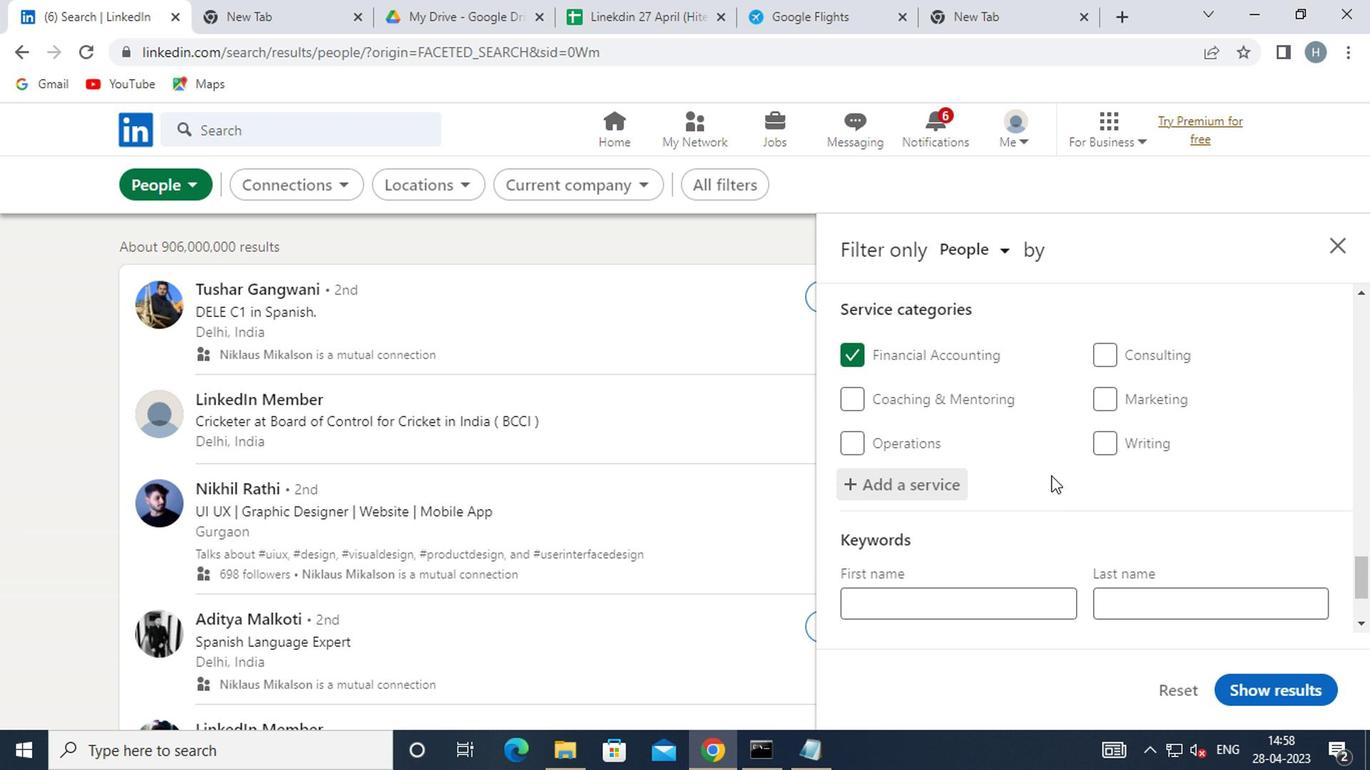 
Action: Mouse scrolled (1046, 475) with delta (0, 0)
Screenshot: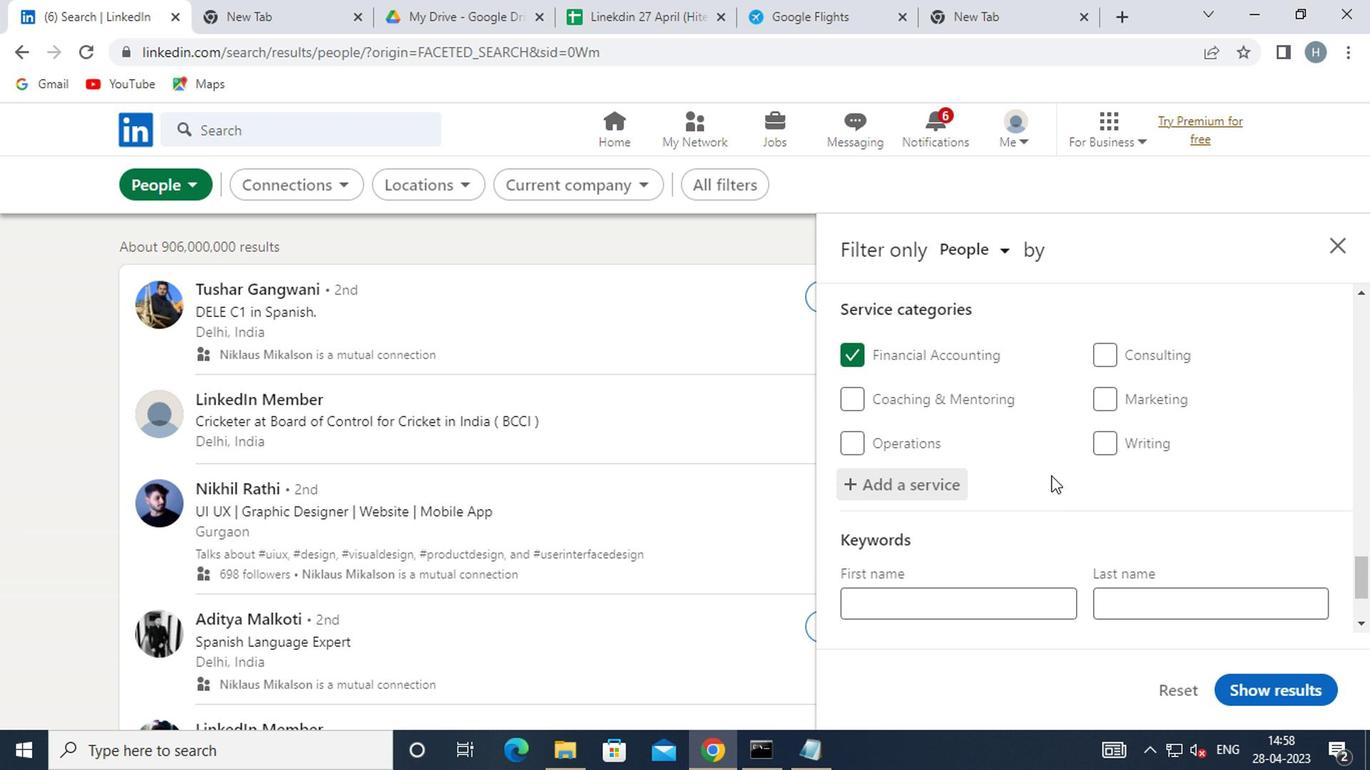 
Action: Mouse scrolled (1046, 475) with delta (0, 0)
Screenshot: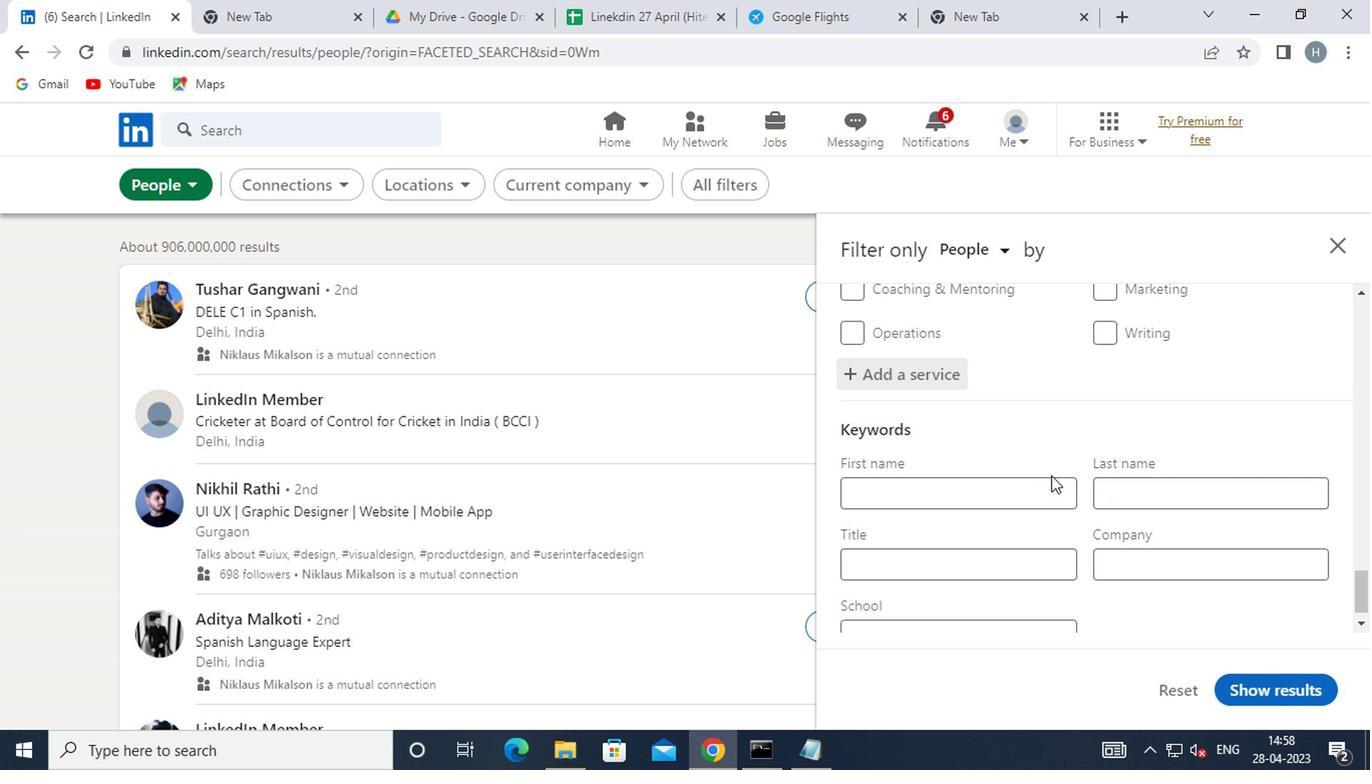 
Action: Mouse moved to (989, 543)
Screenshot: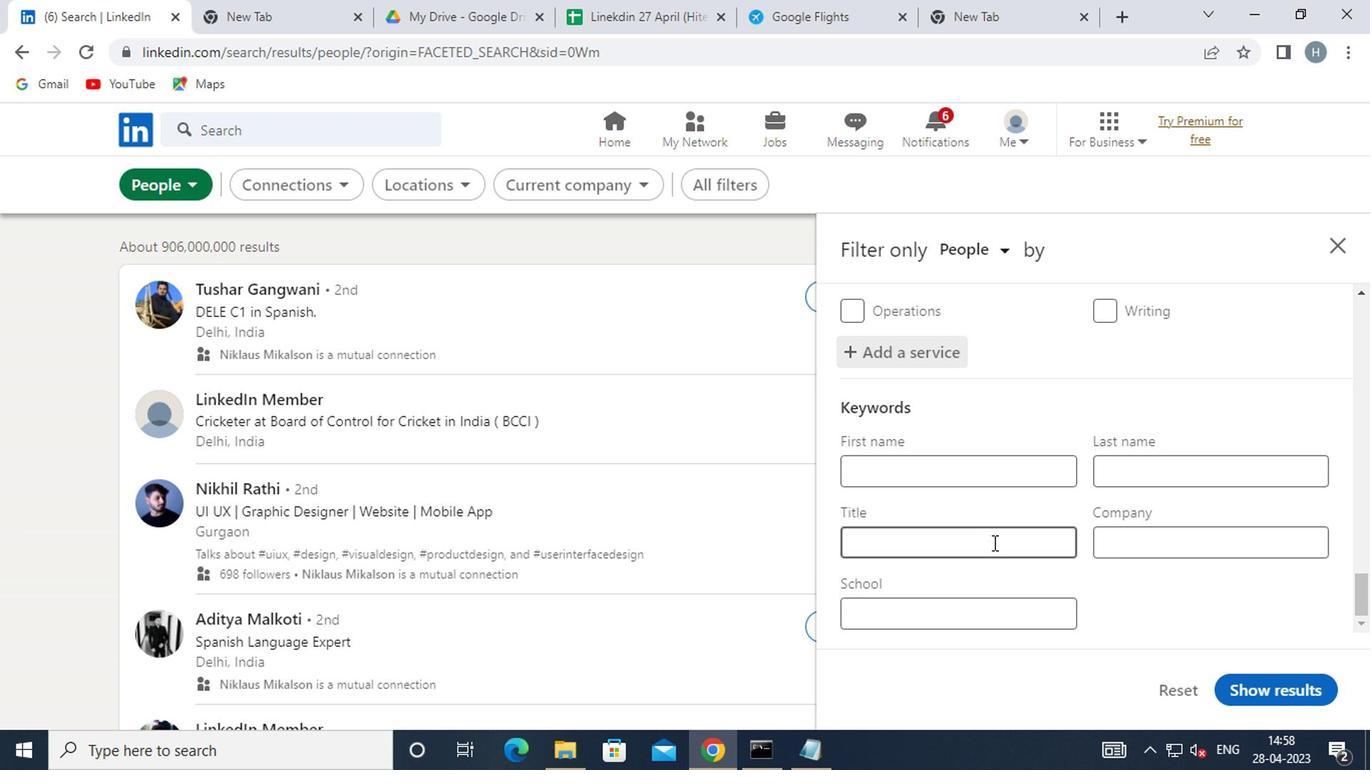 
Action: Mouse pressed left at (989, 543)
Screenshot: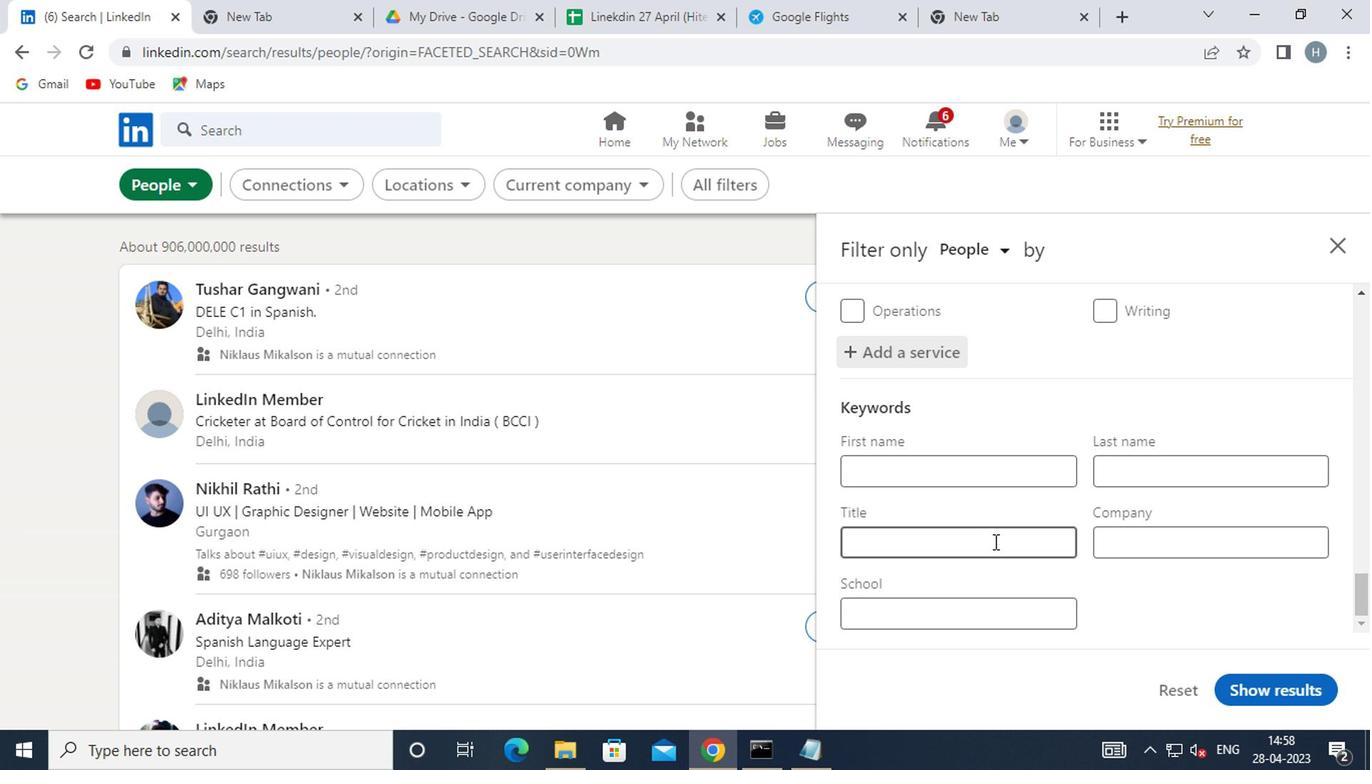 
Action: Key pressed <Key.shift>RESTAURANT<Key.space><Key.shift>CHAIN<Key.shift><Key.space><Key.shift>EXECUTIVE
Screenshot: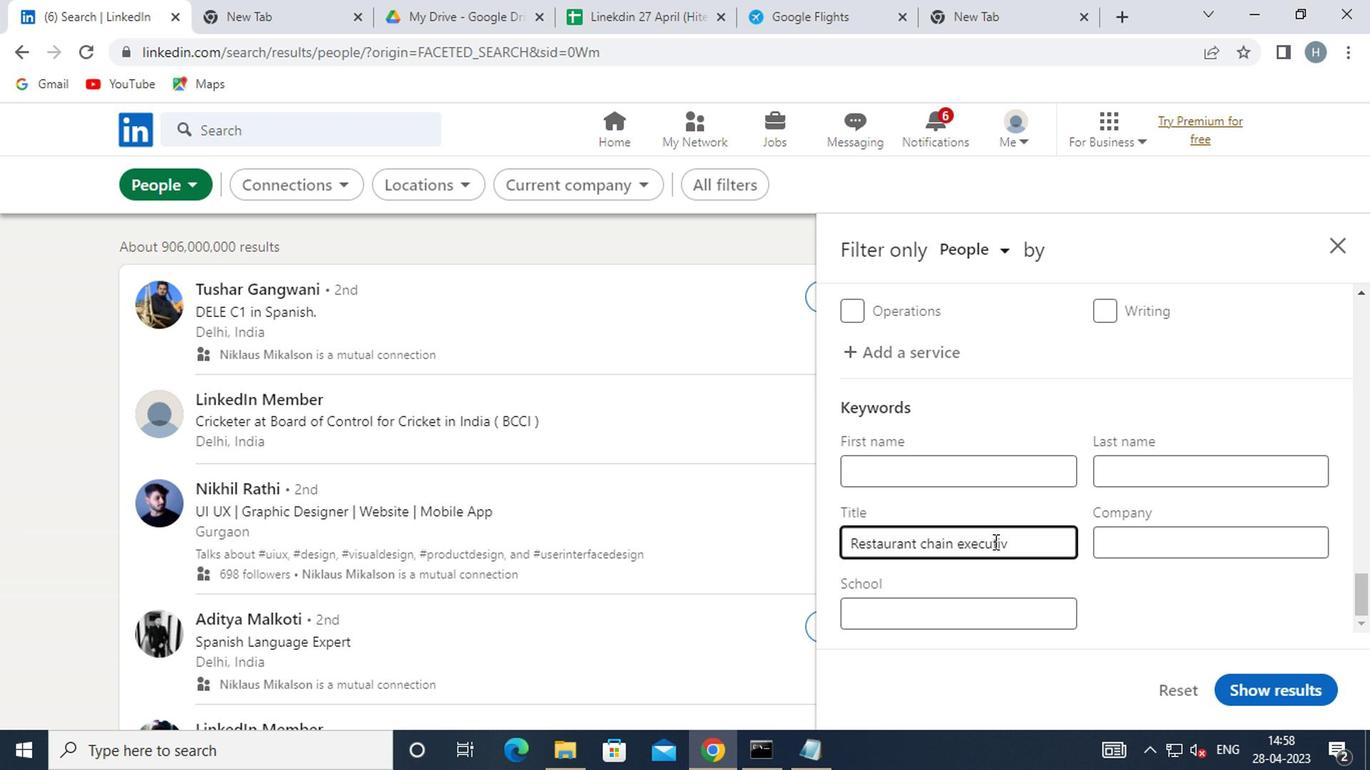 
Action: Mouse moved to (1210, 585)
Screenshot: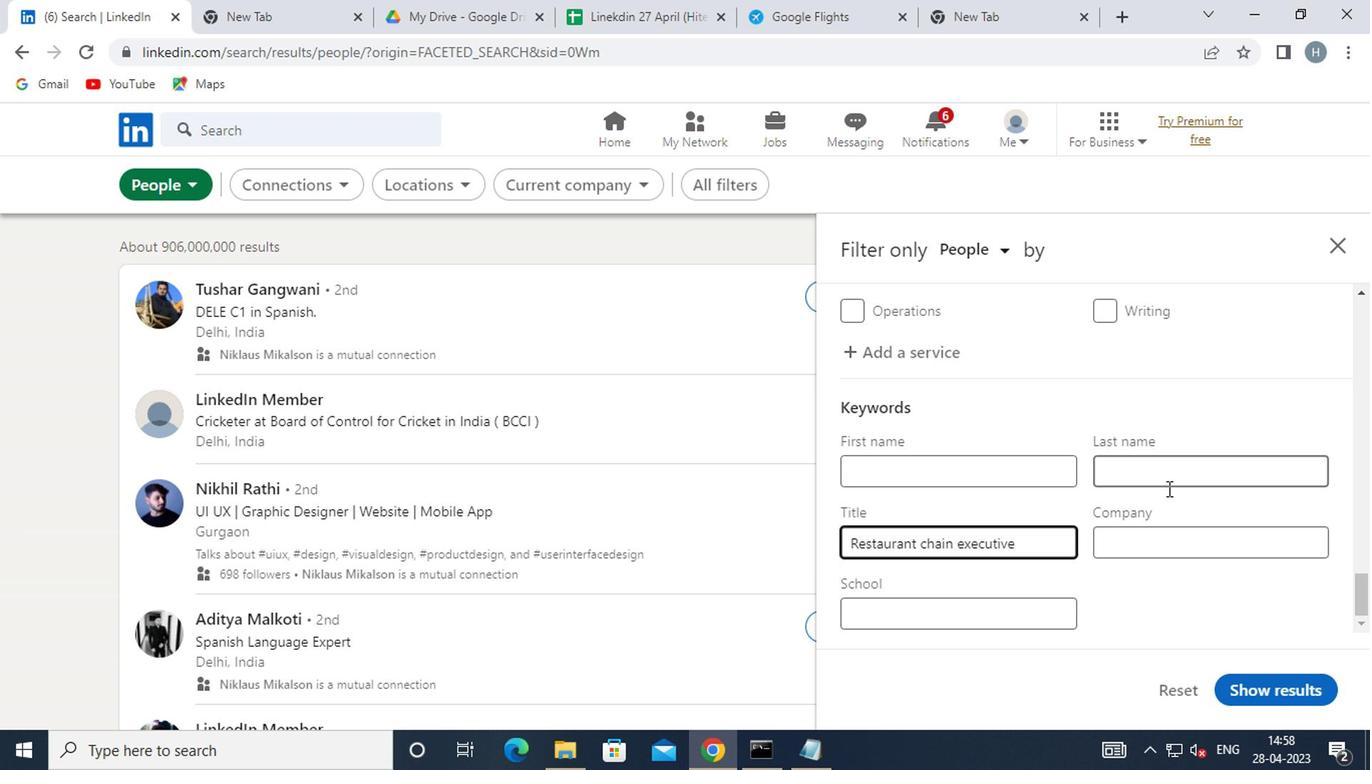 
Action: Key pressed <Key.enter>
Screenshot: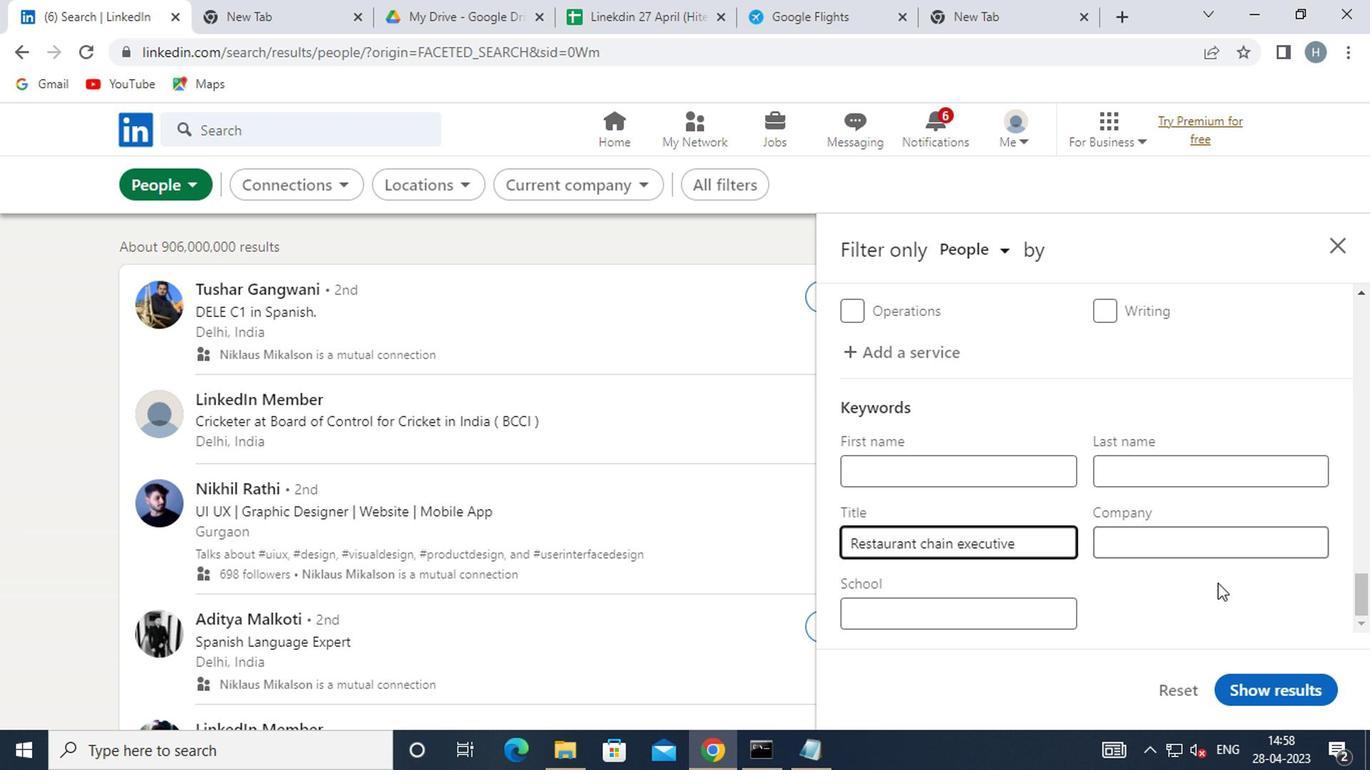 
Action: Mouse moved to (1250, 686)
Screenshot: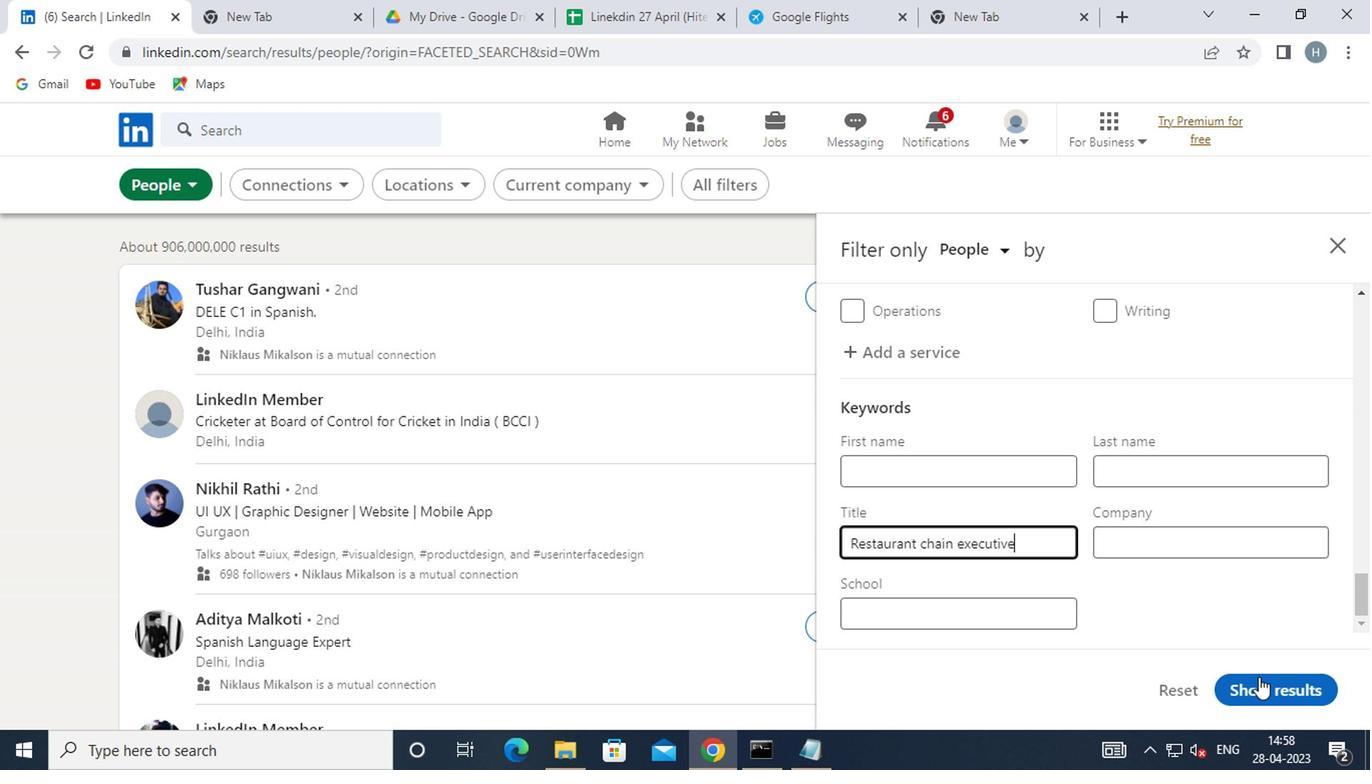 
Action: Mouse pressed left at (1250, 686)
Screenshot: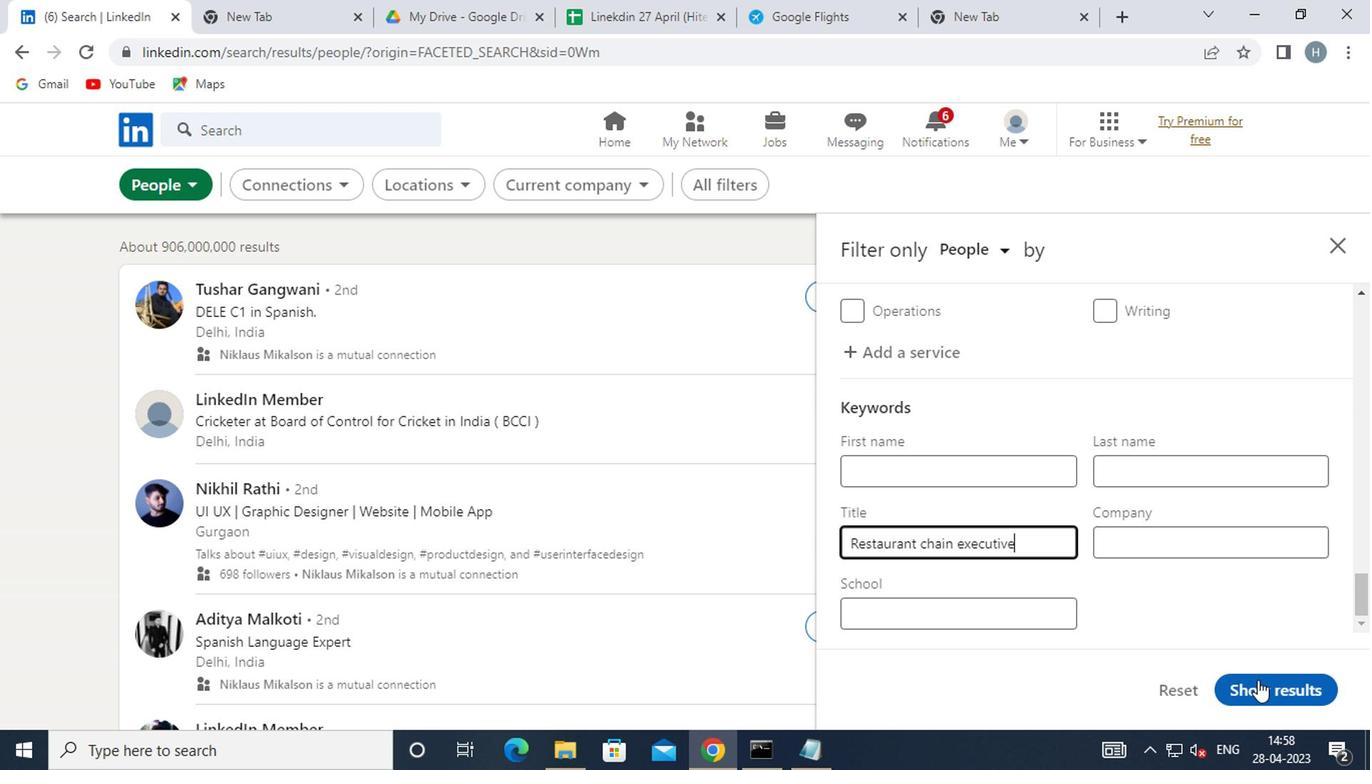 
Action: Mouse moved to (926, 447)
Screenshot: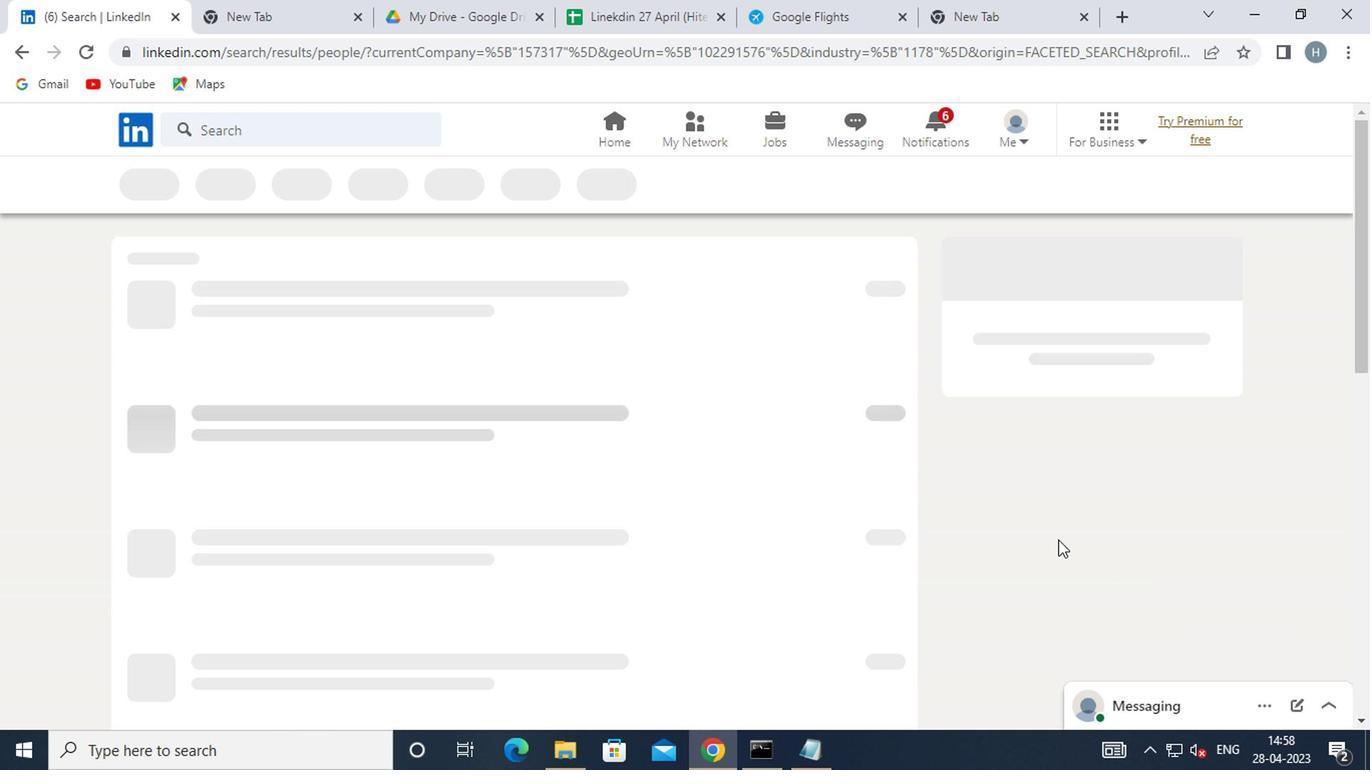 
